 Task: Open Card Partnership Agreements Review in Board Media Planning and Buying to Workspace Event Marketing and add a team member Softage.2@softage.net, a label Green, a checklist Business Intelligence and Analytics, an attachment from your computer, a color Green and finally, add a card description 'Create and send out employee engagement survey' and a comment 'Given the potential impact of this task on our team morale and motivation, let us ensure that we approach it with a sense of positivity and enthusiasm.'. Add a start date 'Jan 02, 1900' with a due date 'Jan 09, 1900'
Action: Mouse moved to (145, 74)
Screenshot: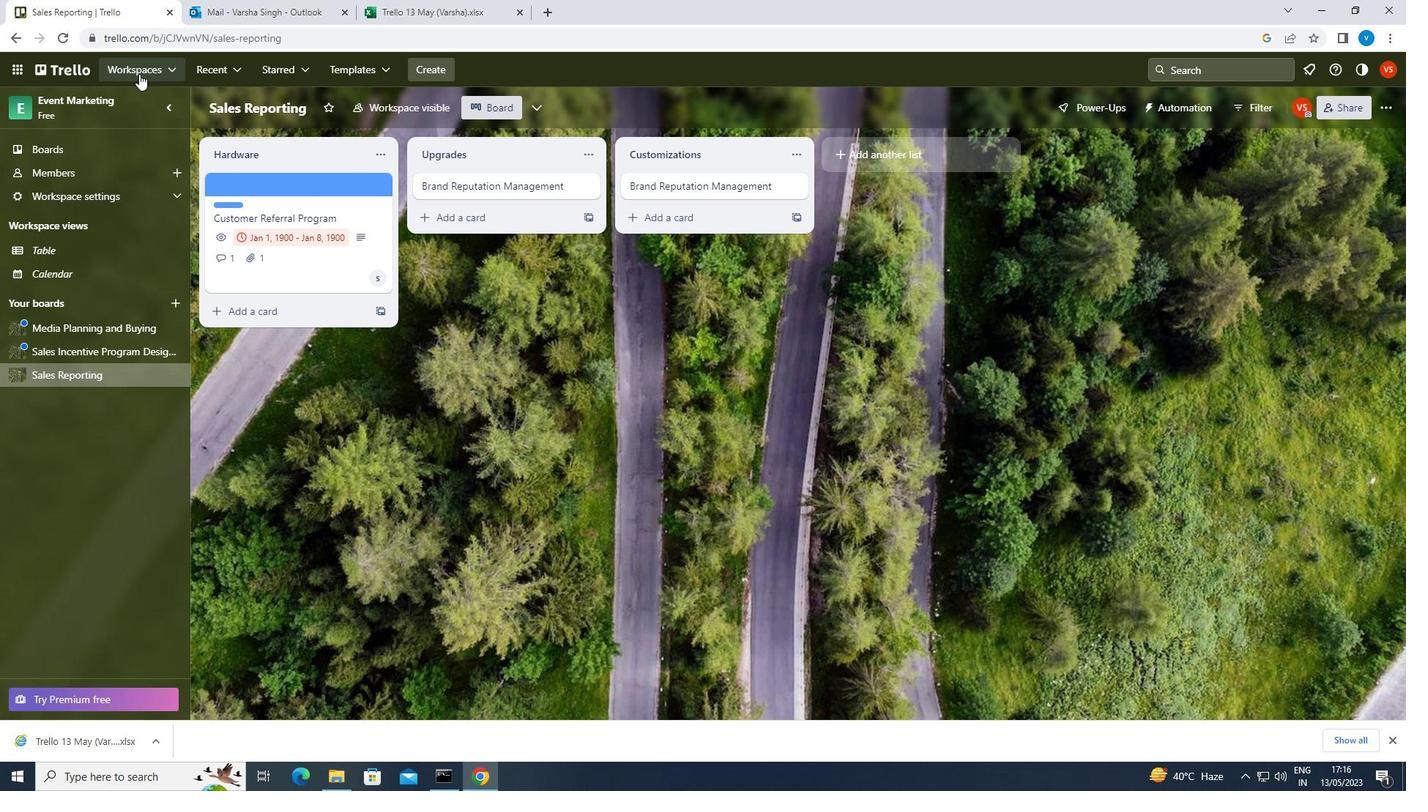 
Action: Mouse pressed left at (145, 74)
Screenshot: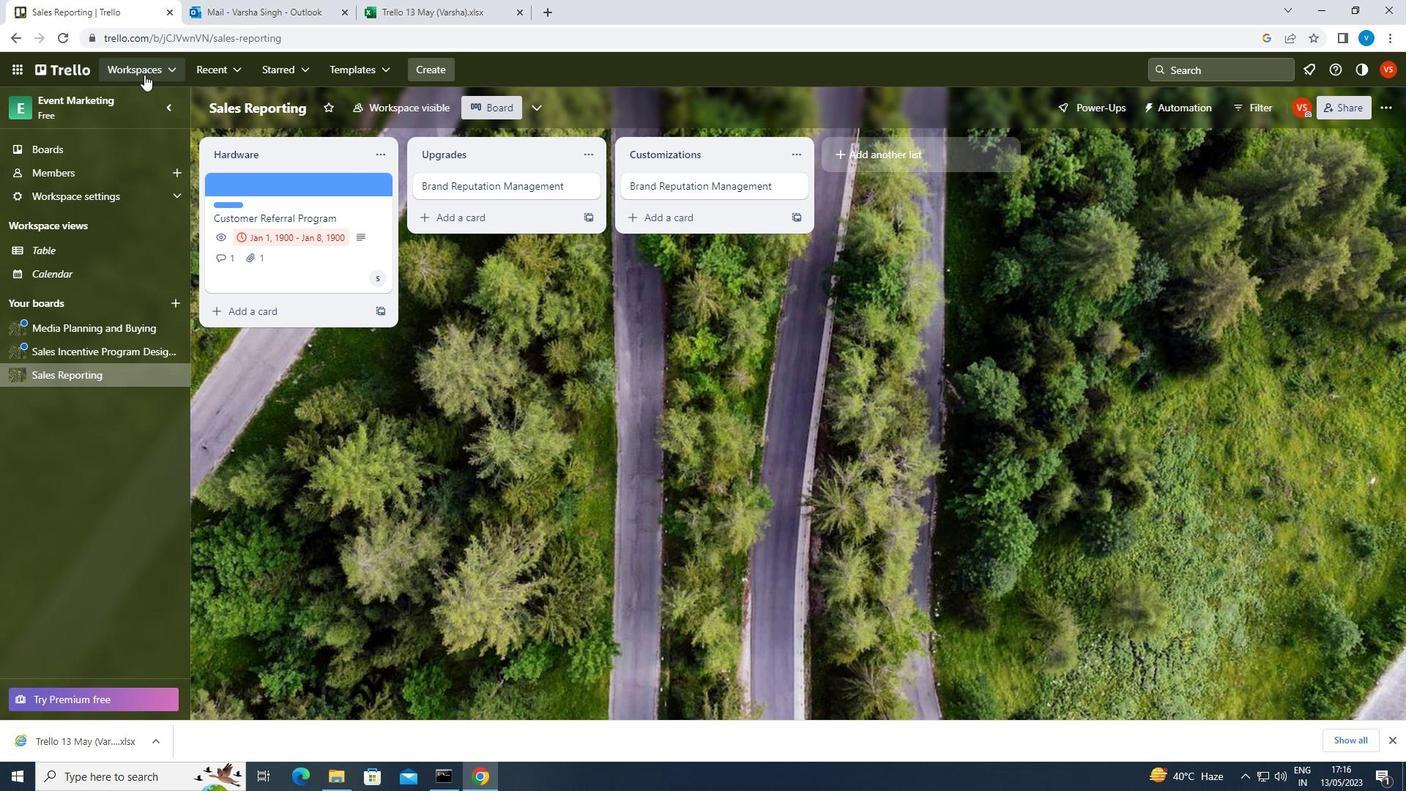 
Action: Mouse moved to (160, 619)
Screenshot: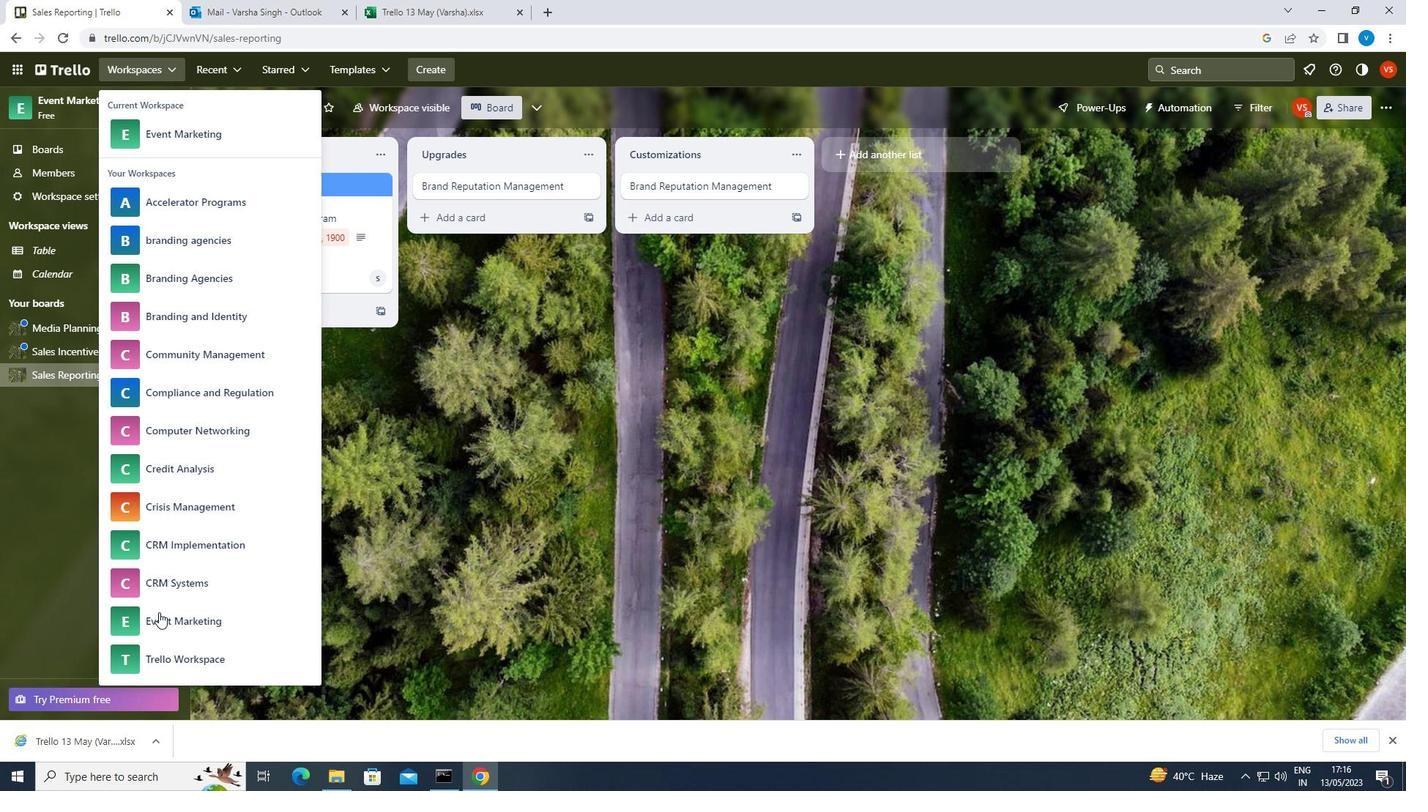 
Action: Mouse pressed left at (160, 619)
Screenshot: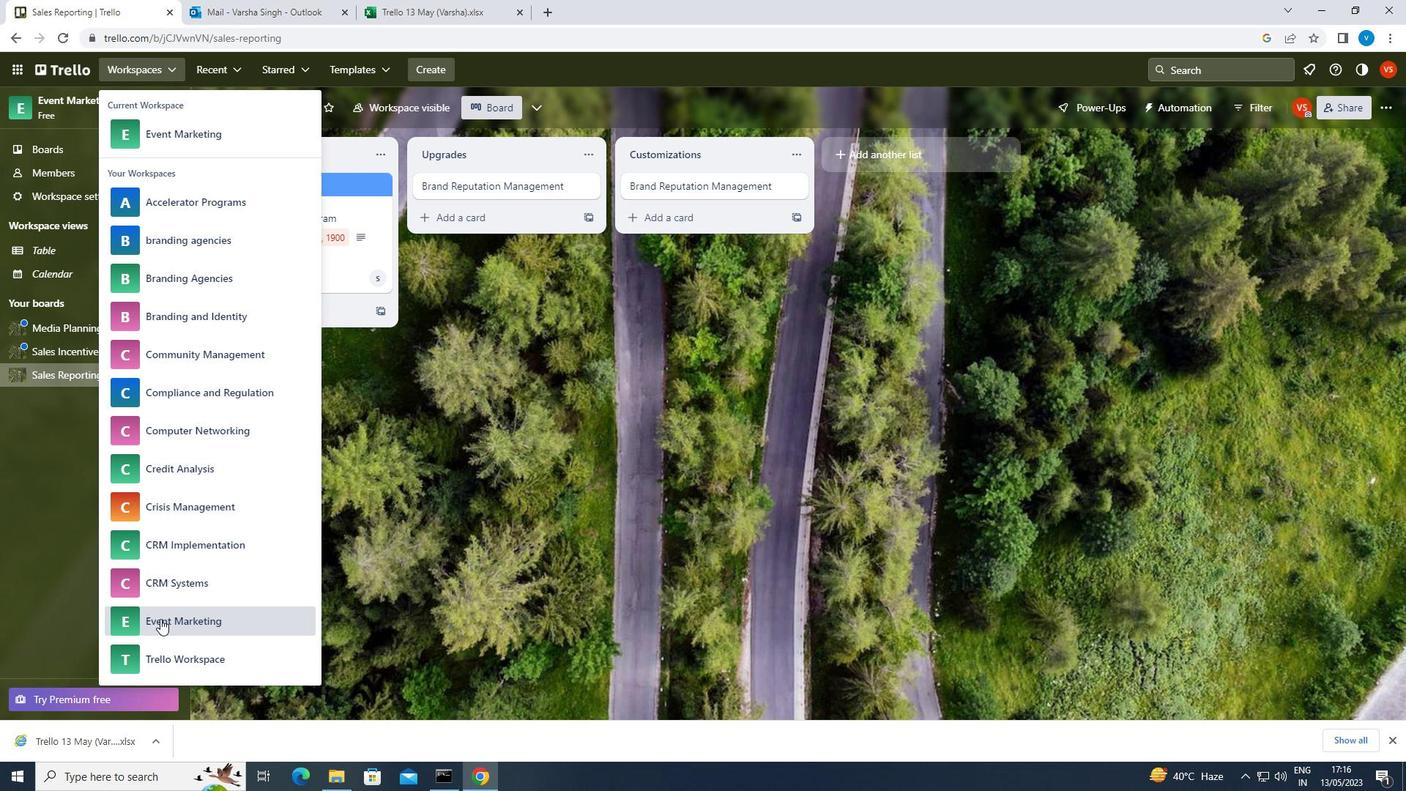 
Action: Mouse moved to (77, 330)
Screenshot: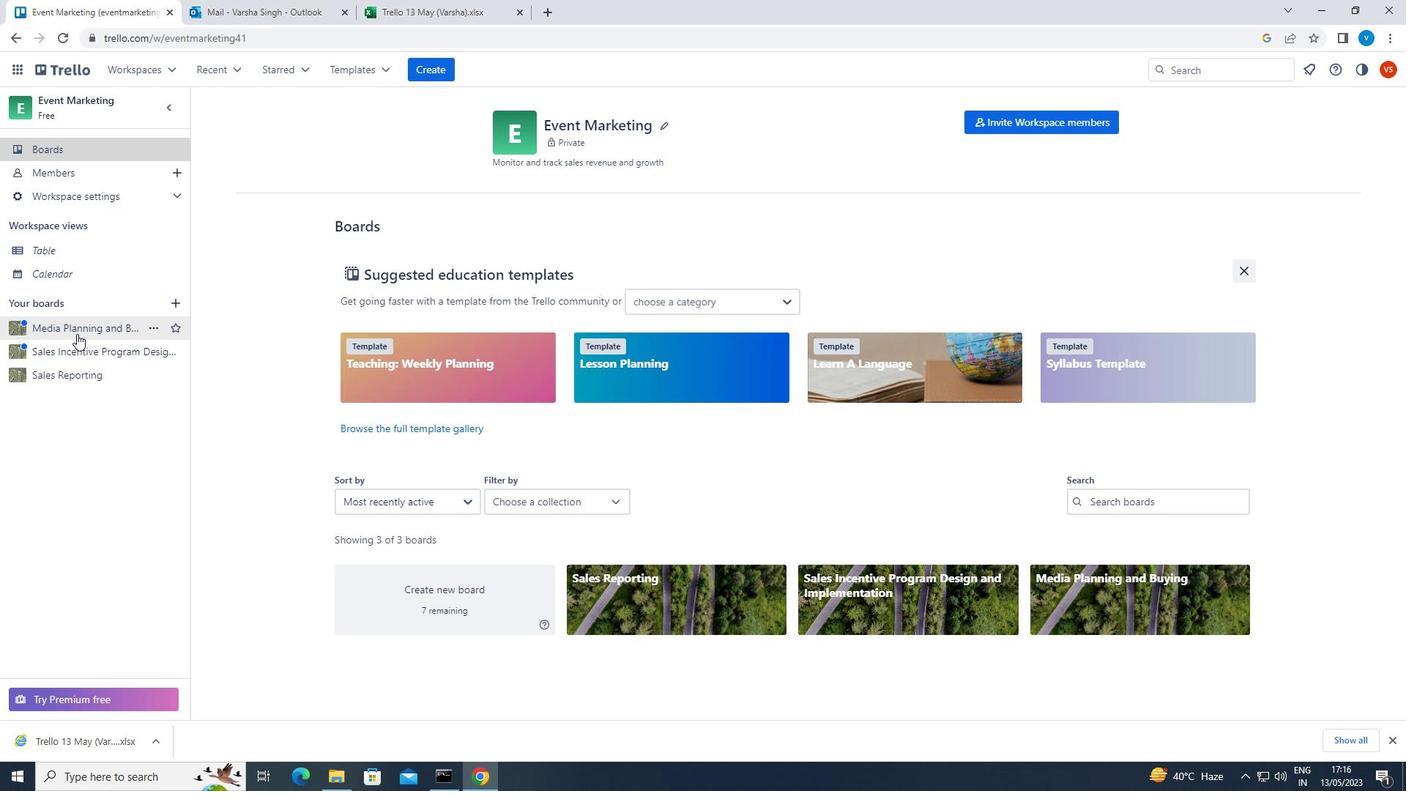 
Action: Mouse pressed left at (77, 330)
Screenshot: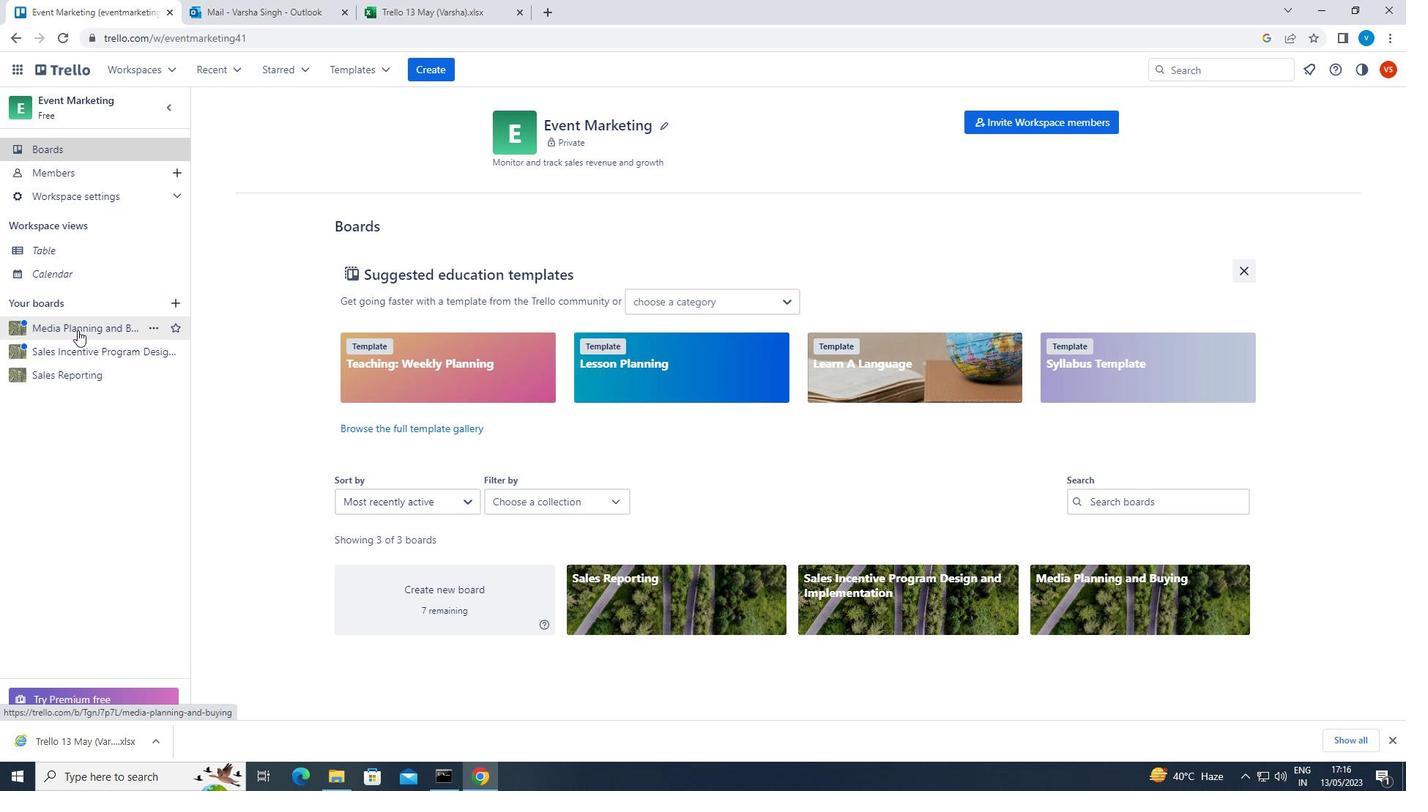 
Action: Mouse moved to (276, 187)
Screenshot: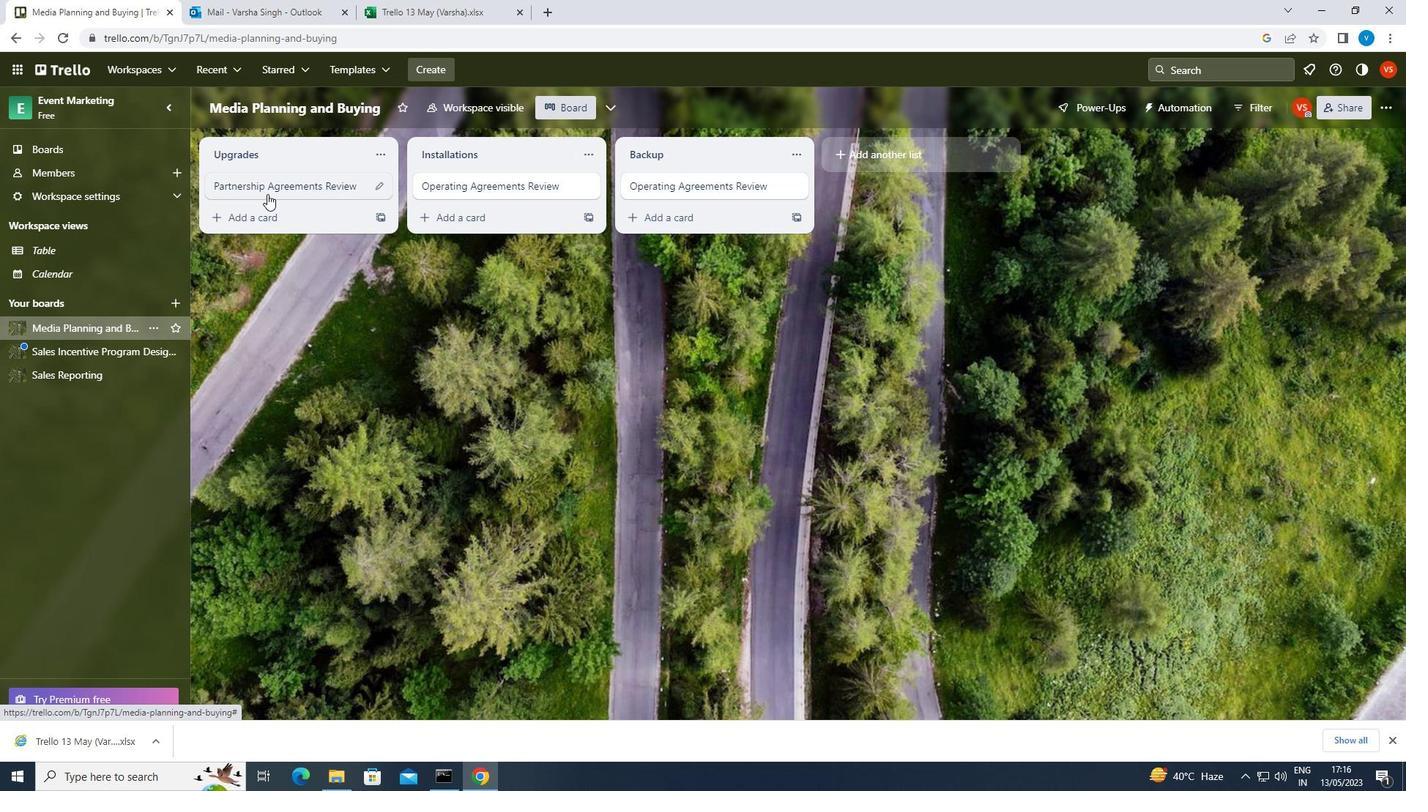 
Action: Mouse pressed left at (276, 187)
Screenshot: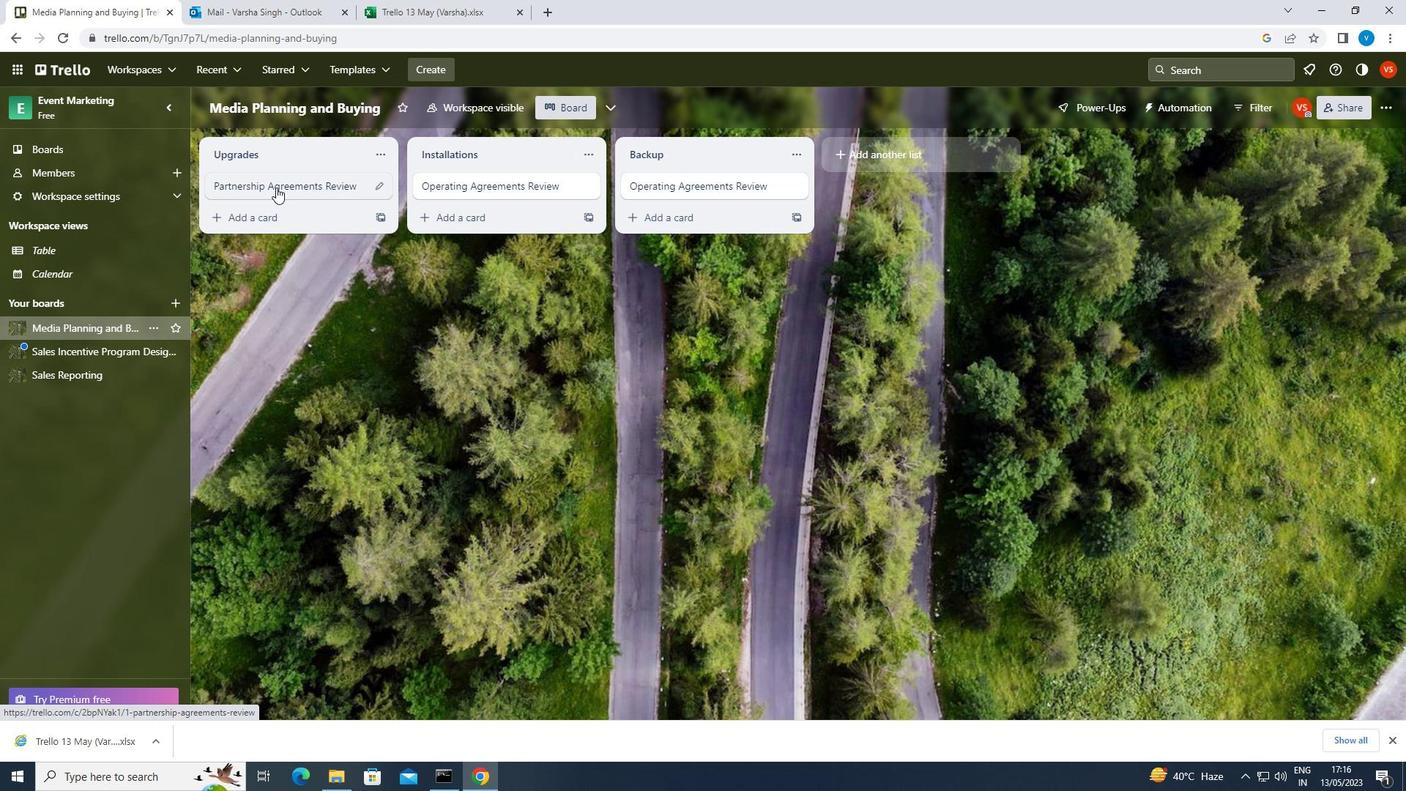 
Action: Mouse moved to (903, 183)
Screenshot: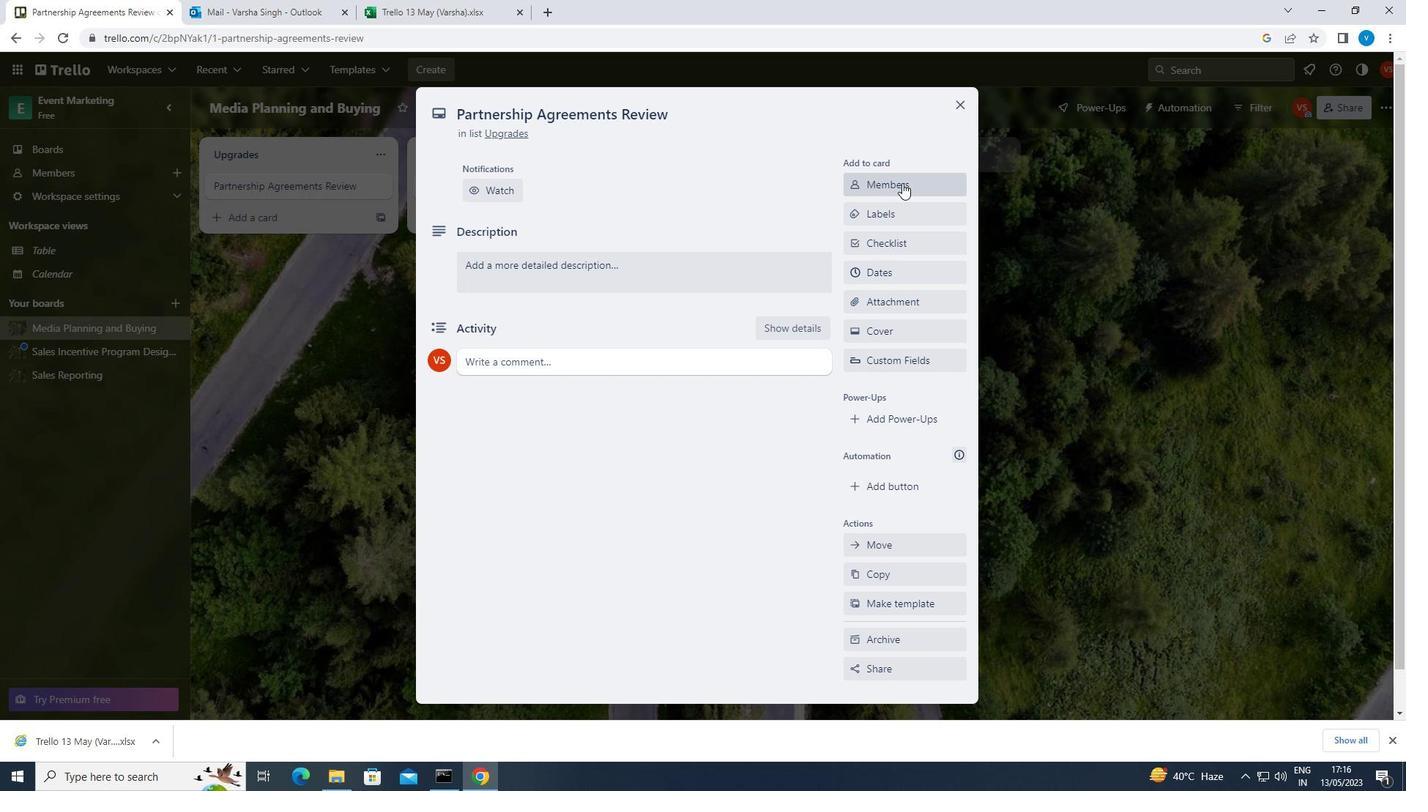 
Action: Mouse pressed left at (903, 183)
Screenshot: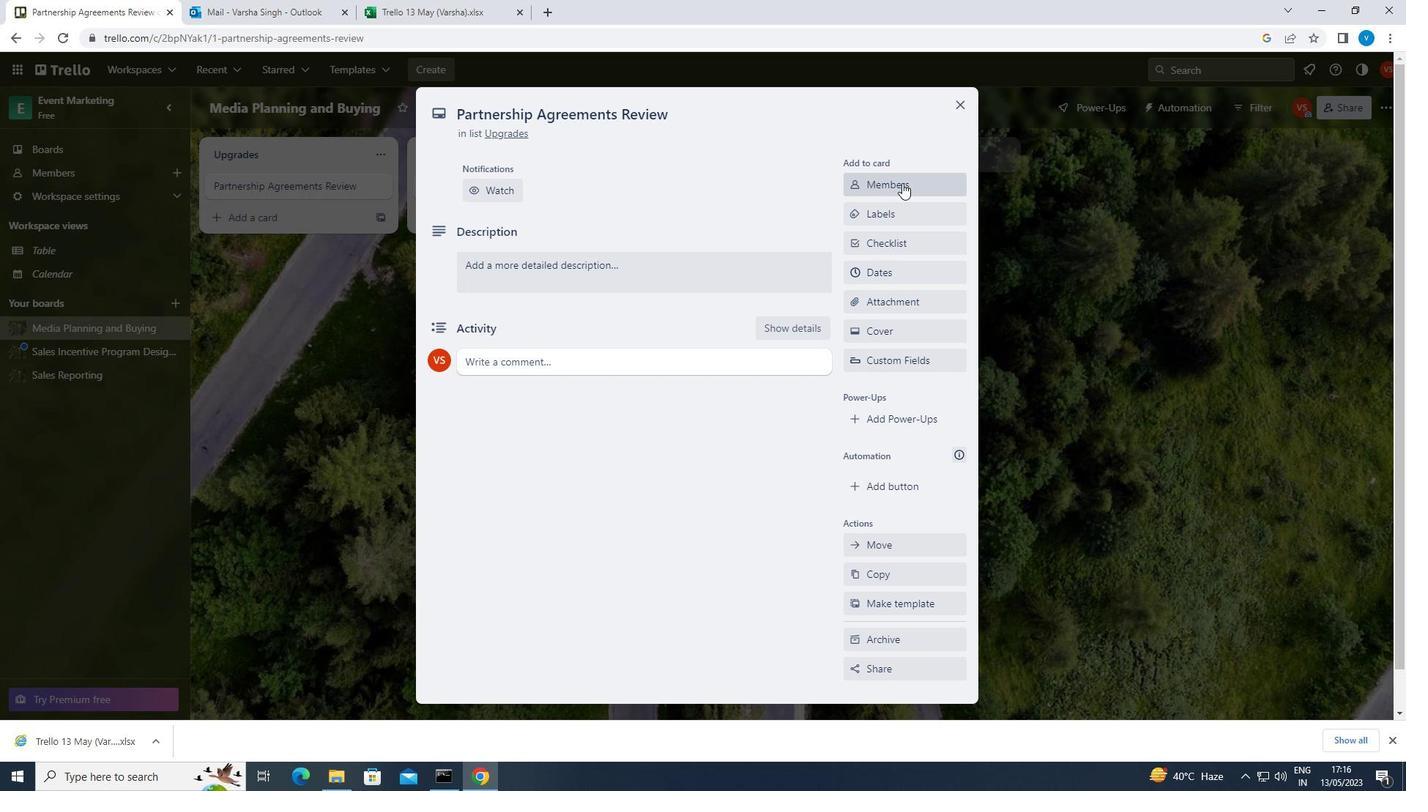 
Action: Mouse moved to (863, 216)
Screenshot: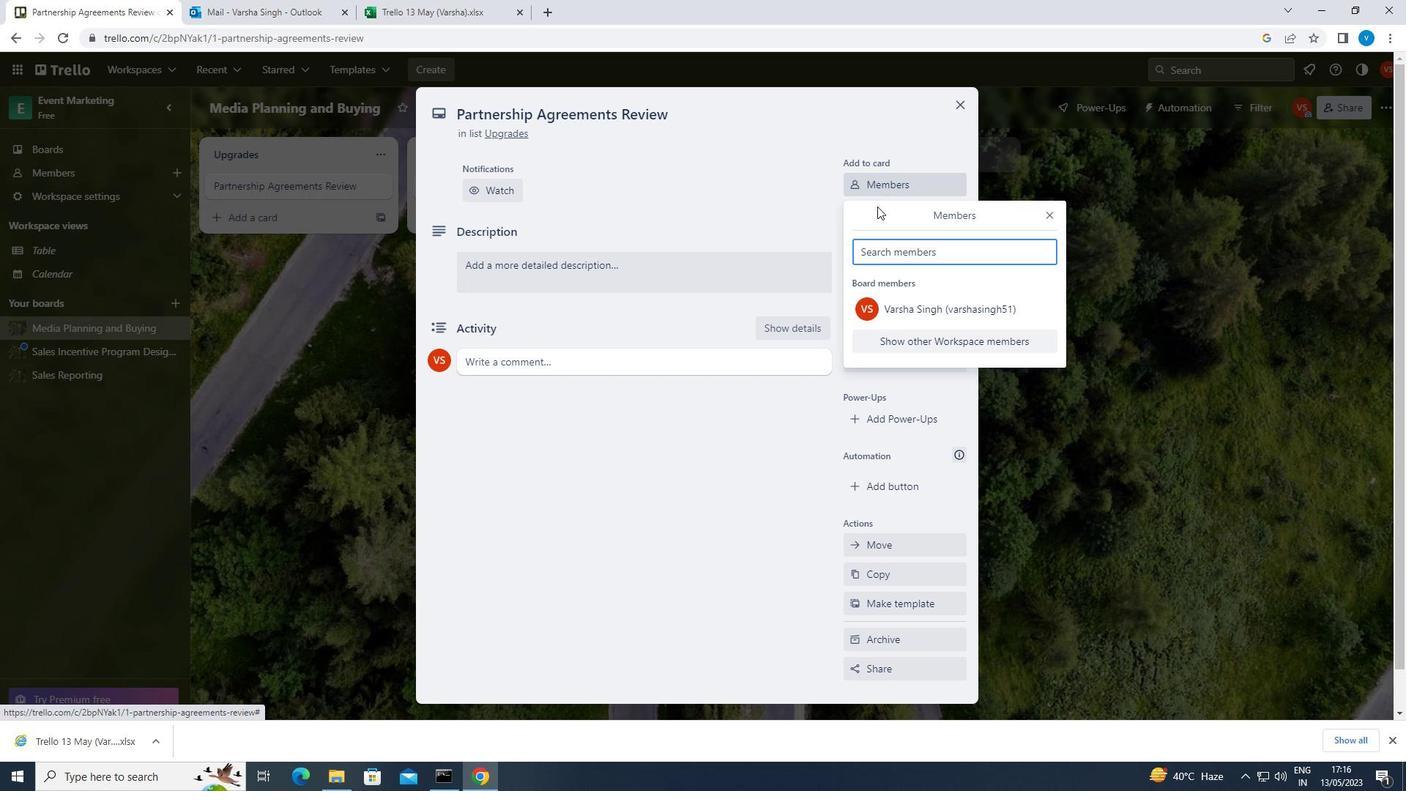
Action: Key pressed <Key.shift>SOFTAGE.2<Key.shift><Key.shift><Key.shift><Key.shift>@SOFTAGE.NET
Screenshot: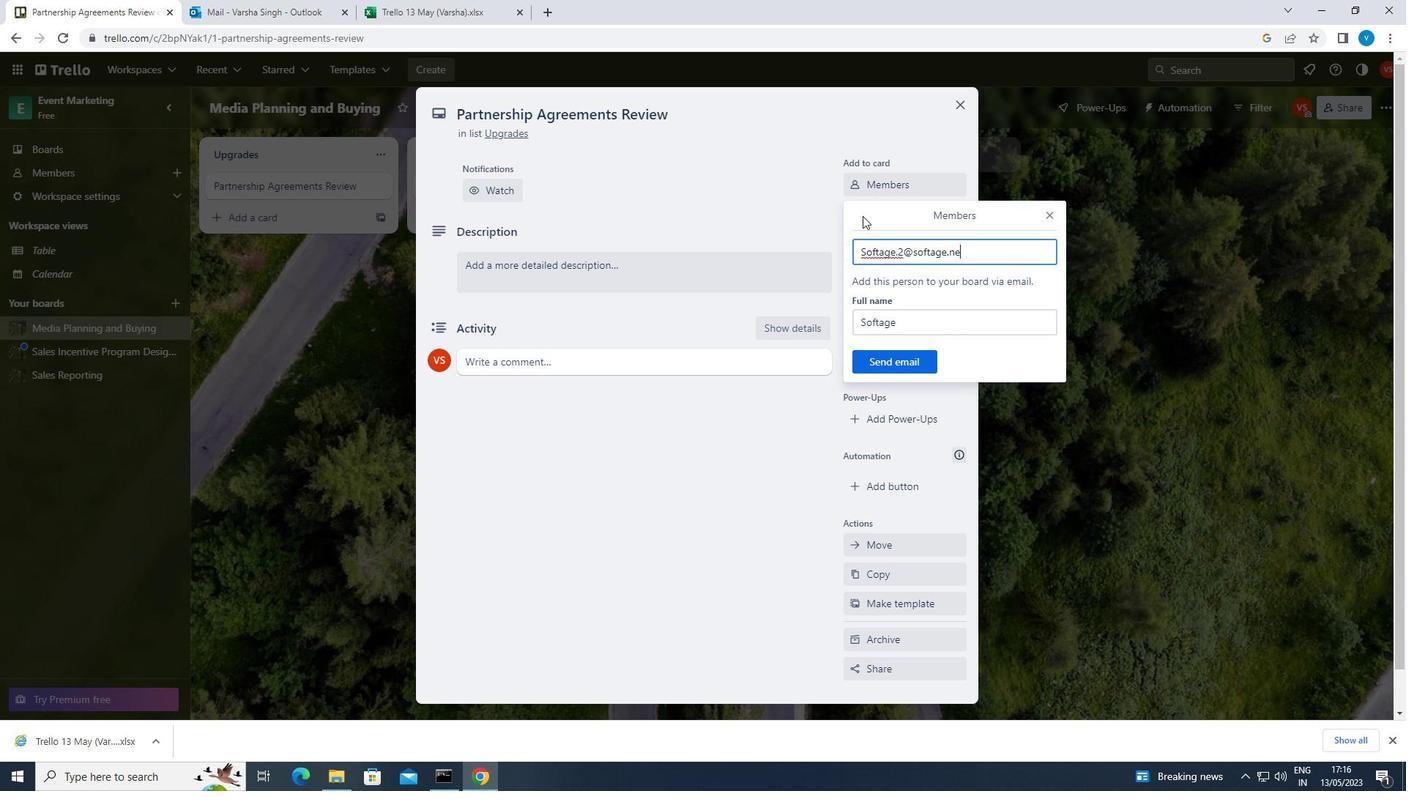 
Action: Mouse moved to (919, 360)
Screenshot: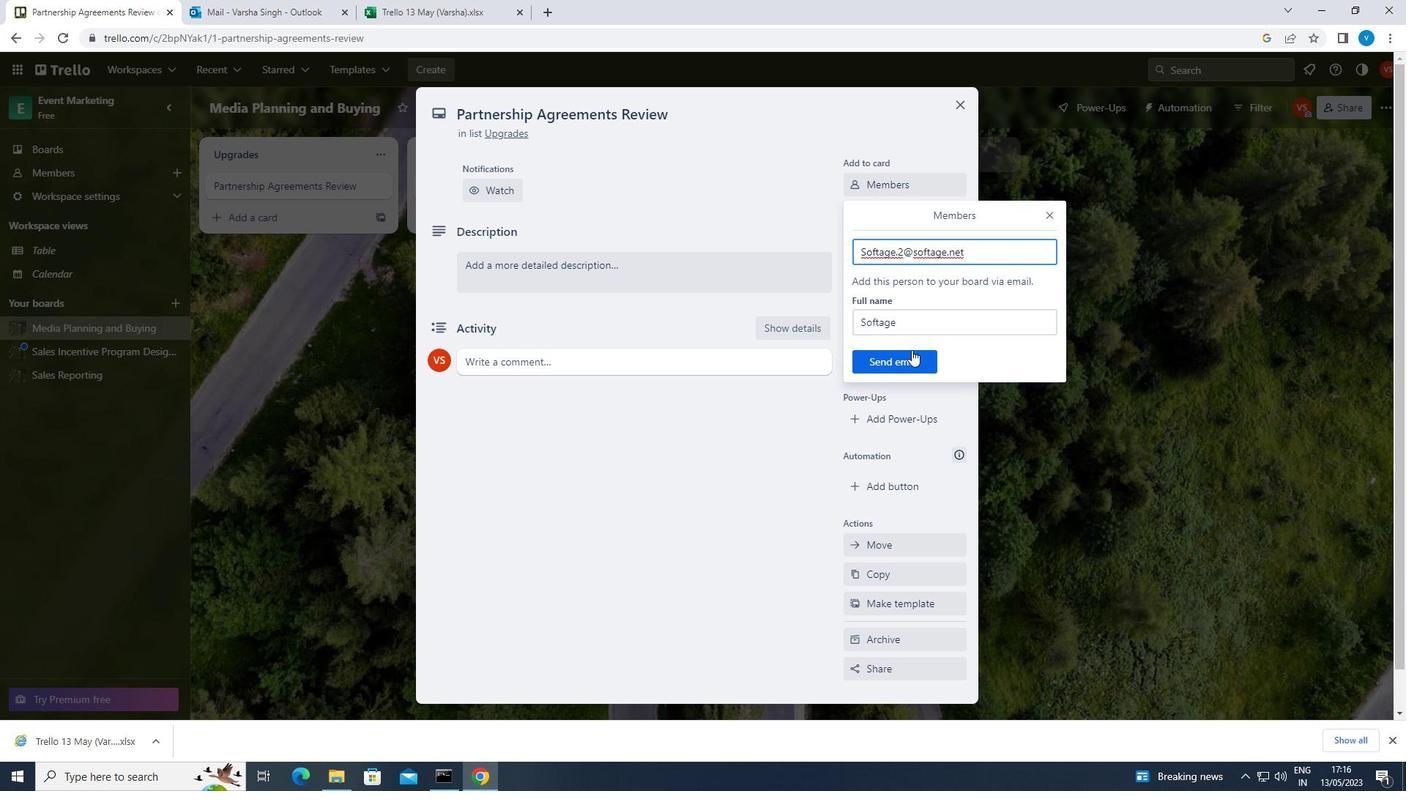 
Action: Mouse pressed left at (919, 360)
Screenshot: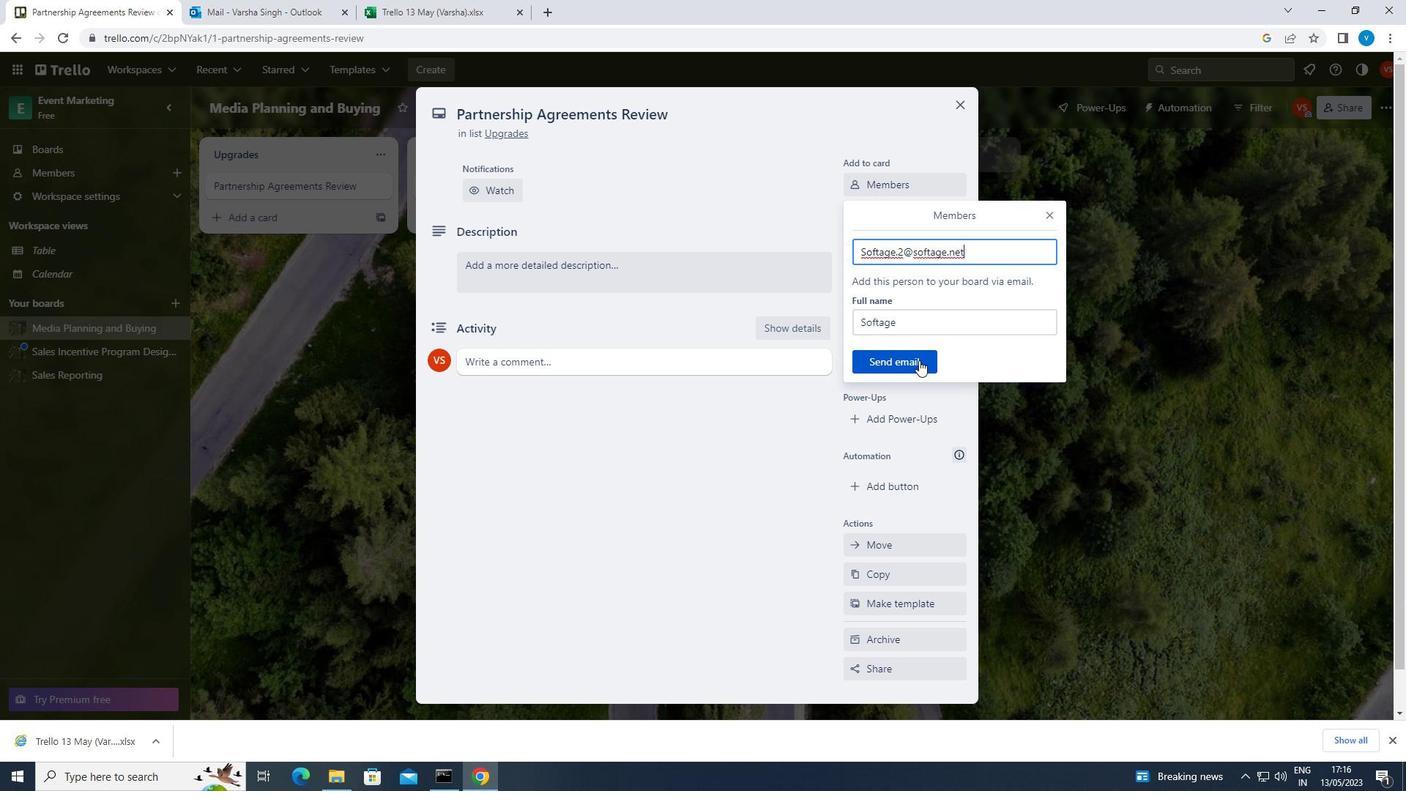 
Action: Mouse moved to (913, 266)
Screenshot: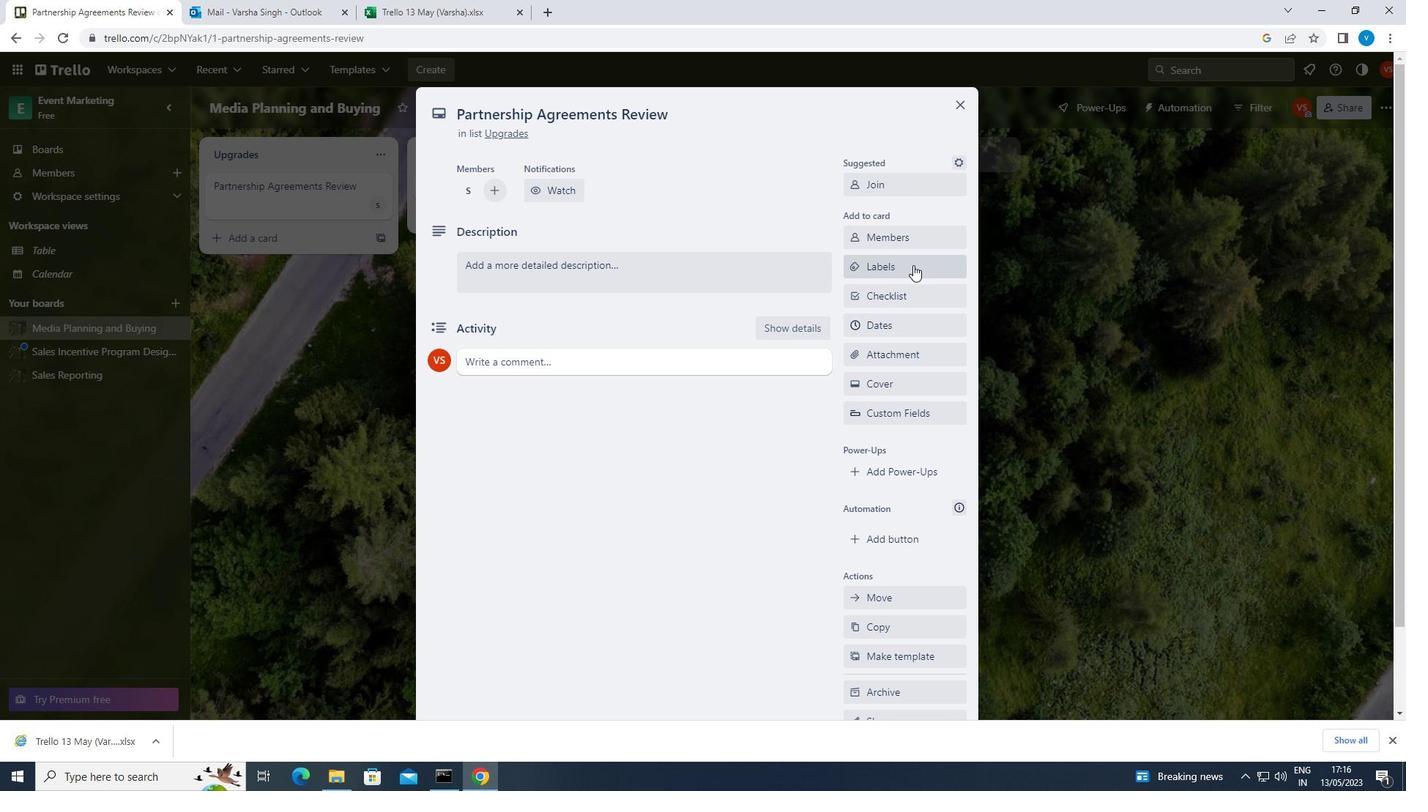 
Action: Mouse pressed left at (913, 266)
Screenshot: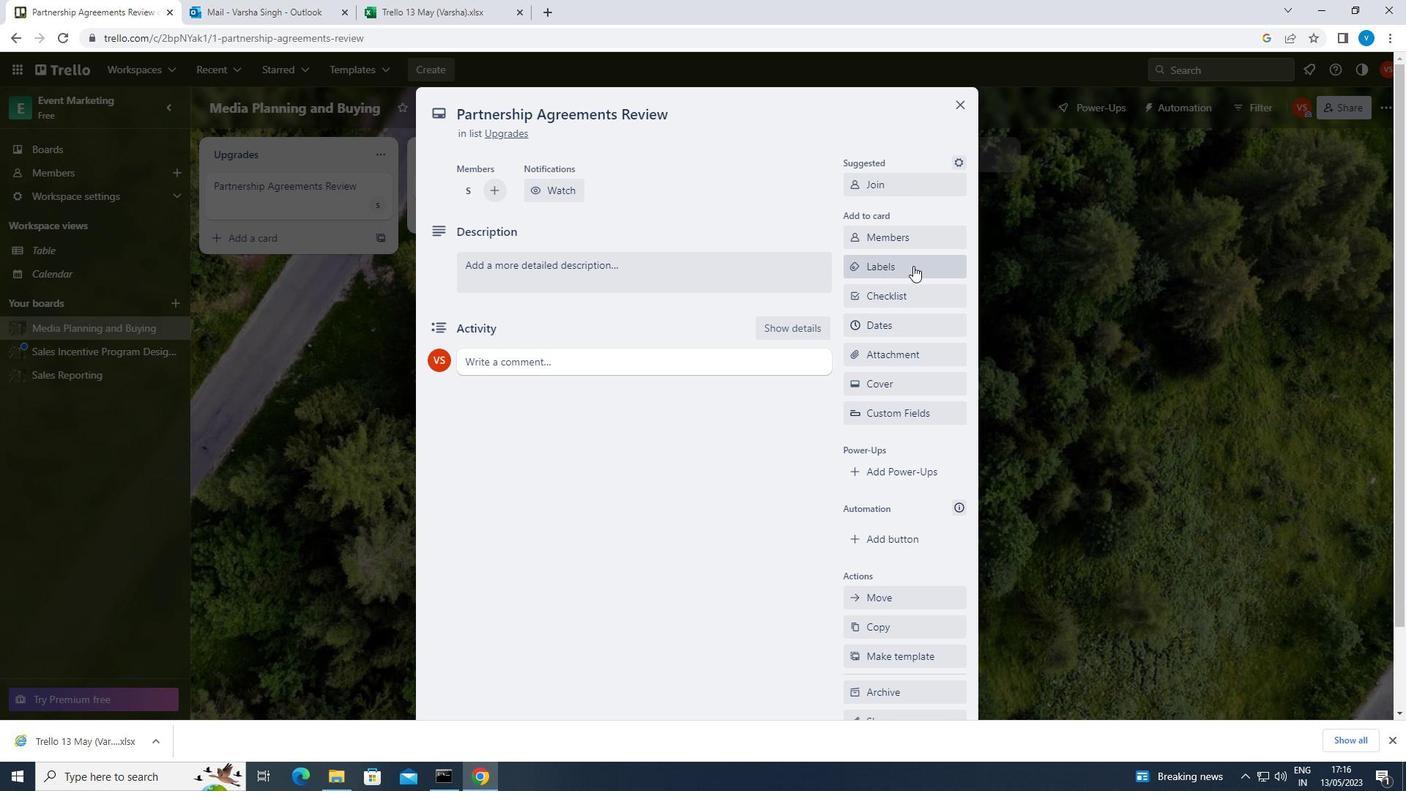
Action: Mouse moved to (940, 386)
Screenshot: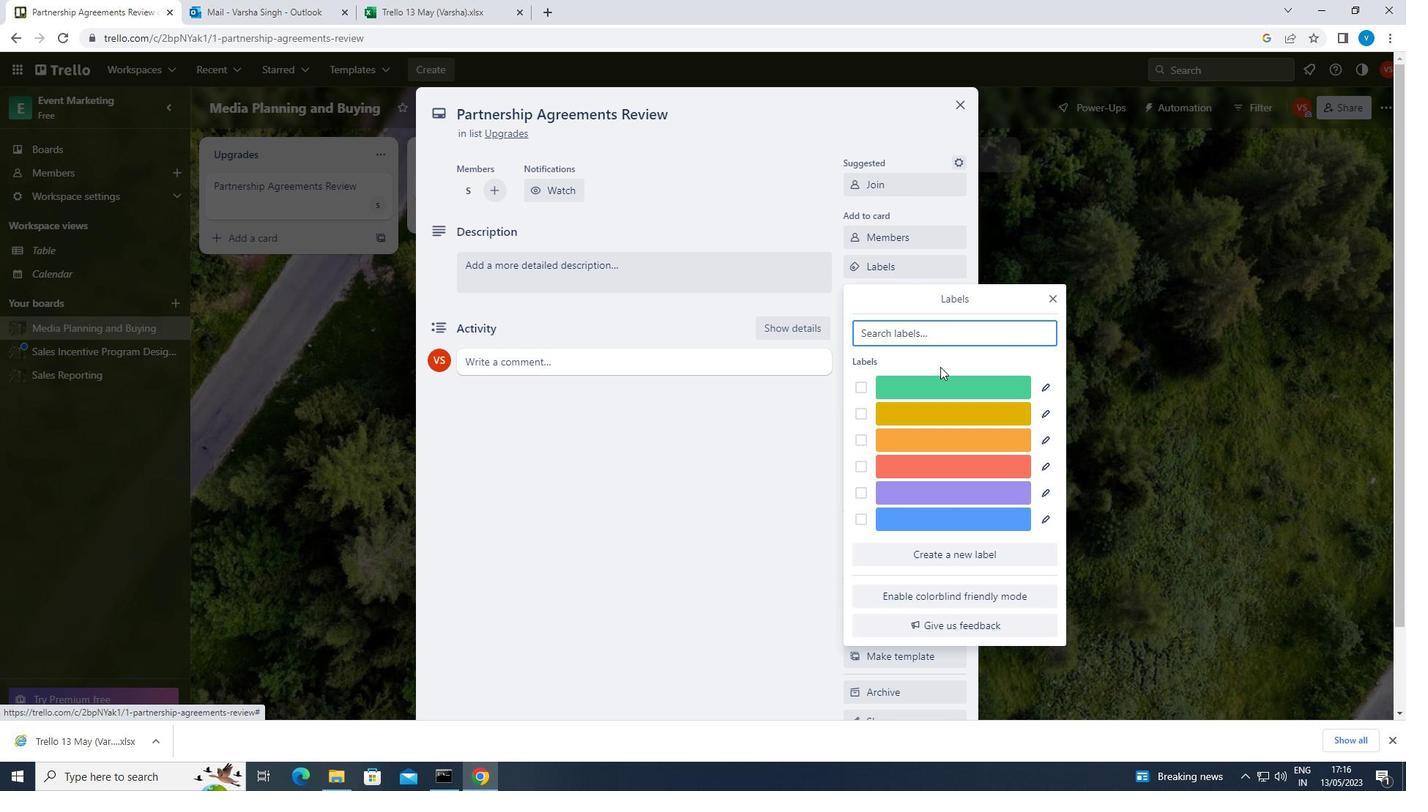 
Action: Mouse pressed left at (940, 386)
Screenshot: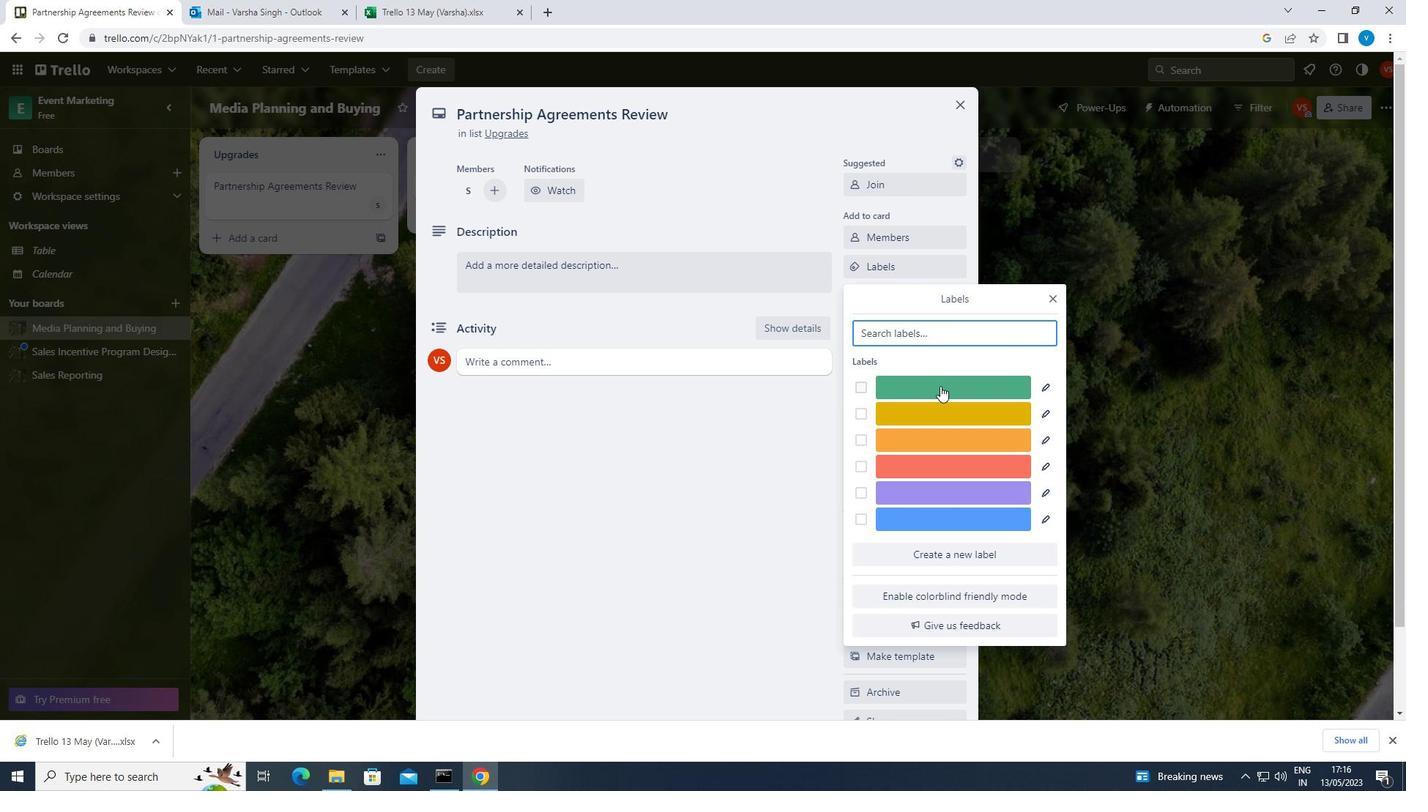 
Action: Mouse moved to (1054, 294)
Screenshot: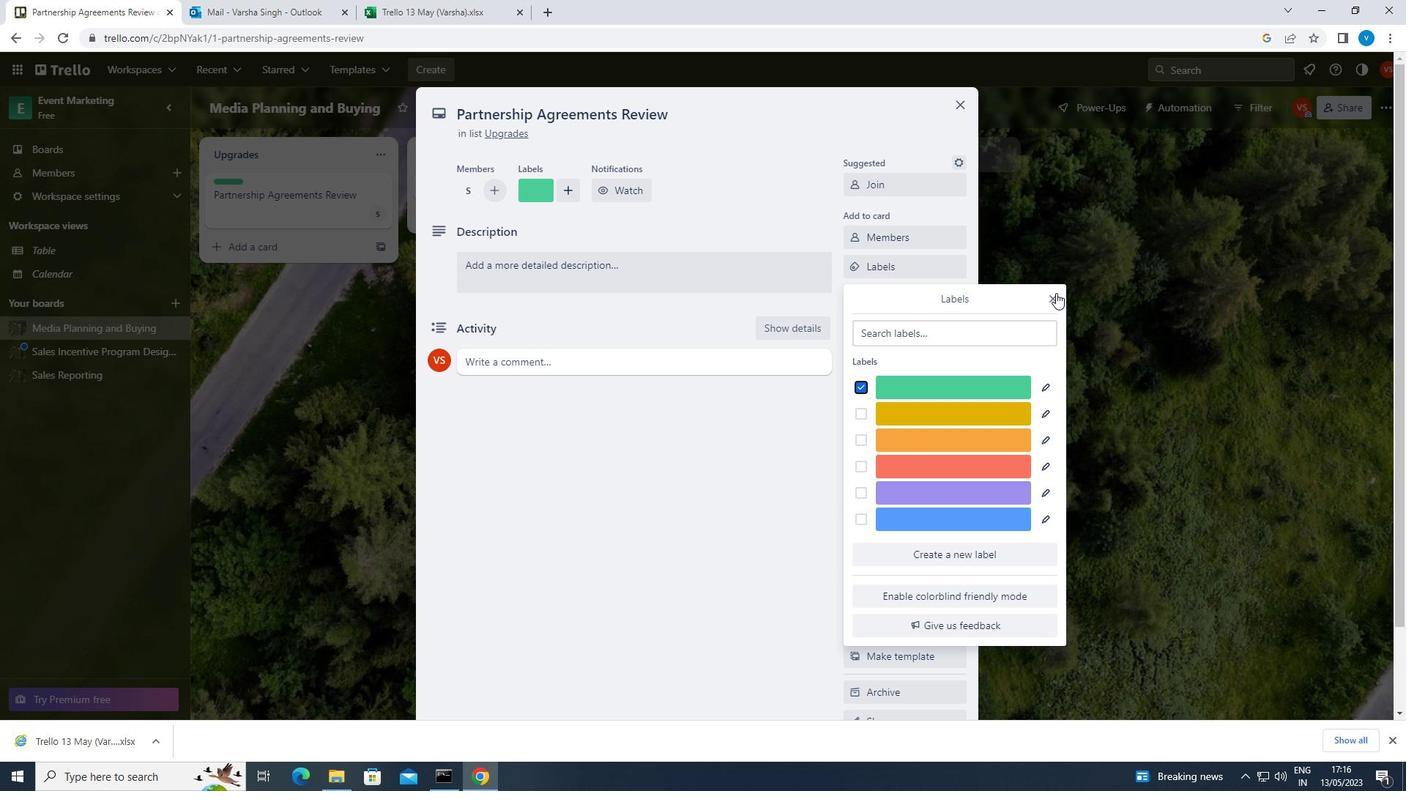 
Action: Mouse pressed left at (1054, 294)
Screenshot: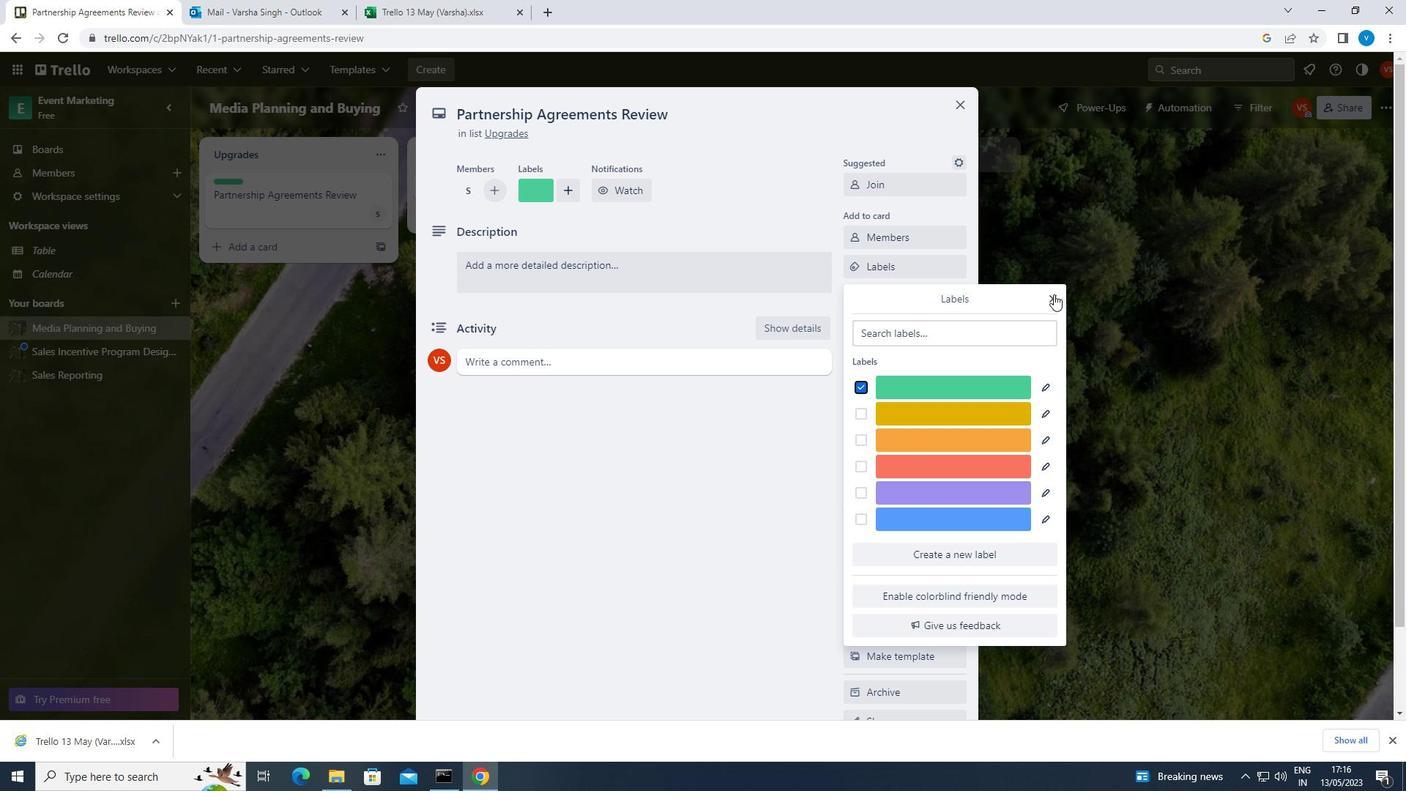 
Action: Mouse moved to (932, 297)
Screenshot: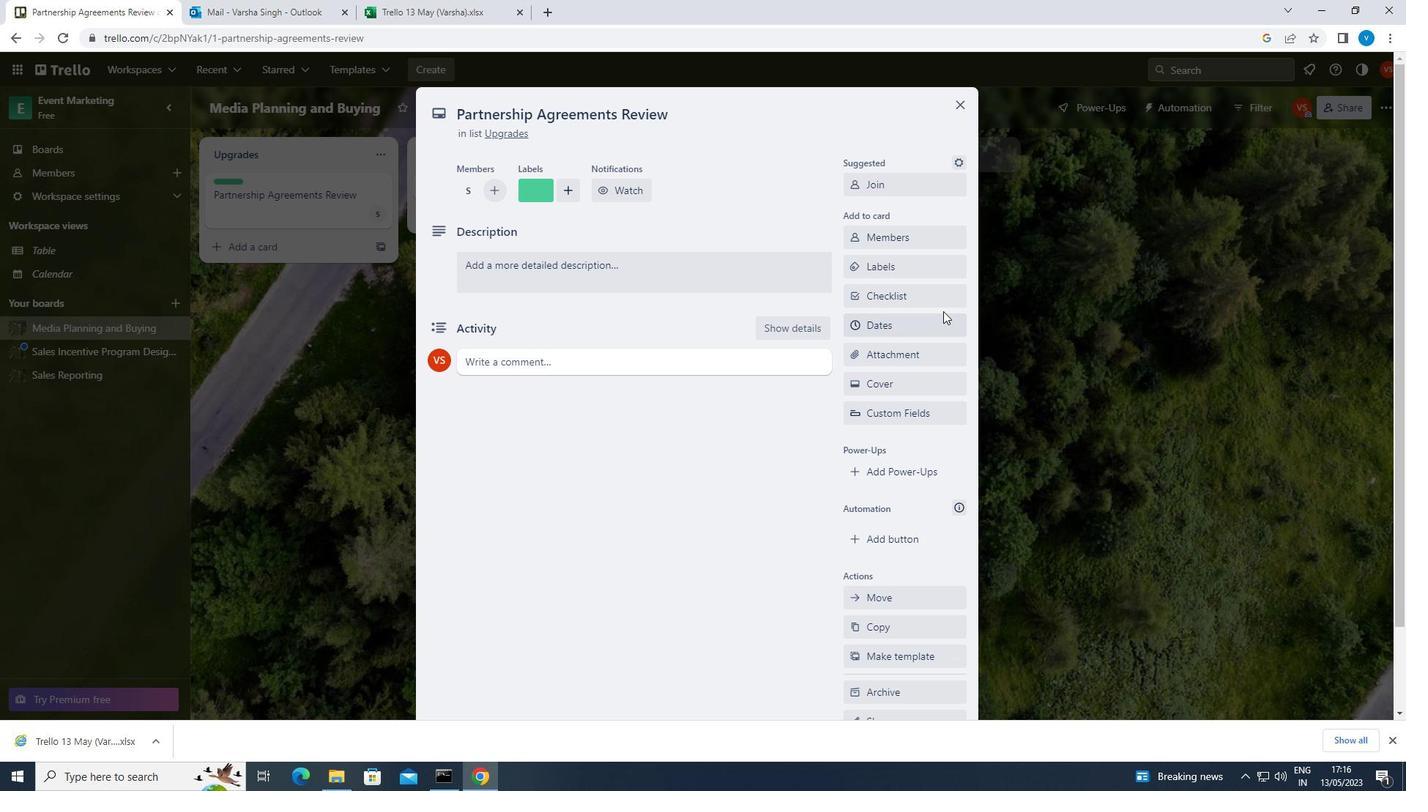 
Action: Mouse pressed left at (932, 297)
Screenshot: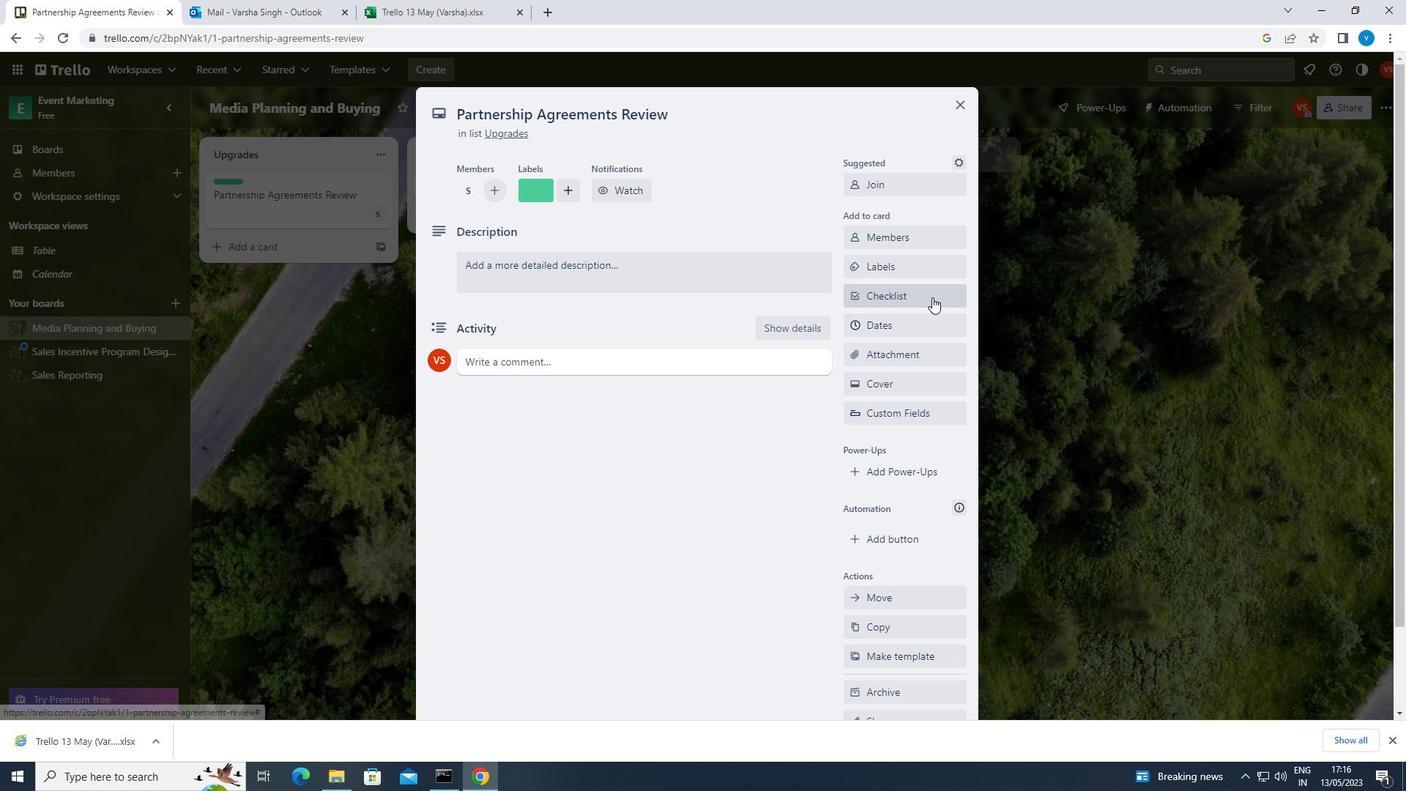 
Action: Mouse moved to (912, 356)
Screenshot: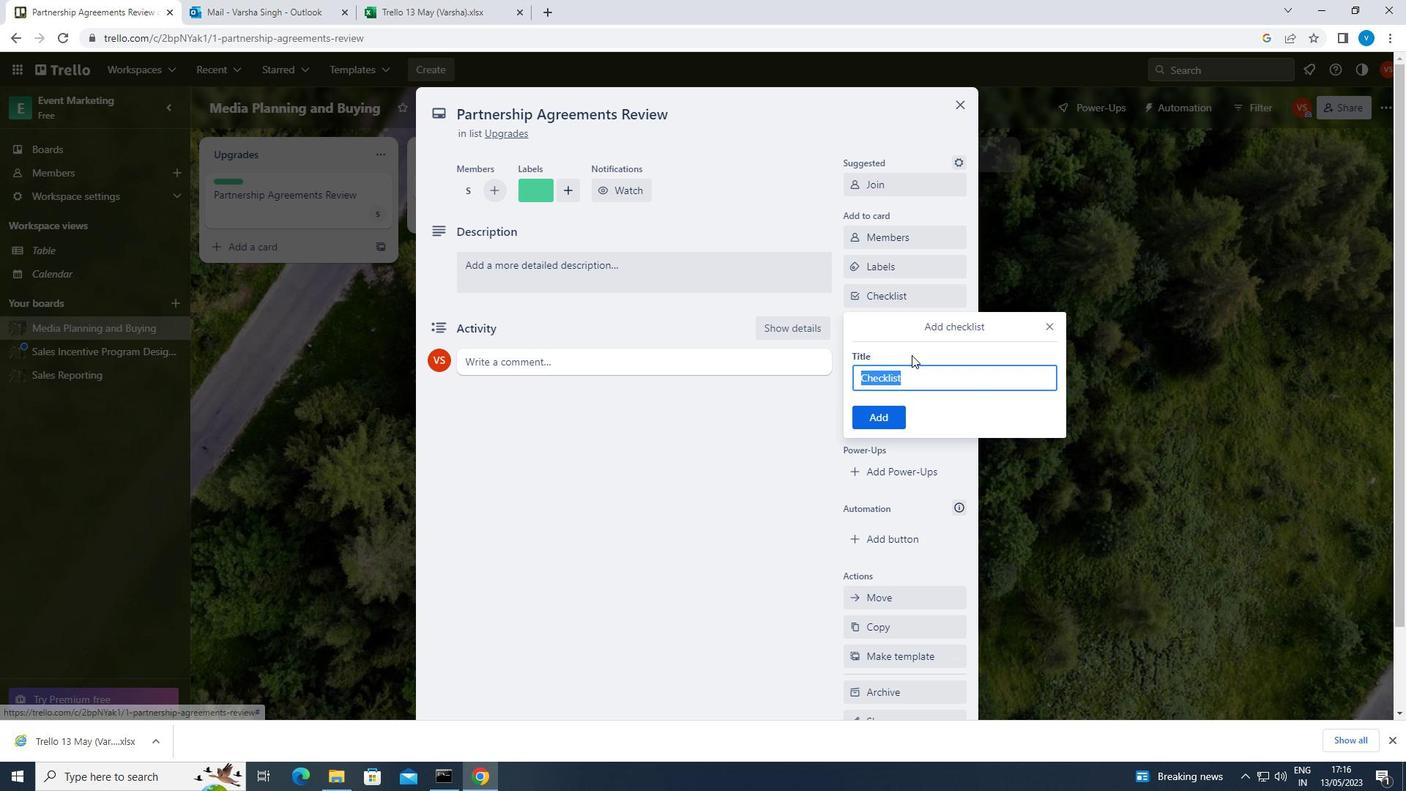 
Action: Key pressed <Key.shift>BUSINESS<Key.space><Key.shift>INTELLIGENCE<Key.space>AND<Key.space><Key.shift><Key.shift>ANALYTICS
Screenshot: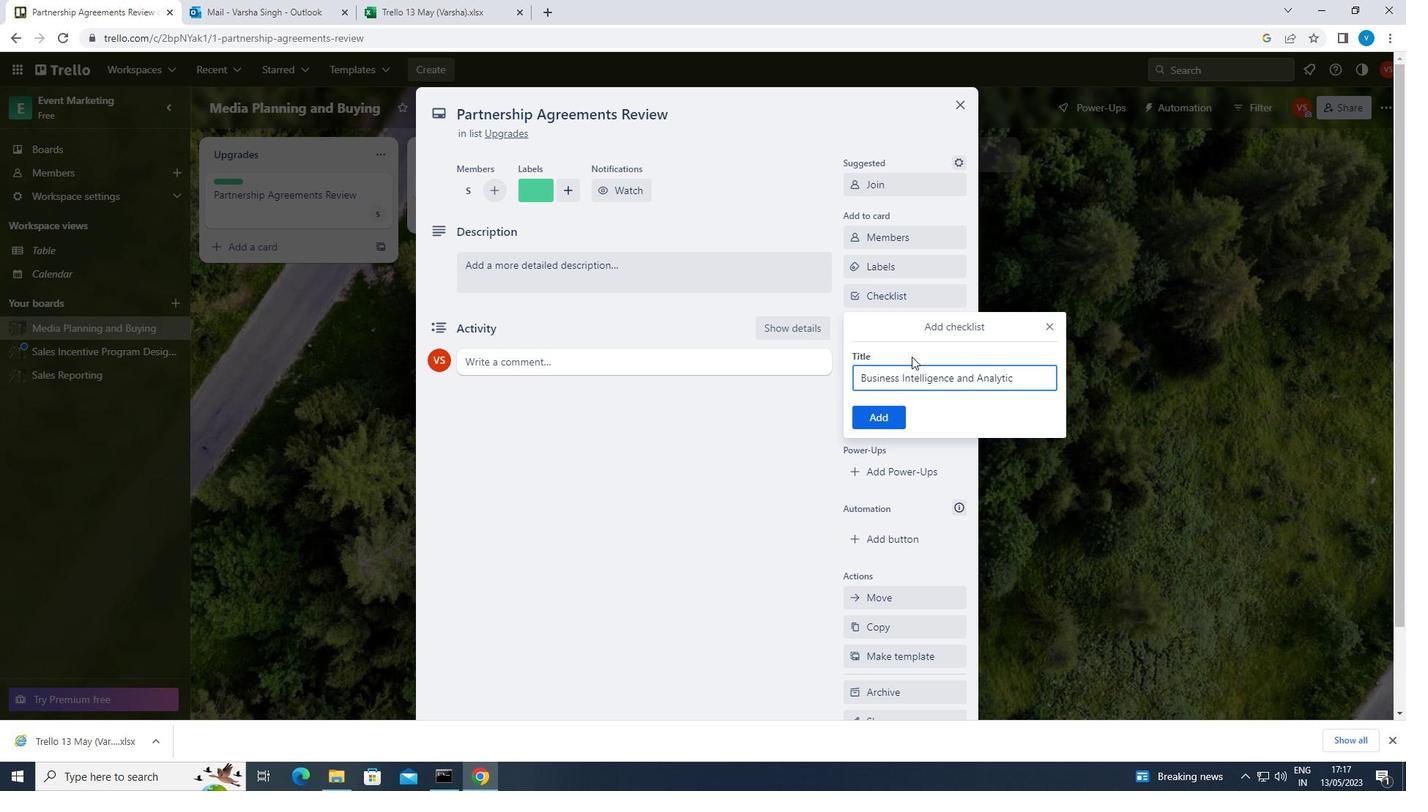 
Action: Mouse moved to (883, 416)
Screenshot: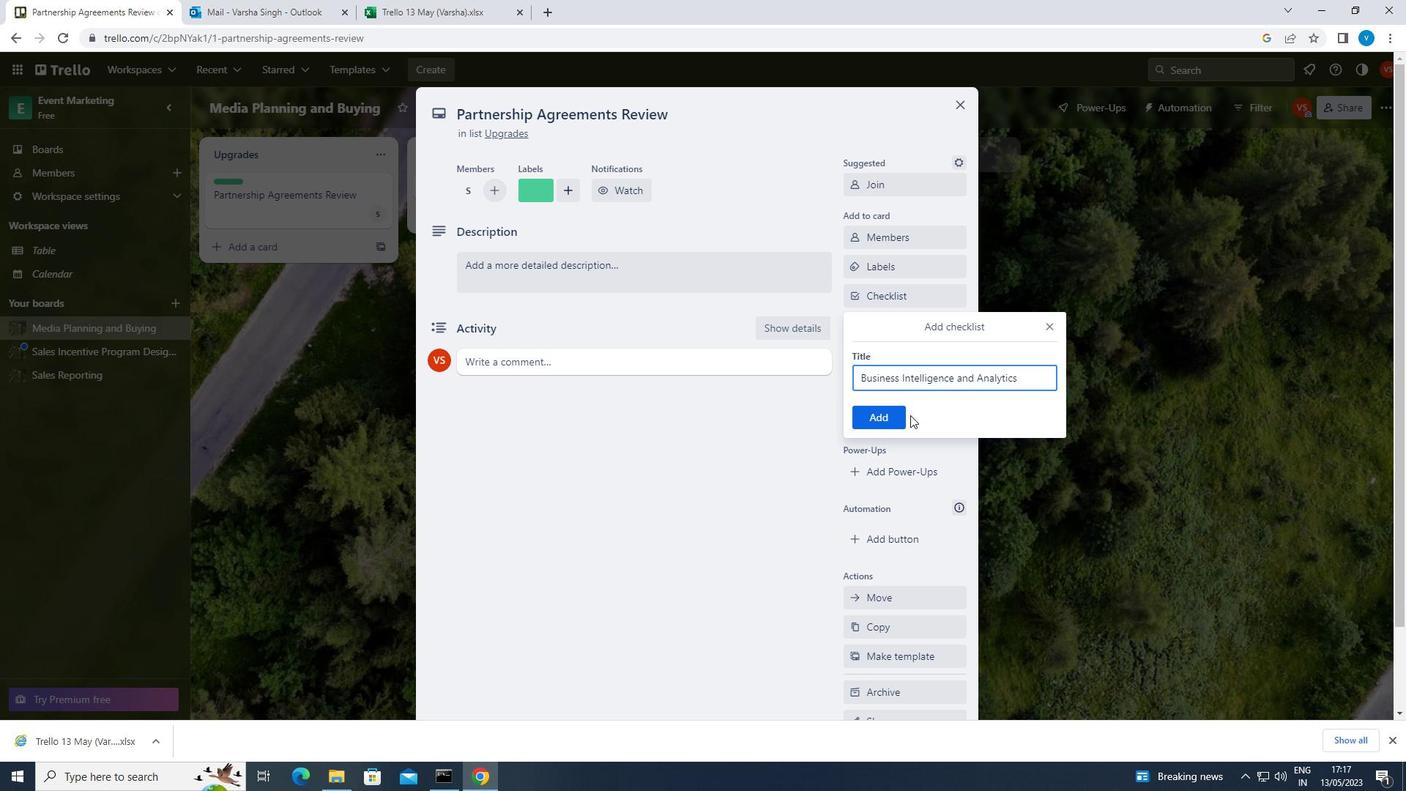 
Action: Mouse pressed left at (883, 416)
Screenshot: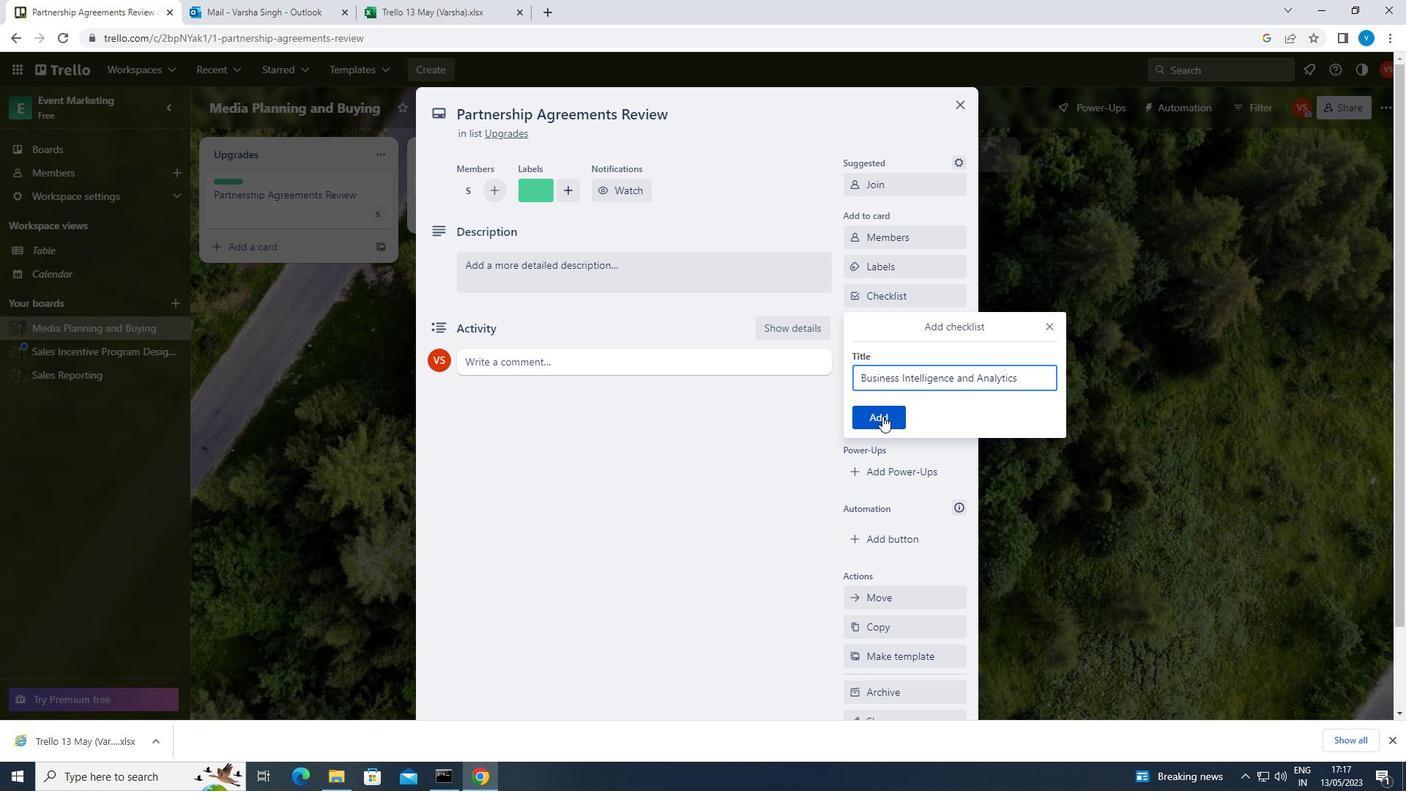 
Action: Mouse moved to (907, 354)
Screenshot: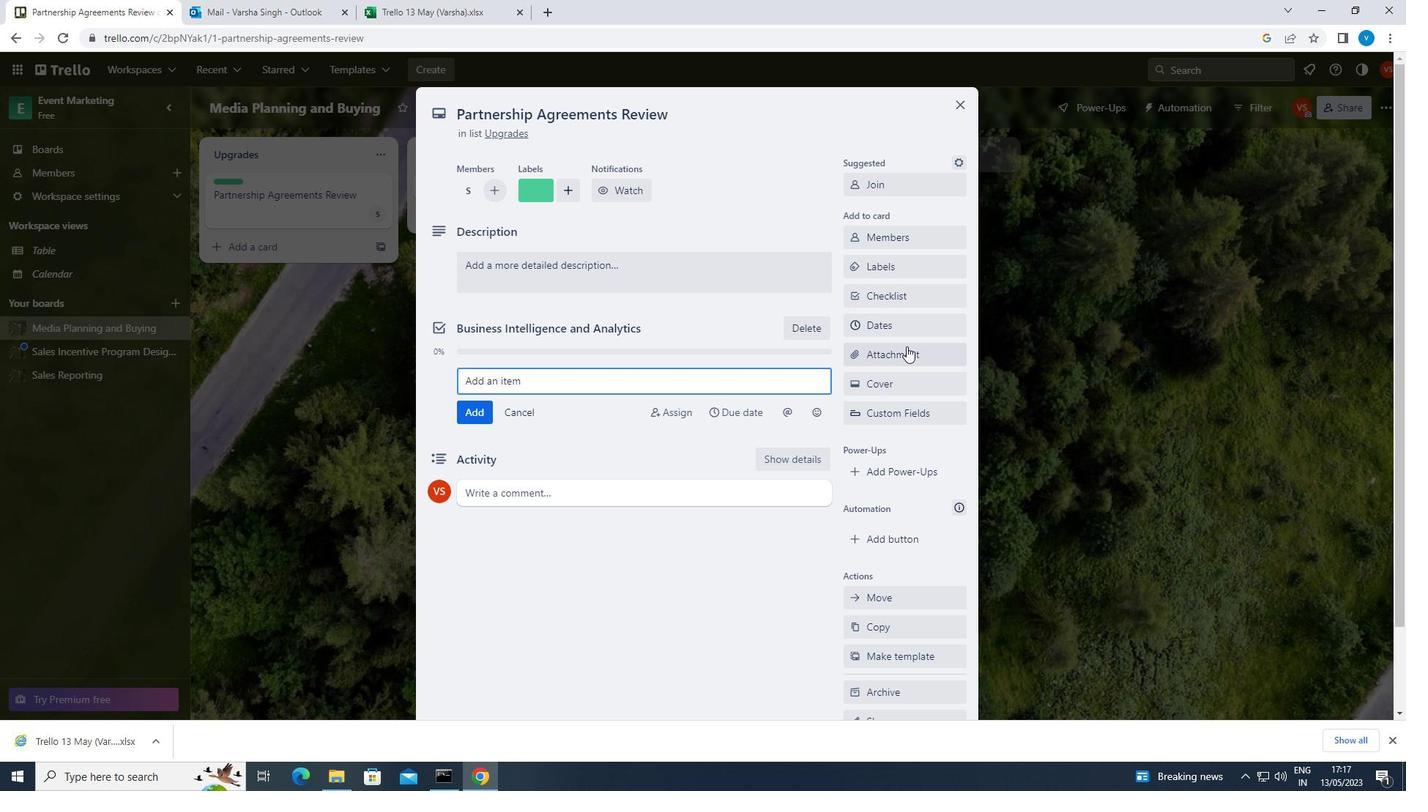 
Action: Mouse pressed left at (907, 354)
Screenshot: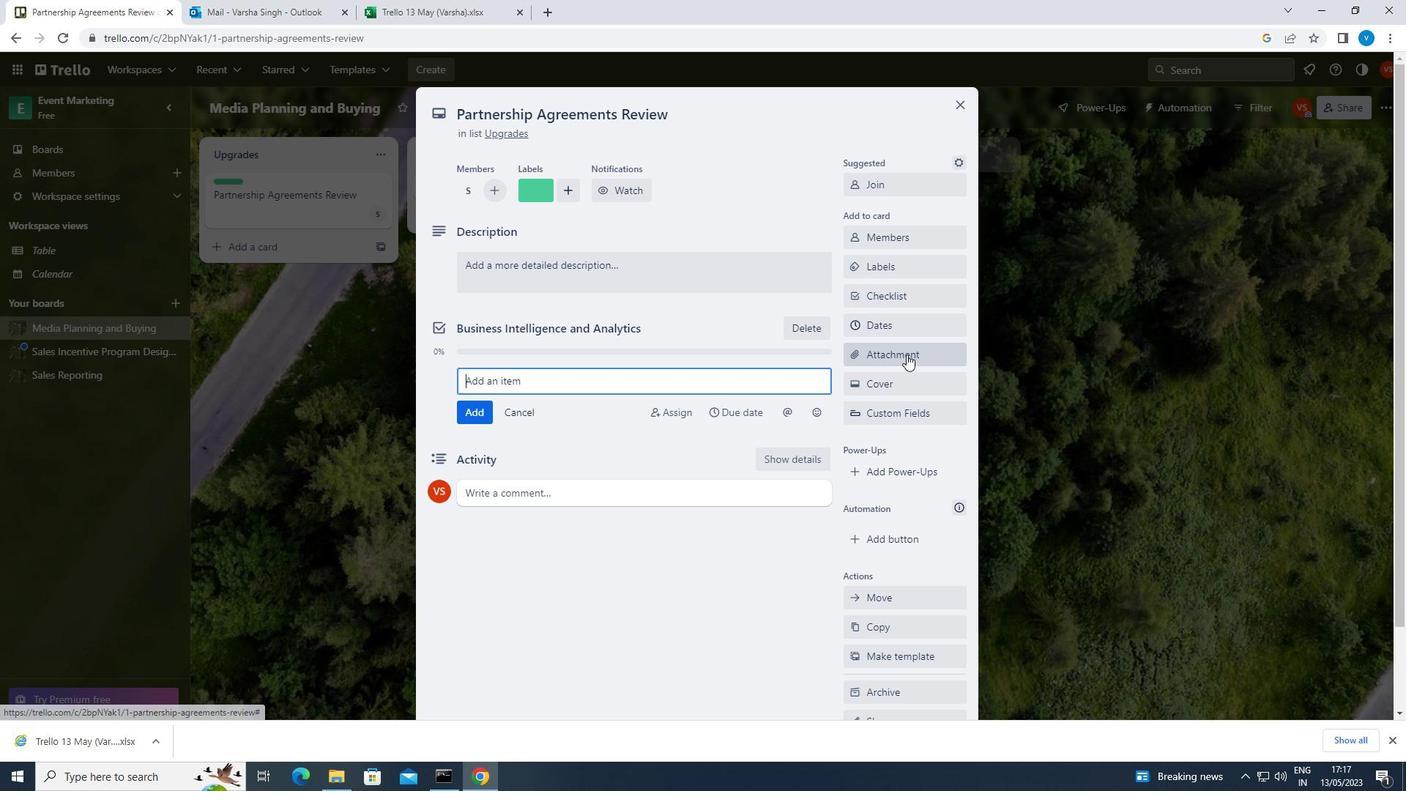 
Action: Mouse moved to (896, 414)
Screenshot: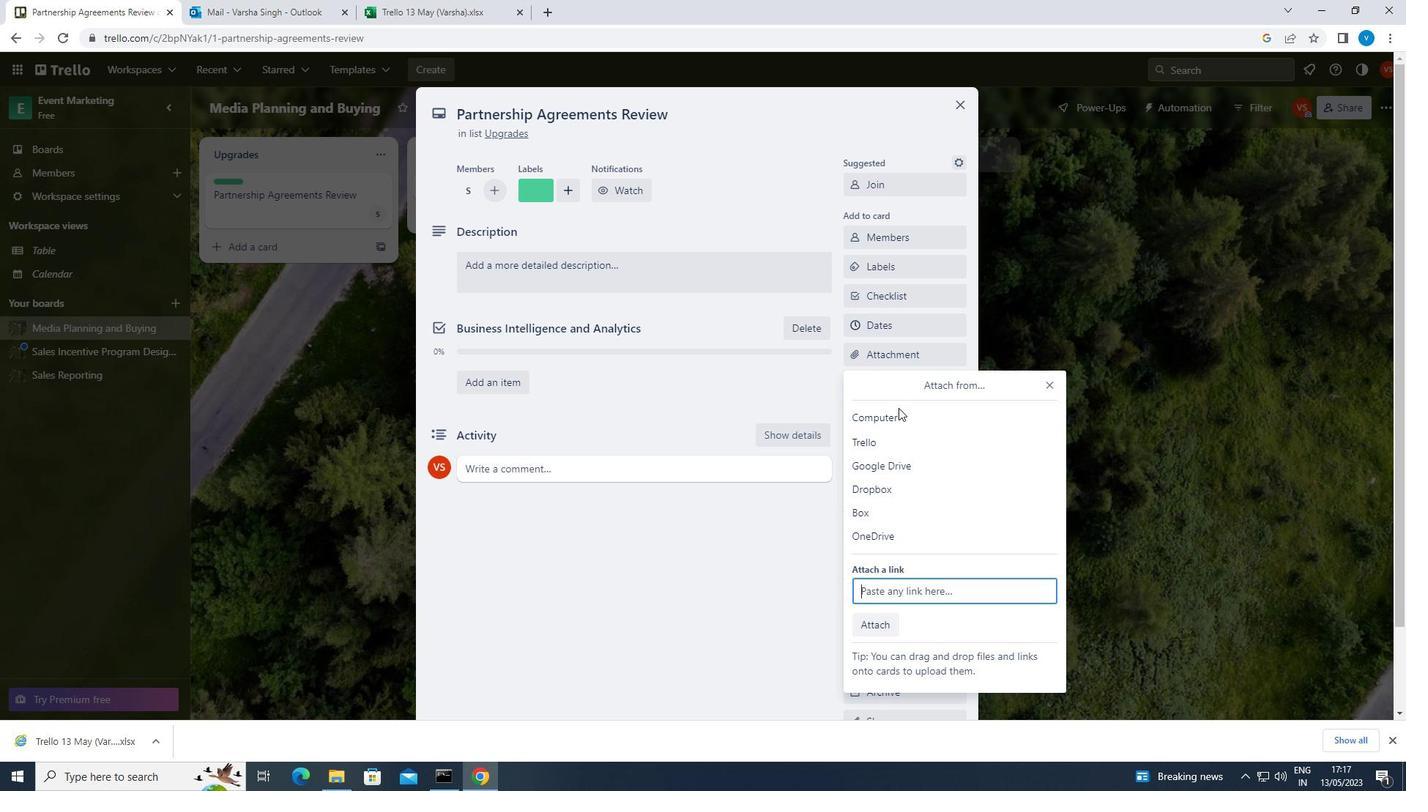 
Action: Mouse pressed left at (896, 414)
Screenshot: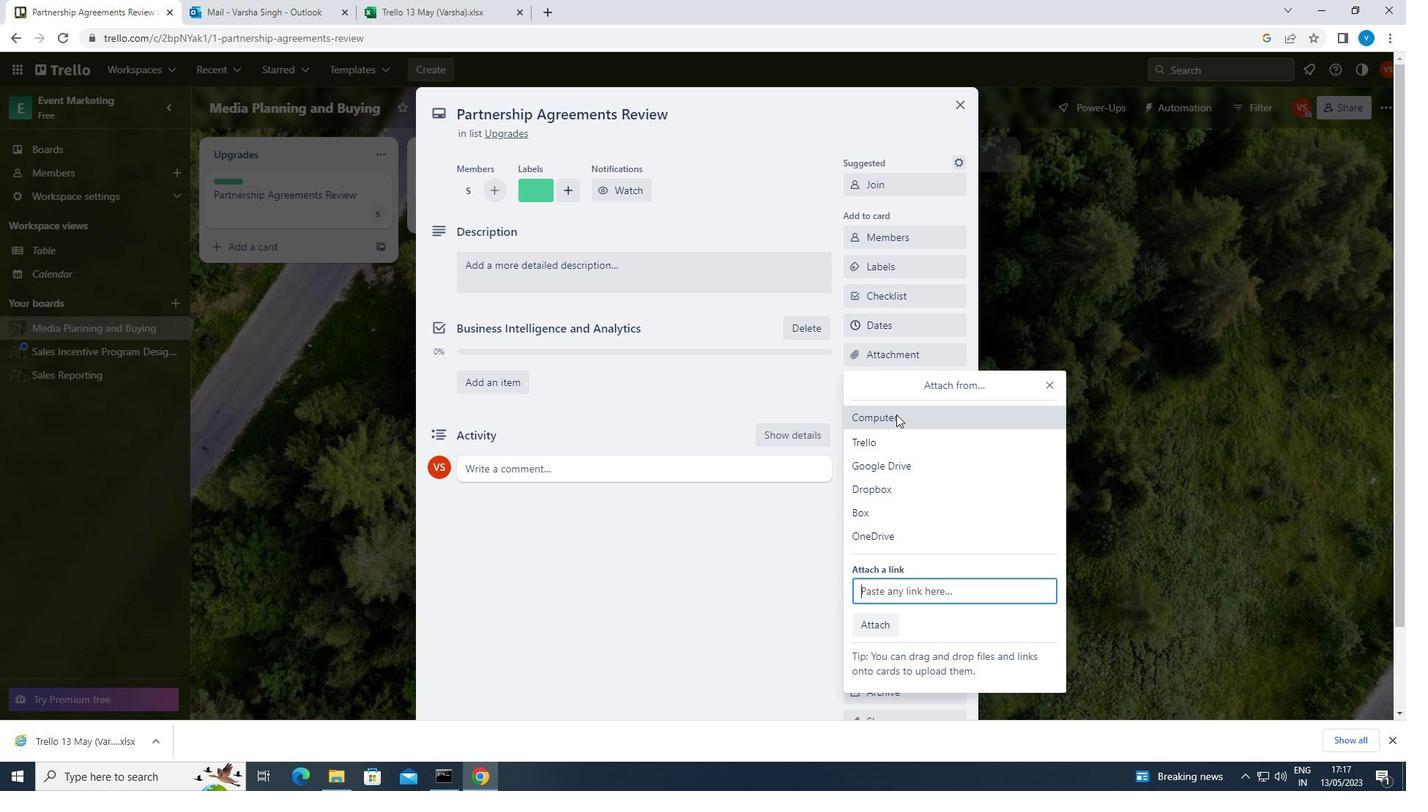 
Action: Mouse moved to (532, 268)
Screenshot: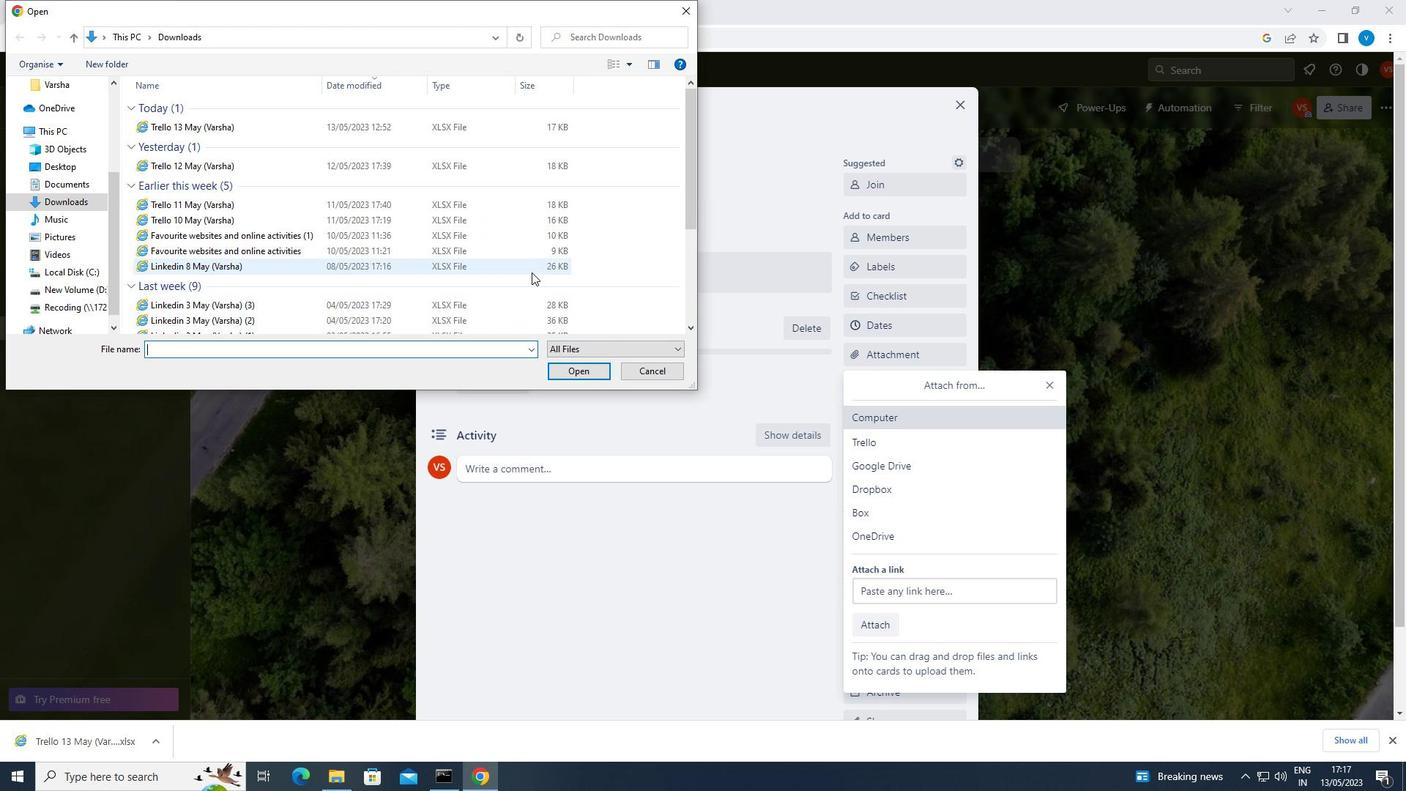 
Action: Mouse pressed left at (532, 268)
Screenshot: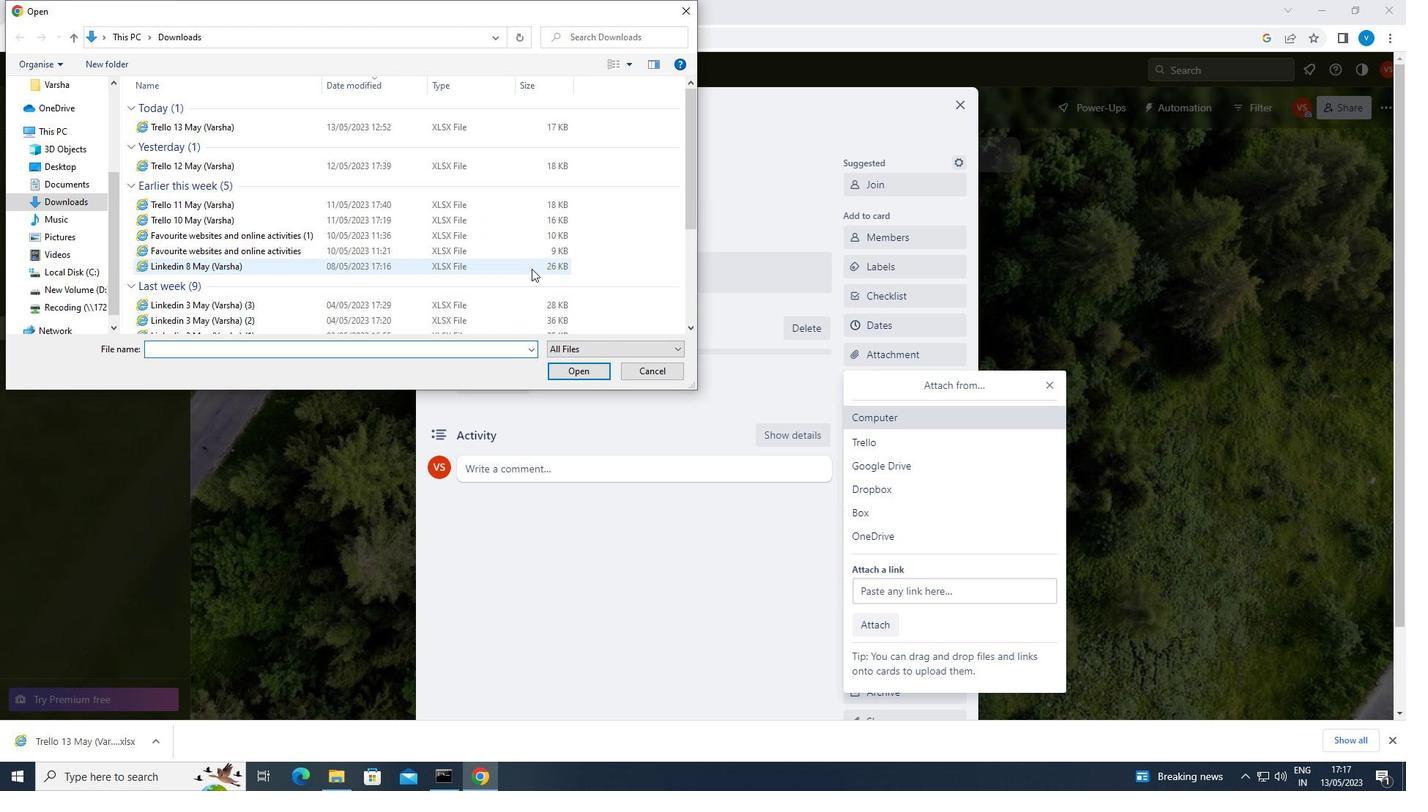
Action: Mouse moved to (591, 366)
Screenshot: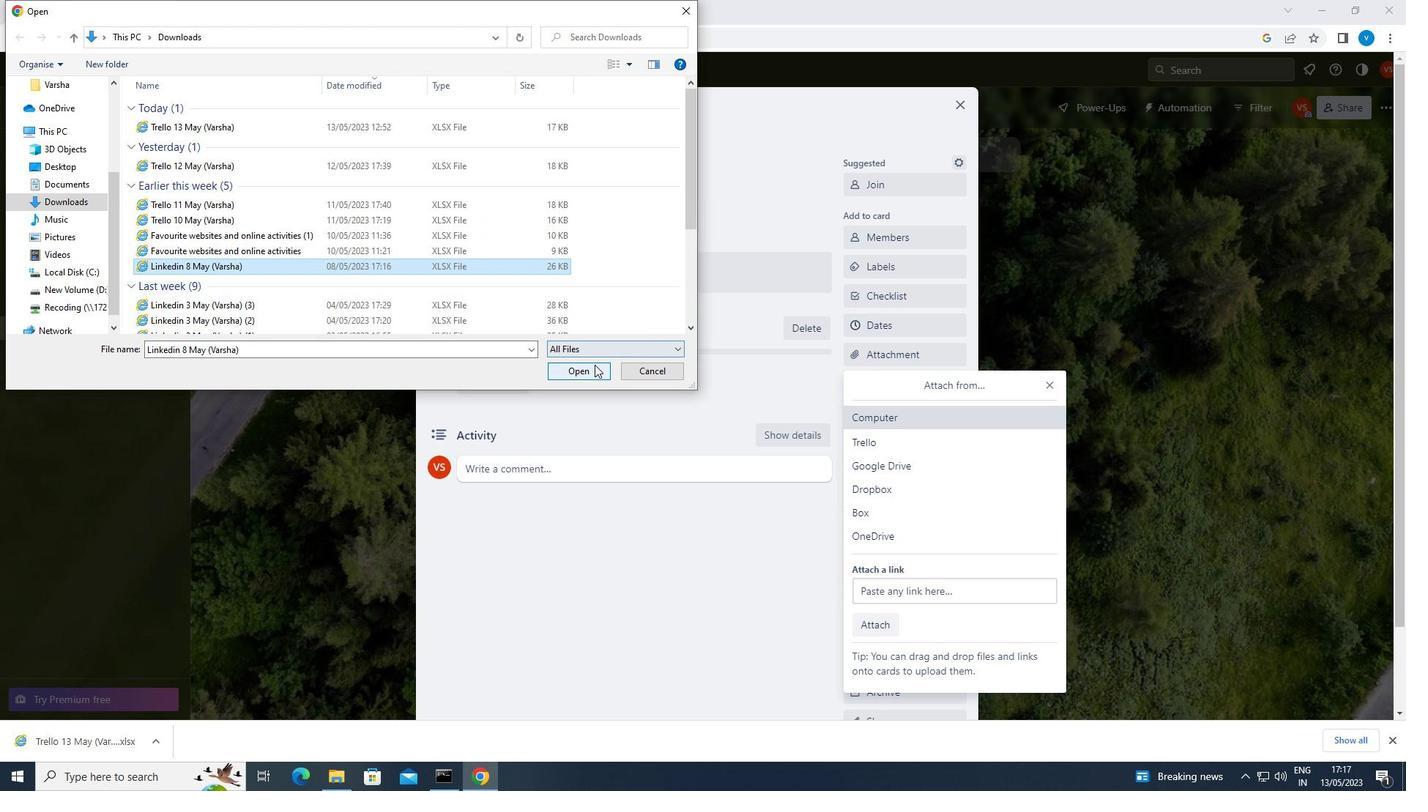 
Action: Mouse pressed left at (591, 366)
Screenshot: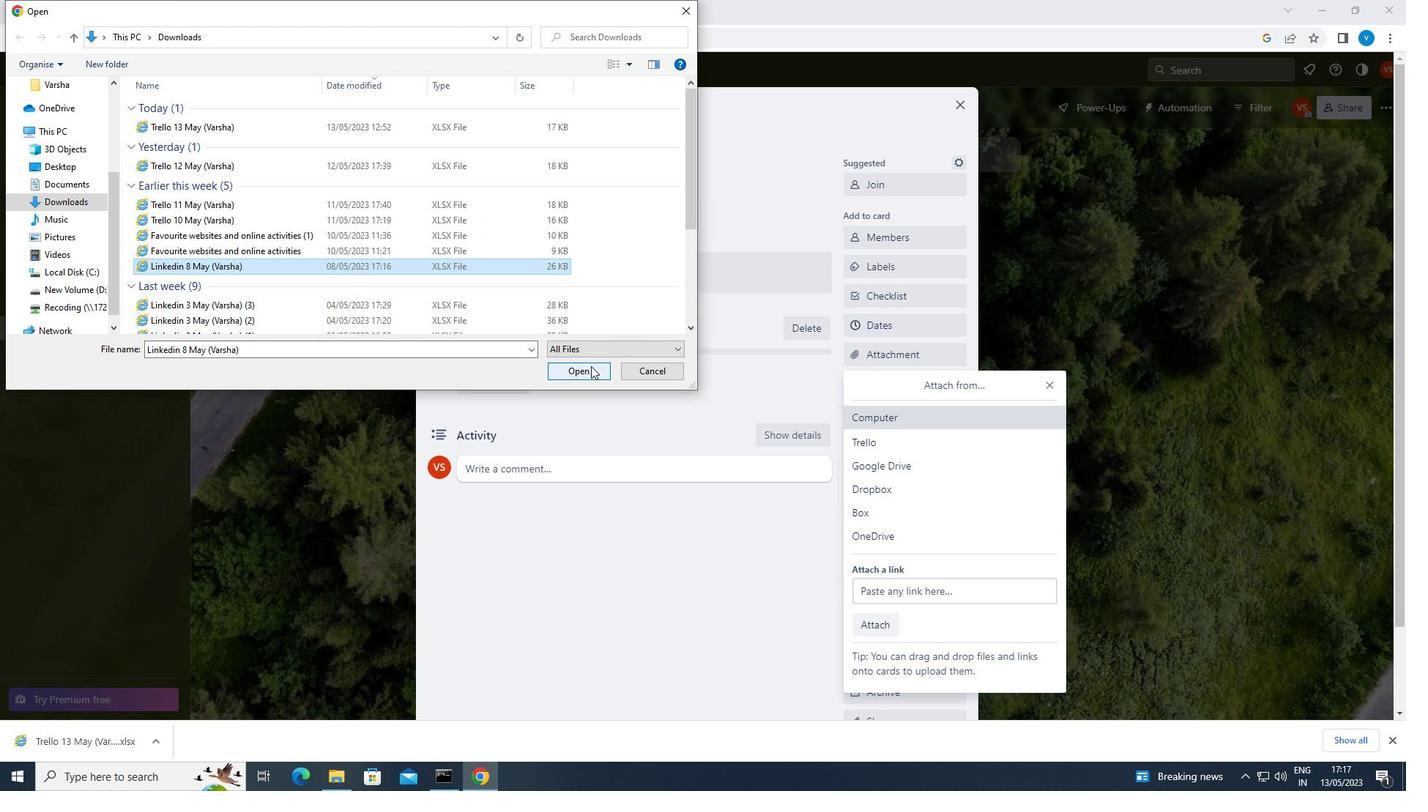 
Action: Mouse moved to (892, 389)
Screenshot: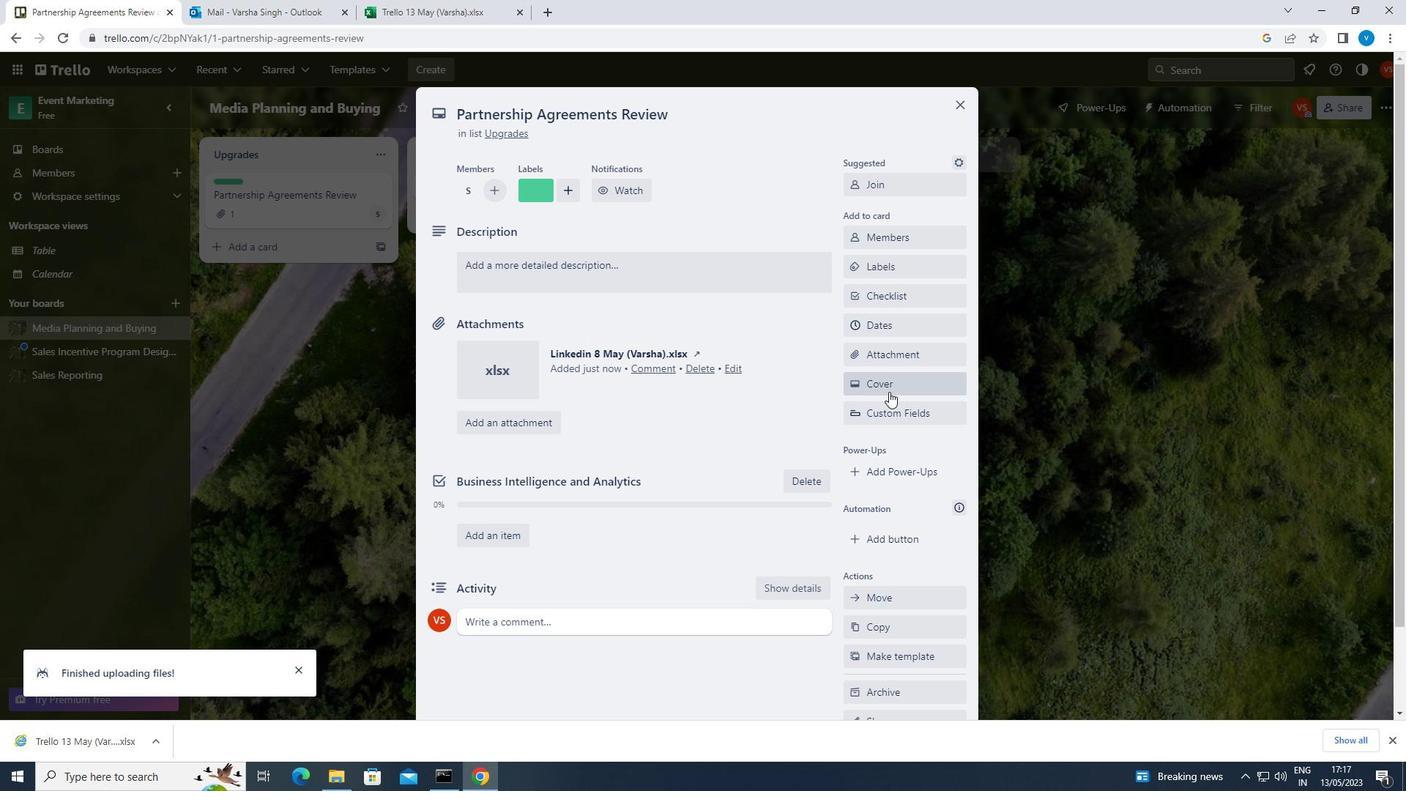 
Action: Mouse pressed left at (892, 389)
Screenshot: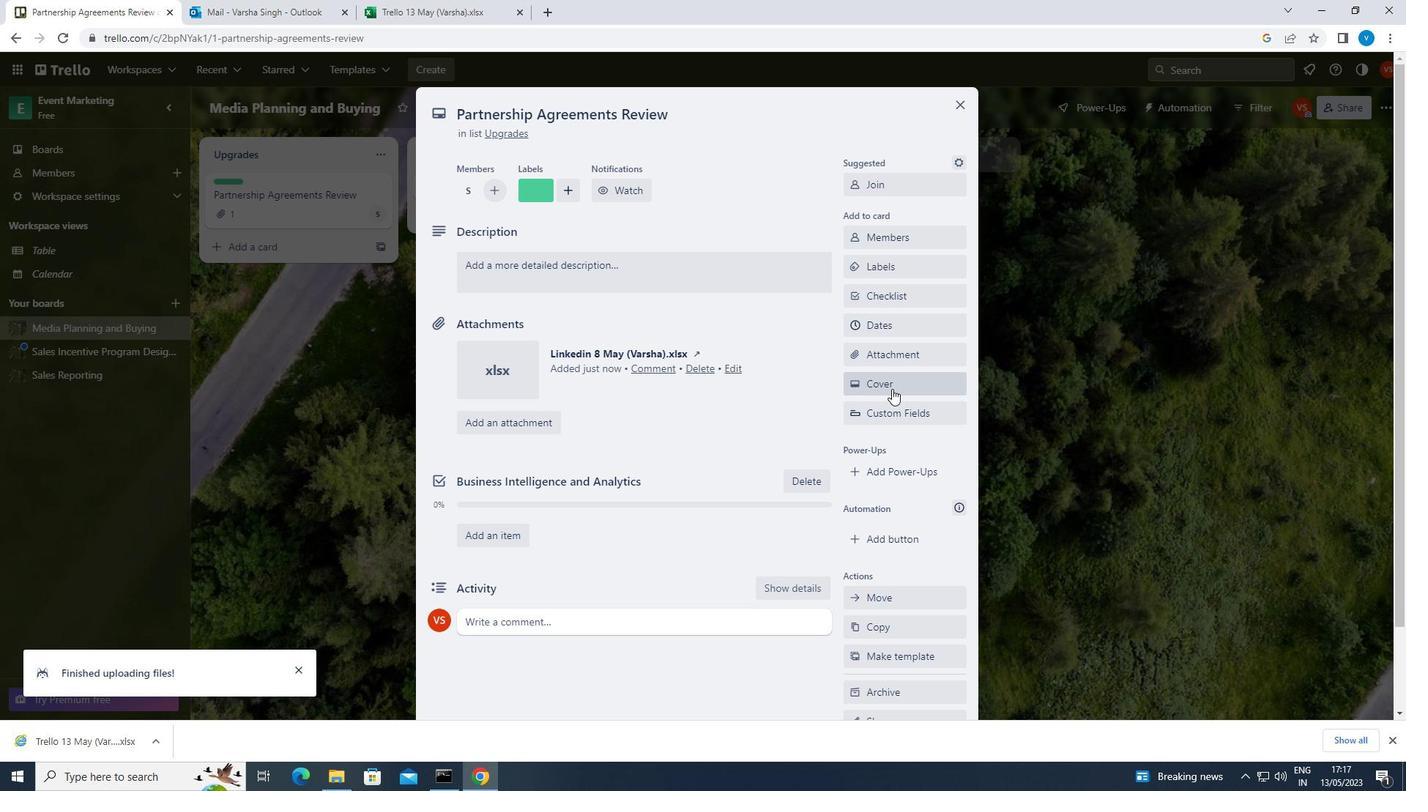 
Action: Mouse moved to (874, 425)
Screenshot: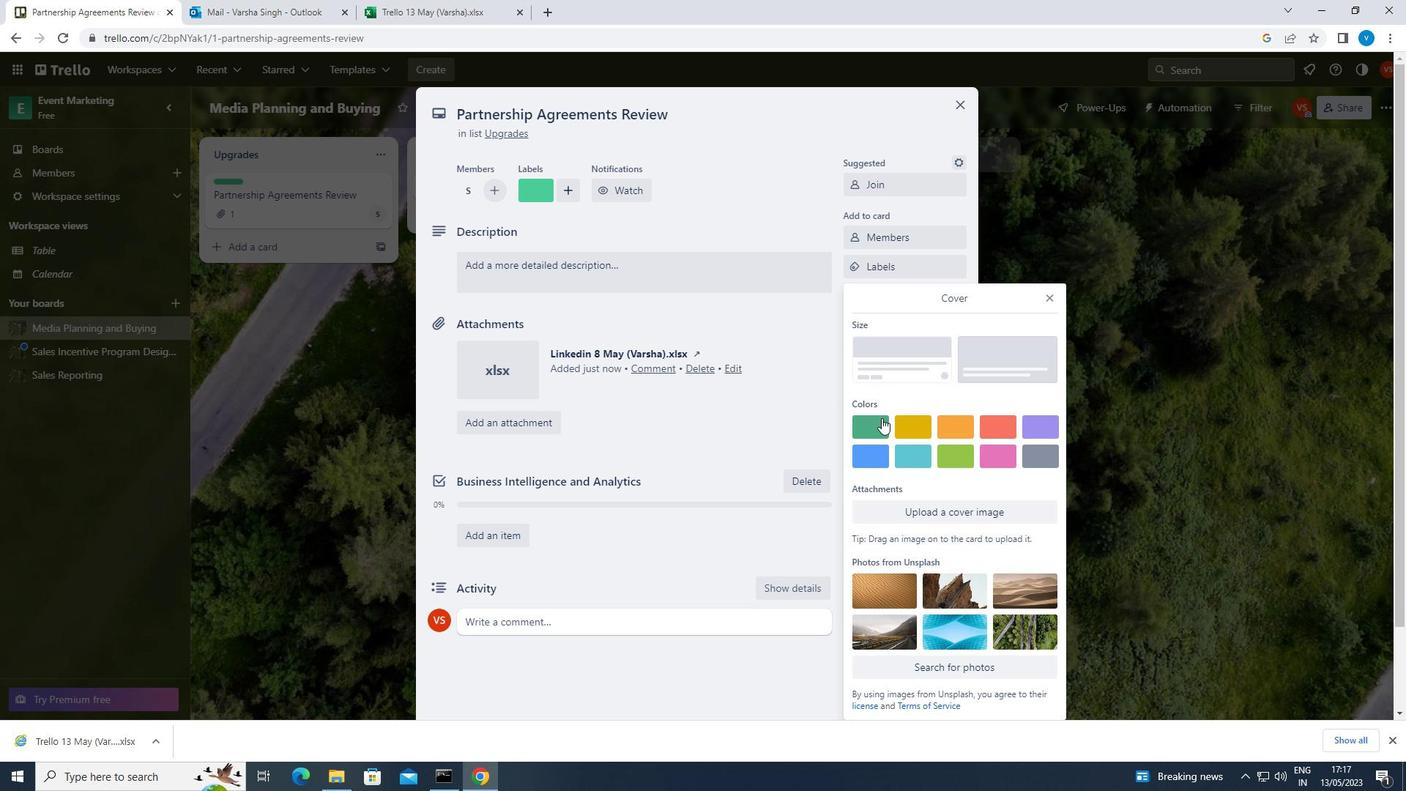 
Action: Mouse pressed left at (874, 425)
Screenshot: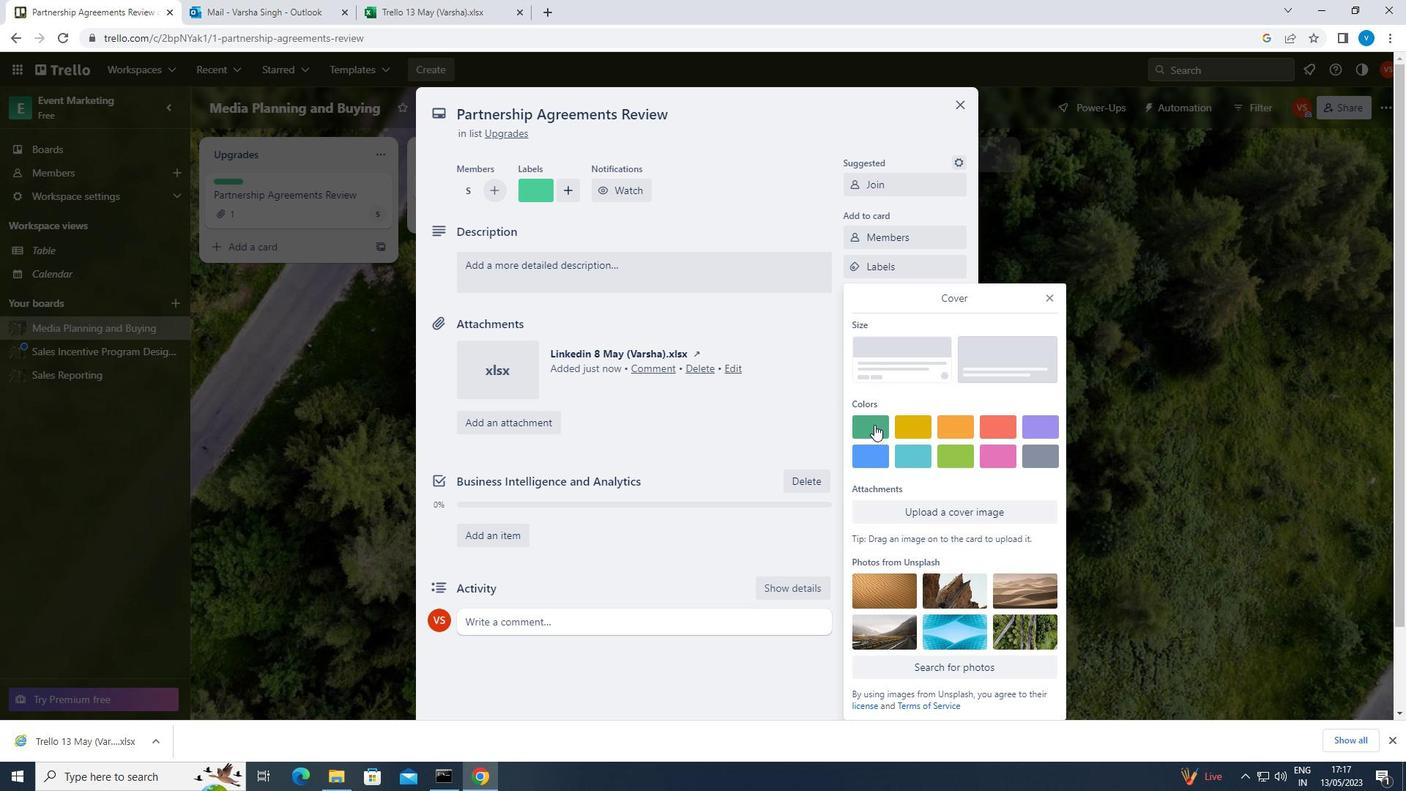 
Action: Mouse moved to (770, 362)
Screenshot: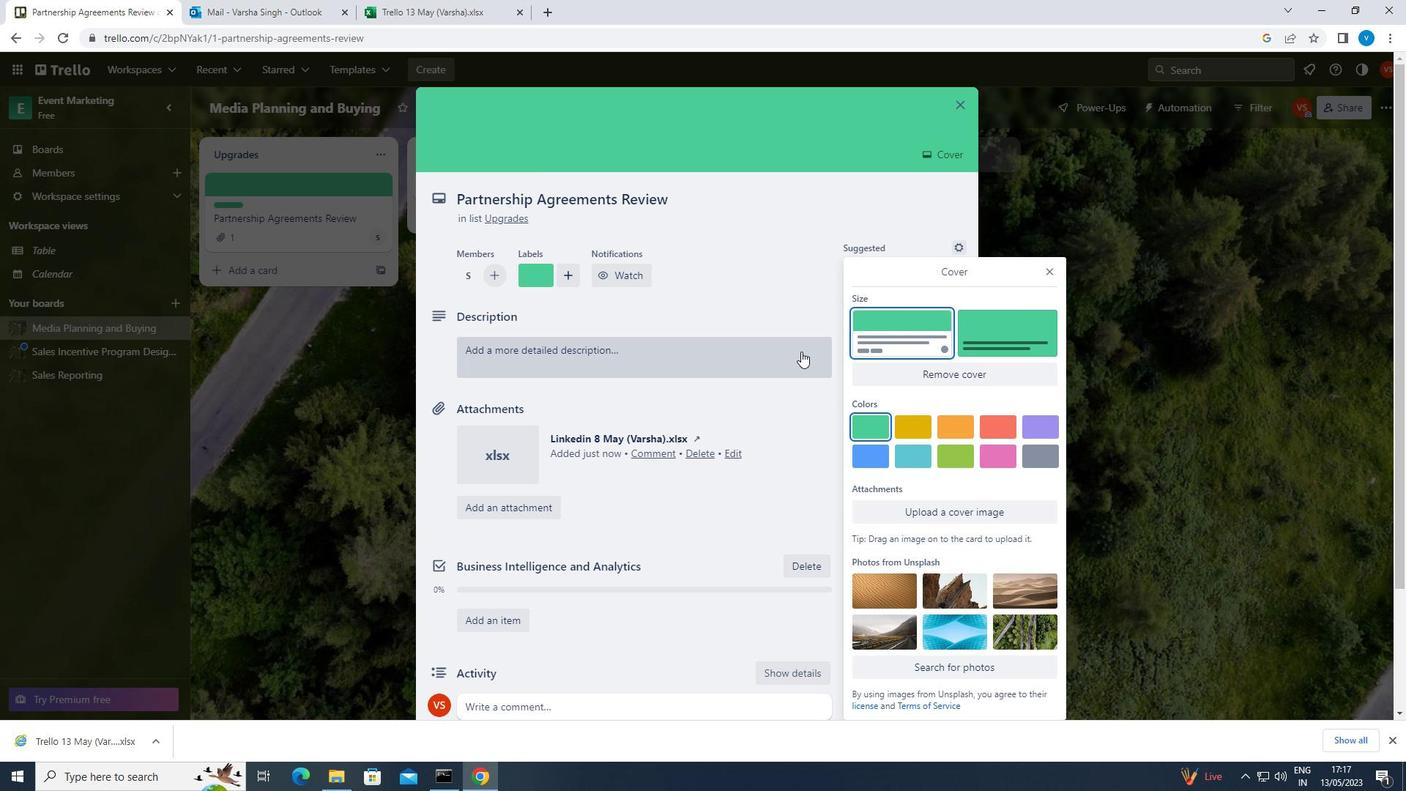 
Action: Mouse pressed left at (770, 362)
Screenshot: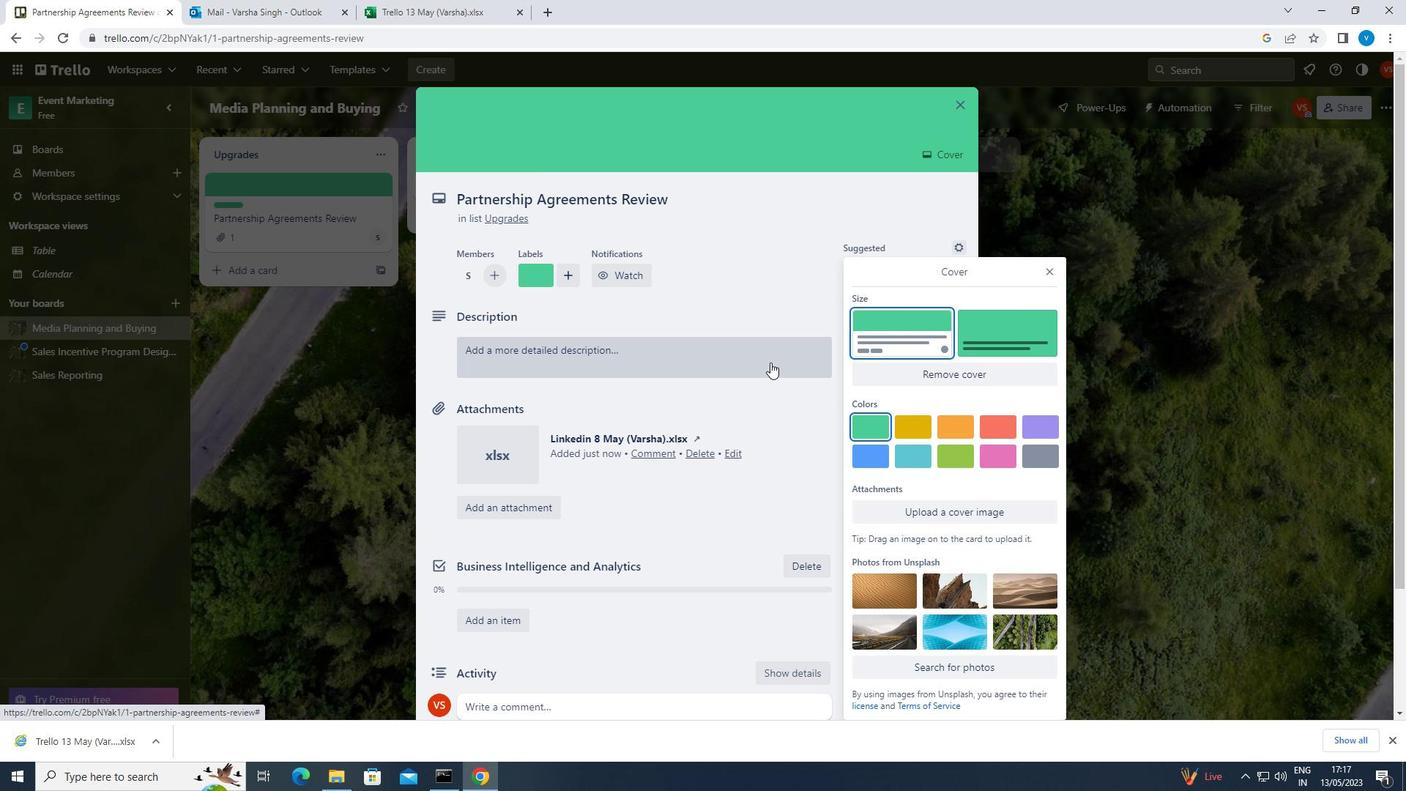 
Action: Key pressed <Key.shift><Key.shift><Key.shift><Key.shift>CREATE<Key.space>AND<Key.space>SEND<Key.space>OUT<Key.space>EMPLOYEE<Key.space>ENGAGEMENT<Key.space>SURVEY
Screenshot: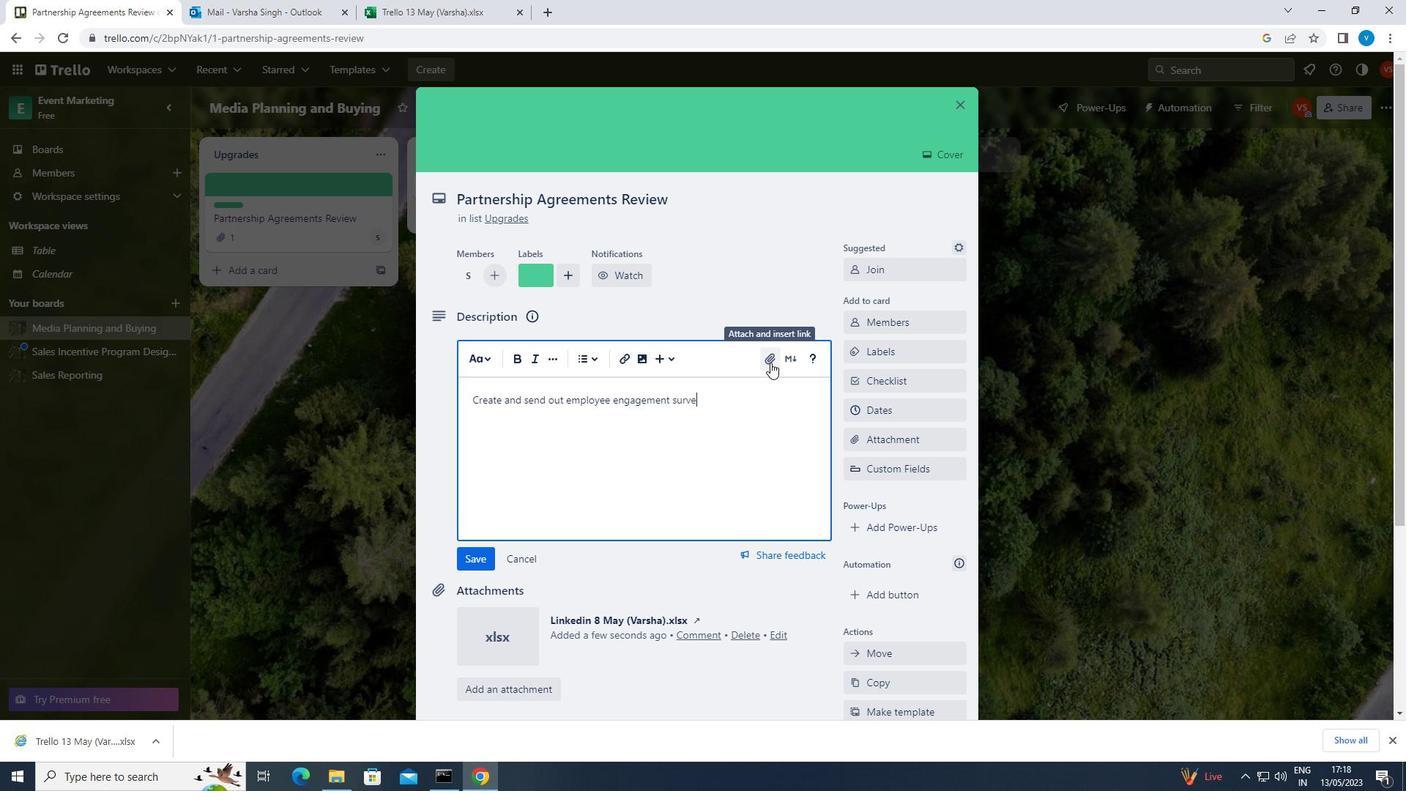
Action: Mouse moved to (479, 553)
Screenshot: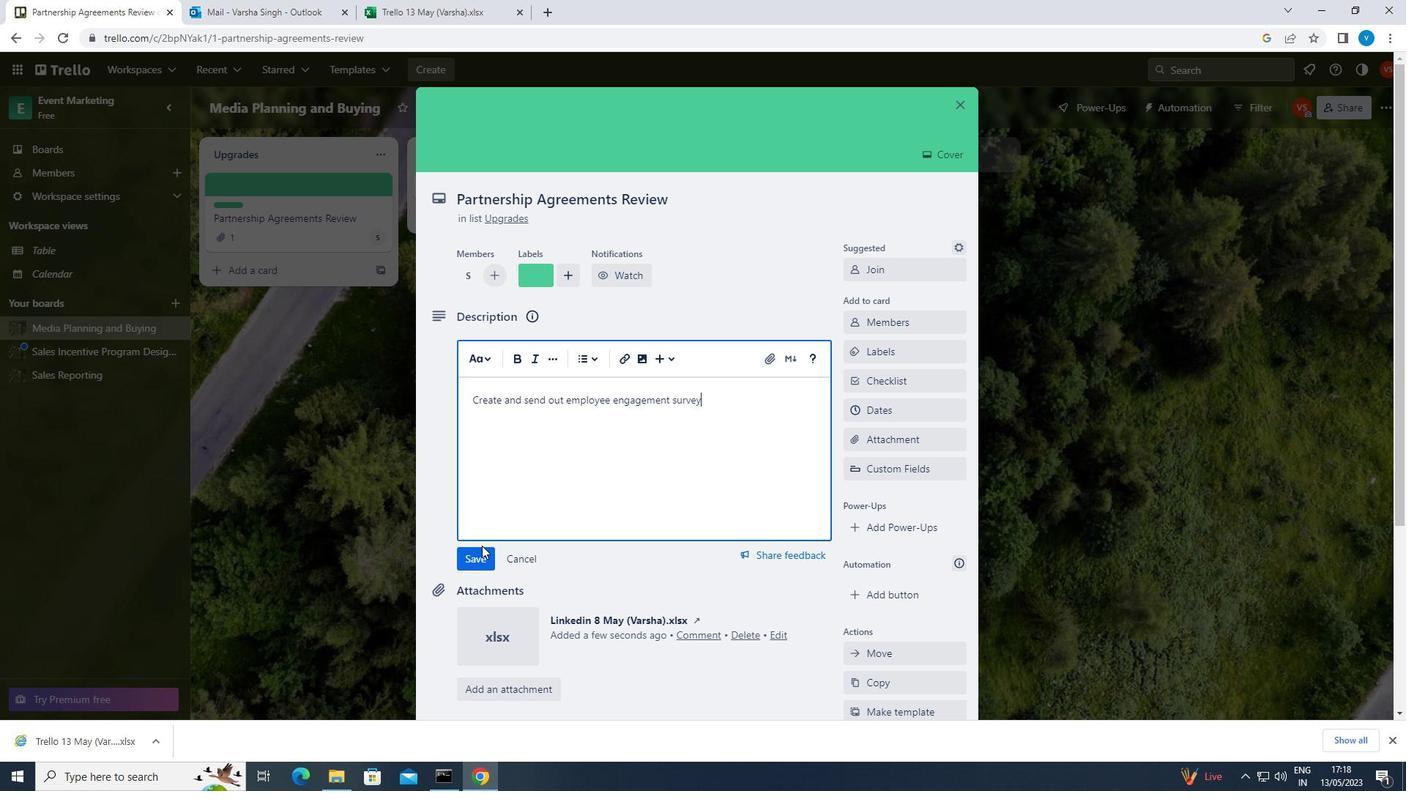 
Action: Mouse pressed left at (479, 553)
Screenshot: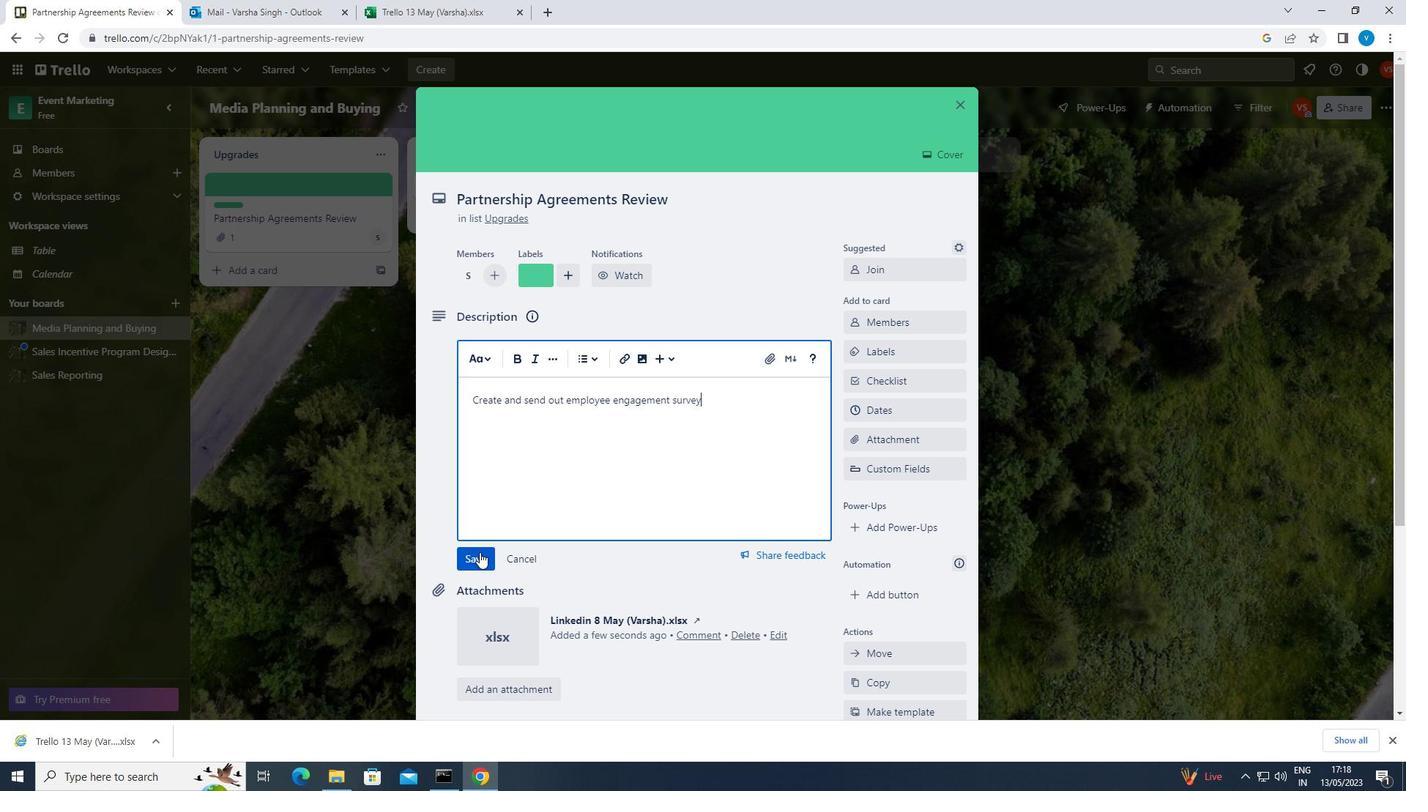 
Action: Mouse moved to (532, 677)
Screenshot: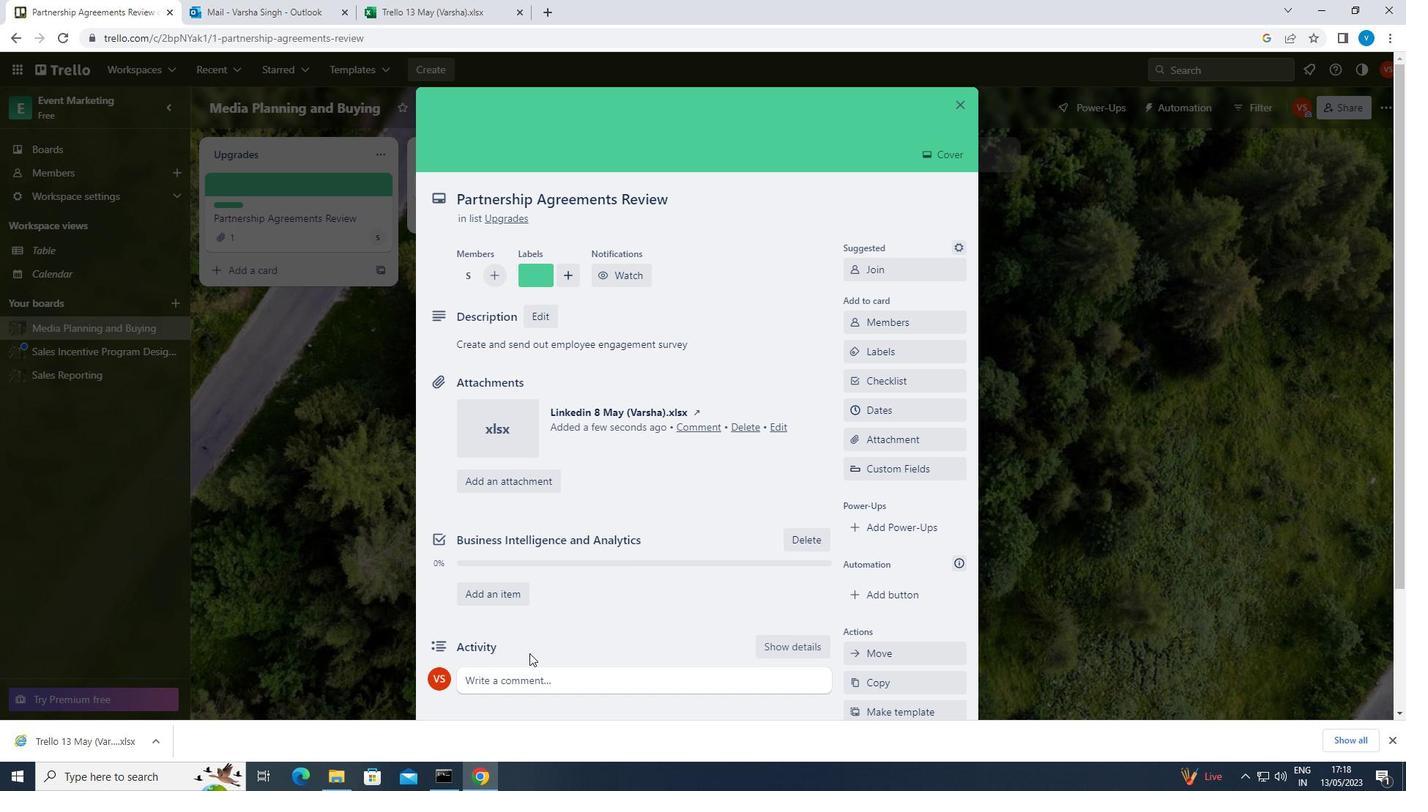 
Action: Mouse pressed left at (532, 677)
Screenshot: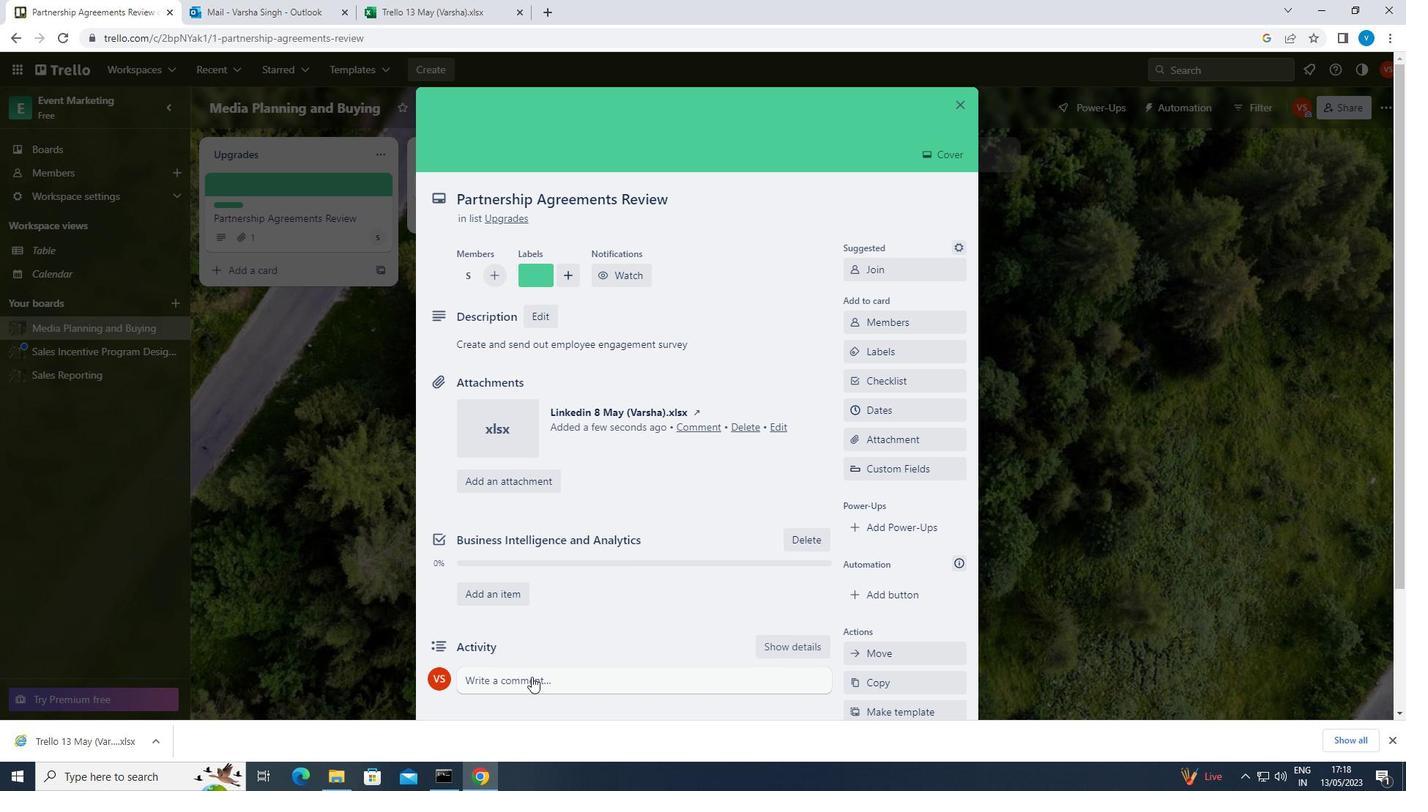 
Action: Mouse moved to (532, 677)
Screenshot: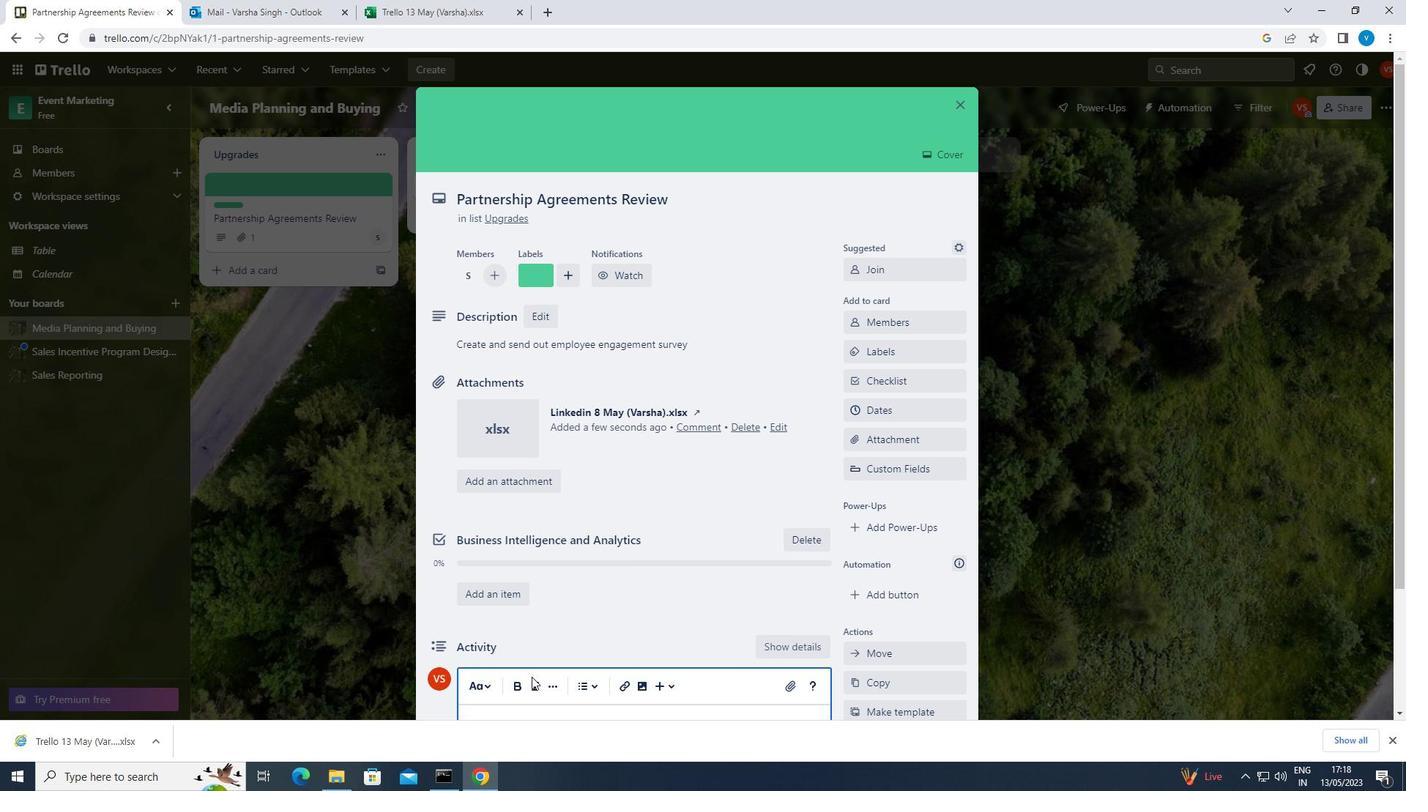
Action: Key pressed <Key.shift>GIVEN<Key.space>THE<Key.space>POTENTIAL<Key.space>IMPACT<Key.space>OF<Key.space>THIS<Key.space>TASK<Key.space>ON<Key.space>OUR<Key.space>TEAM<Key.space>MORALE<Key.space>AND<Key.space>MOTIVATION,<Key.space>LET<Key.space>US<Key.space>ENSURE<Key.space>THAT<Key.space>WE<Key.space>APPROACH<Key.space>IT<Key.space>WITH<Key.space>A<Key.space>SENSE<Key.space>OF<Key.space>POSITIVITY<Key.space>AND<Key.space>ENTHUSIASM.
Screenshot: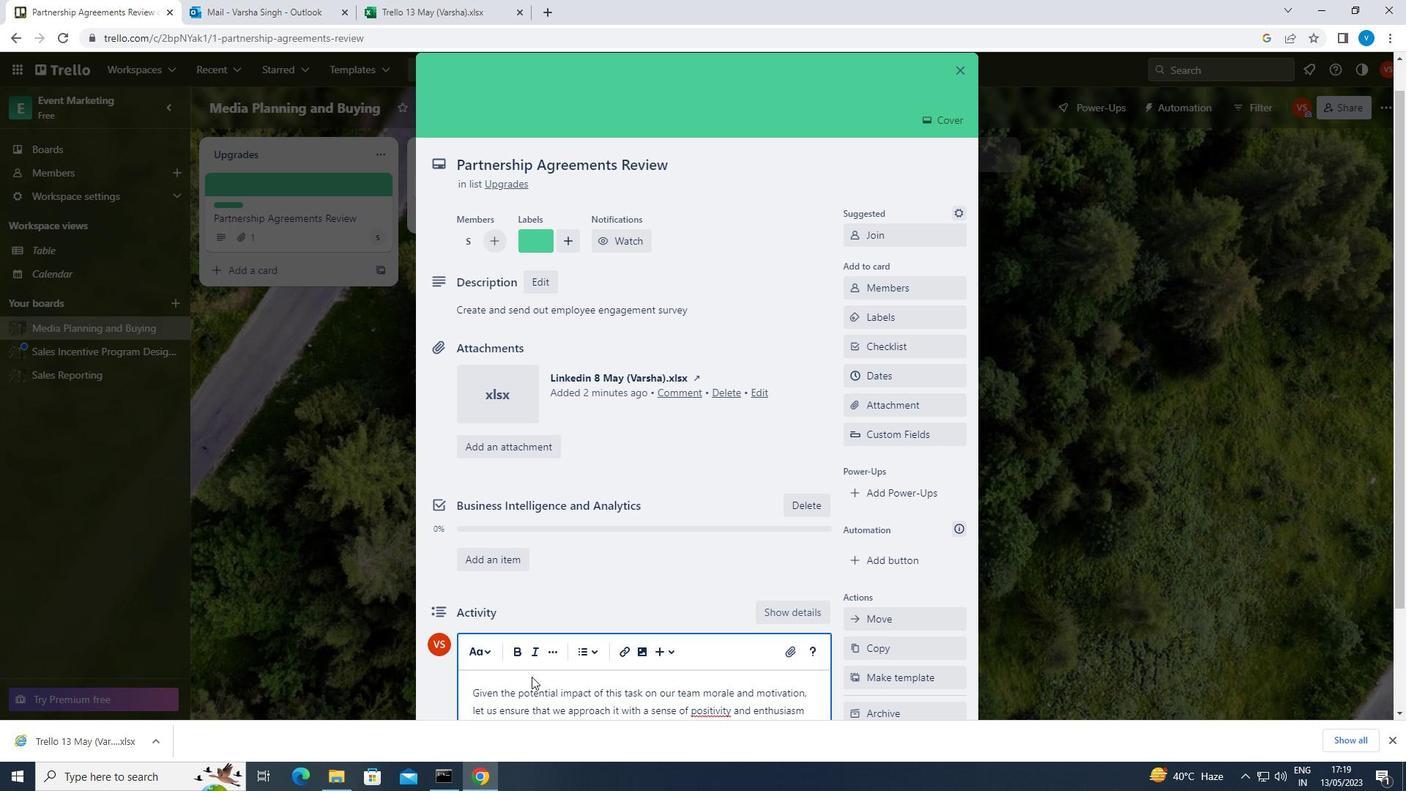 
Action: Mouse moved to (591, 619)
Screenshot: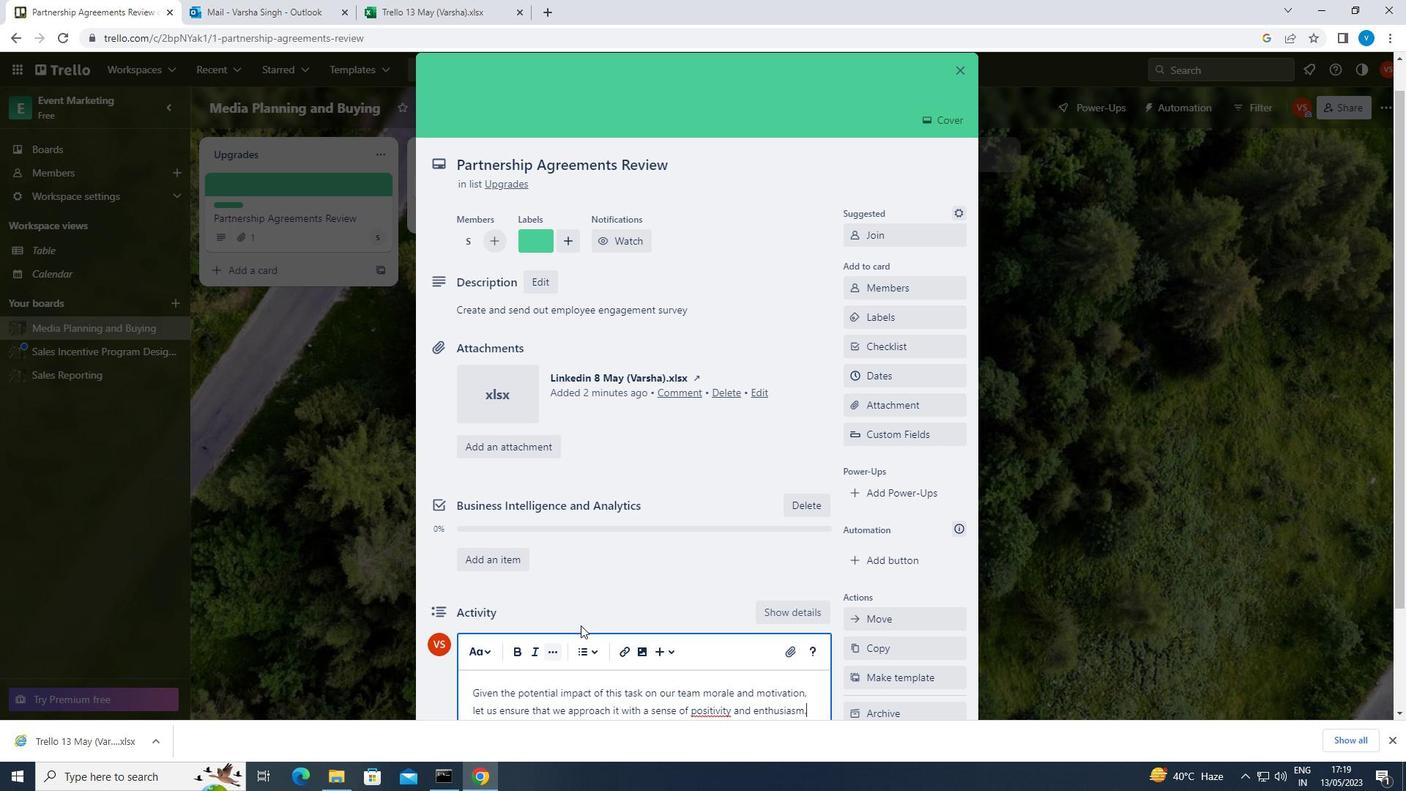 
Action: Mouse scrolled (591, 619) with delta (0, 0)
Screenshot: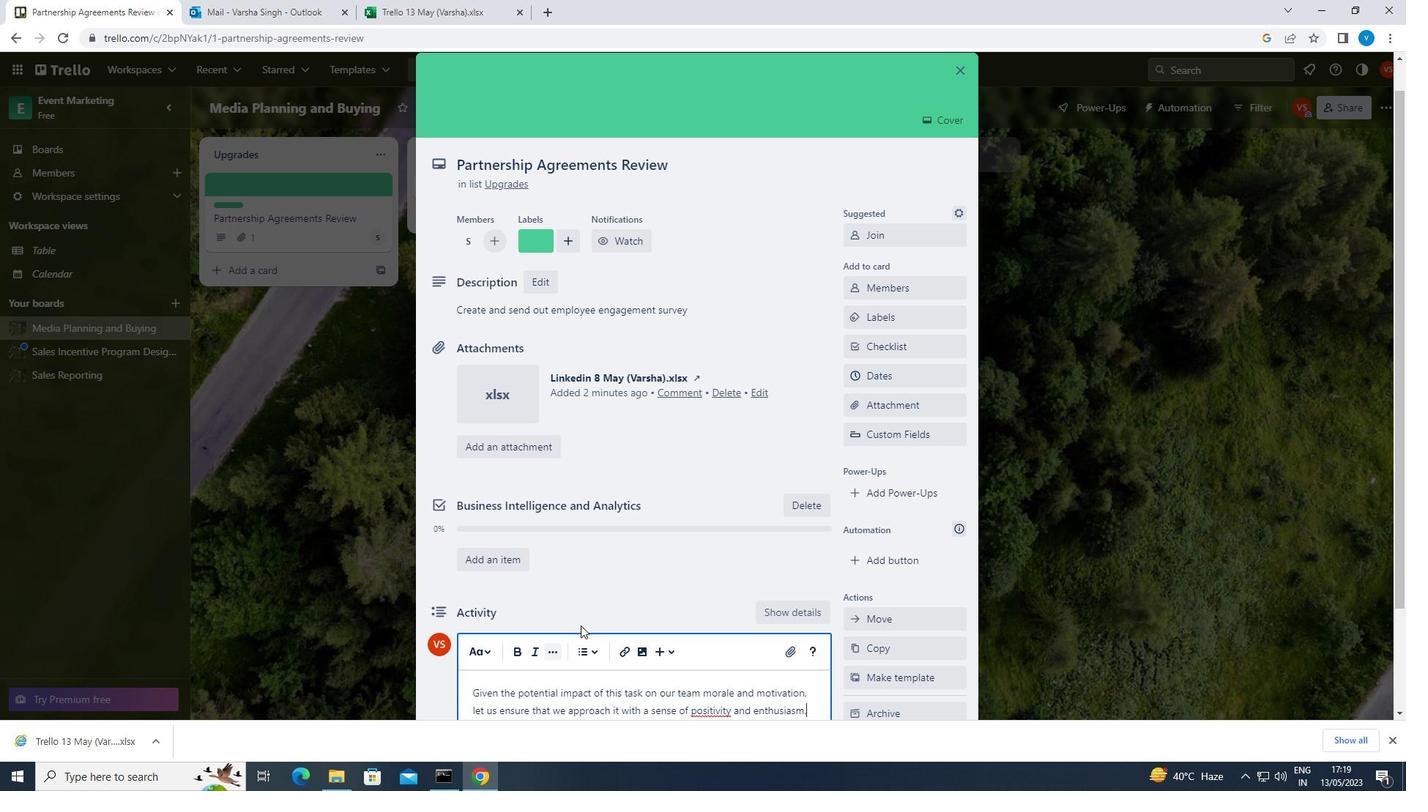 
Action: Mouse scrolled (591, 619) with delta (0, 0)
Screenshot: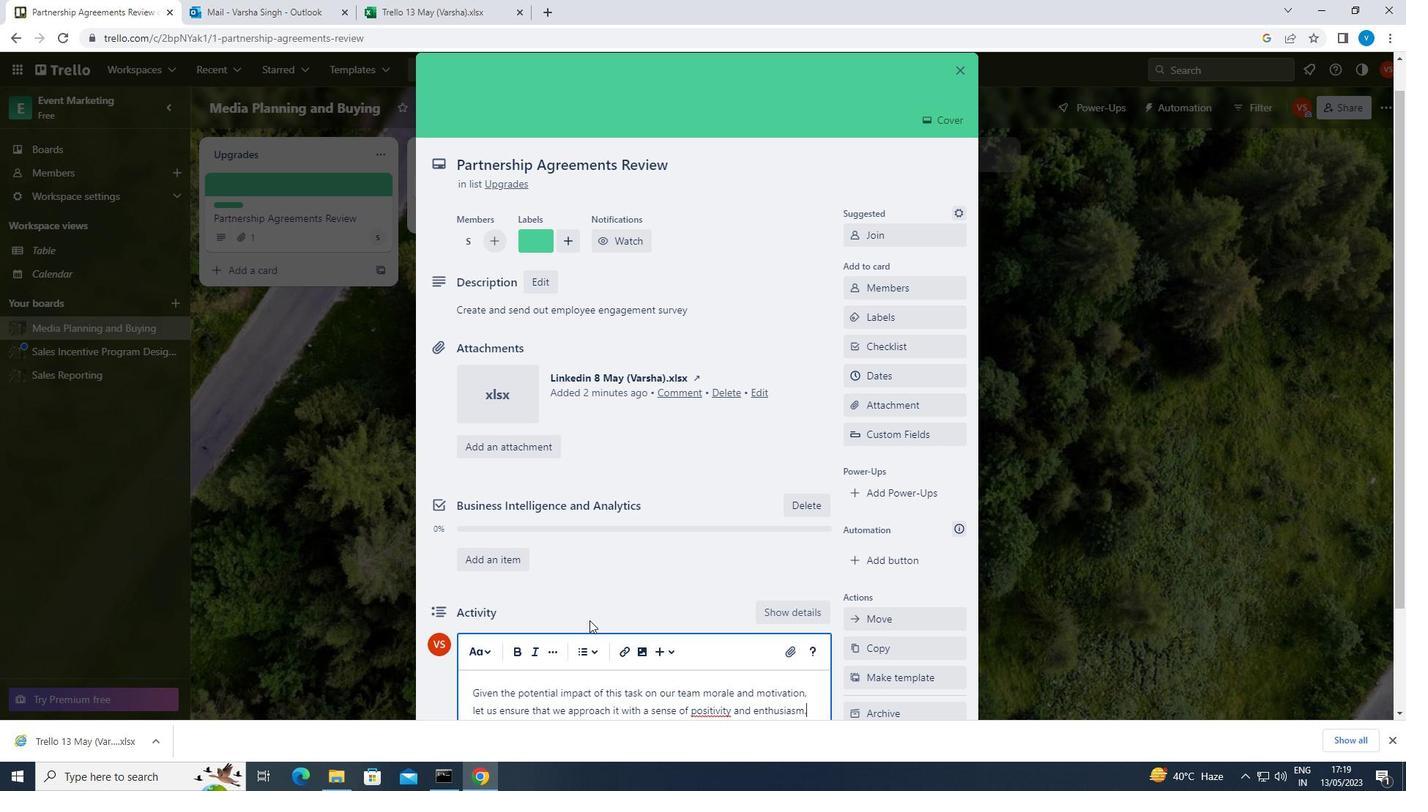 
Action: Mouse moved to (479, 621)
Screenshot: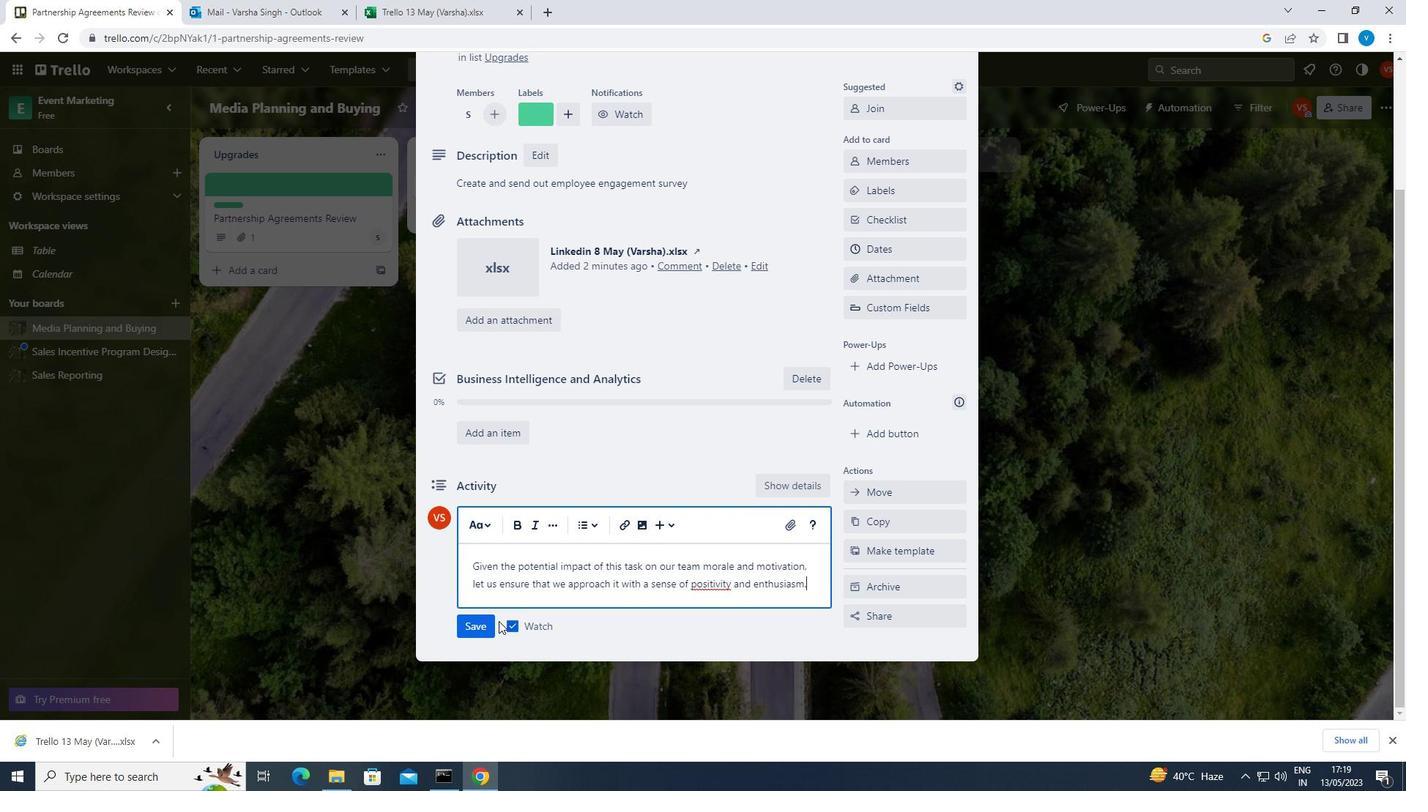 
Action: Mouse pressed left at (479, 621)
Screenshot: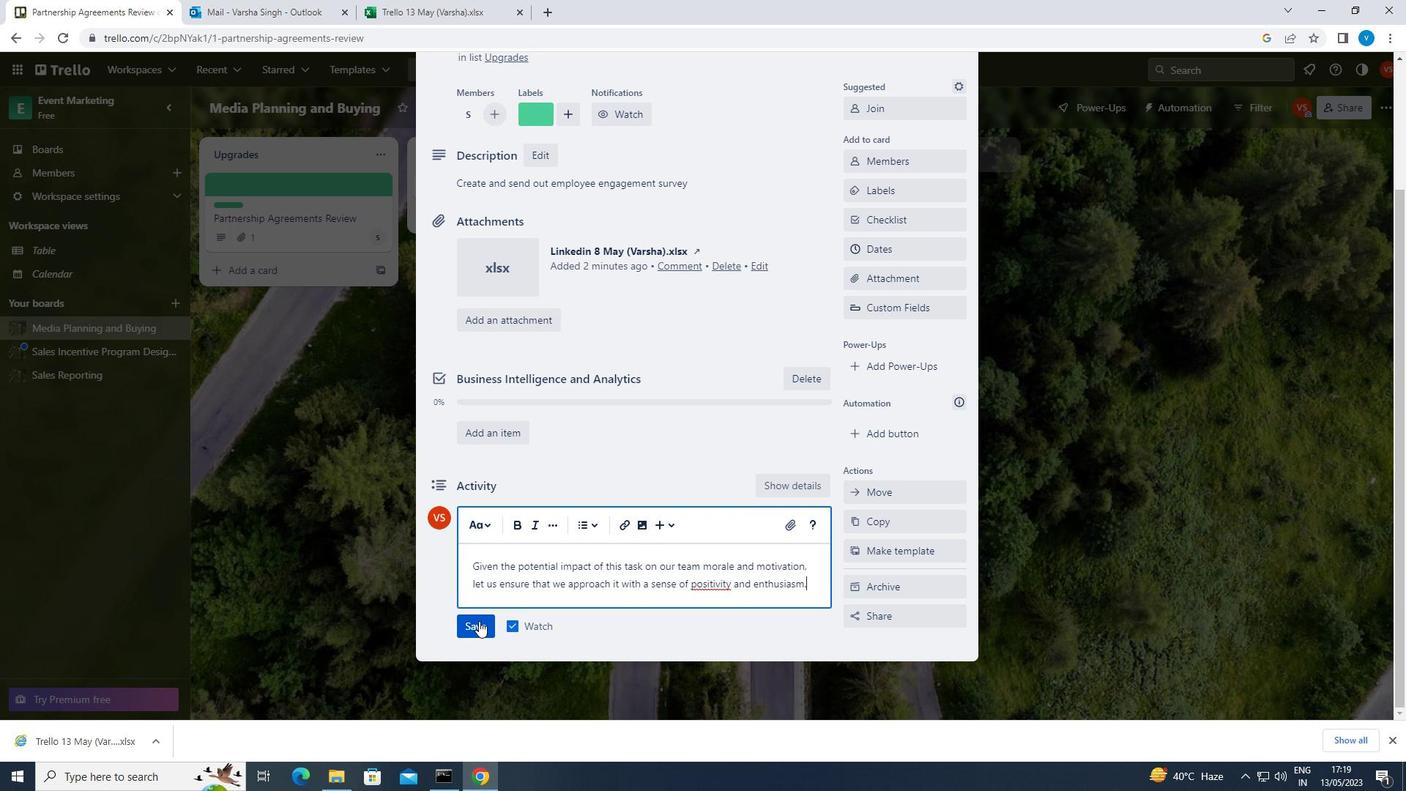 
Action: Mouse moved to (885, 262)
Screenshot: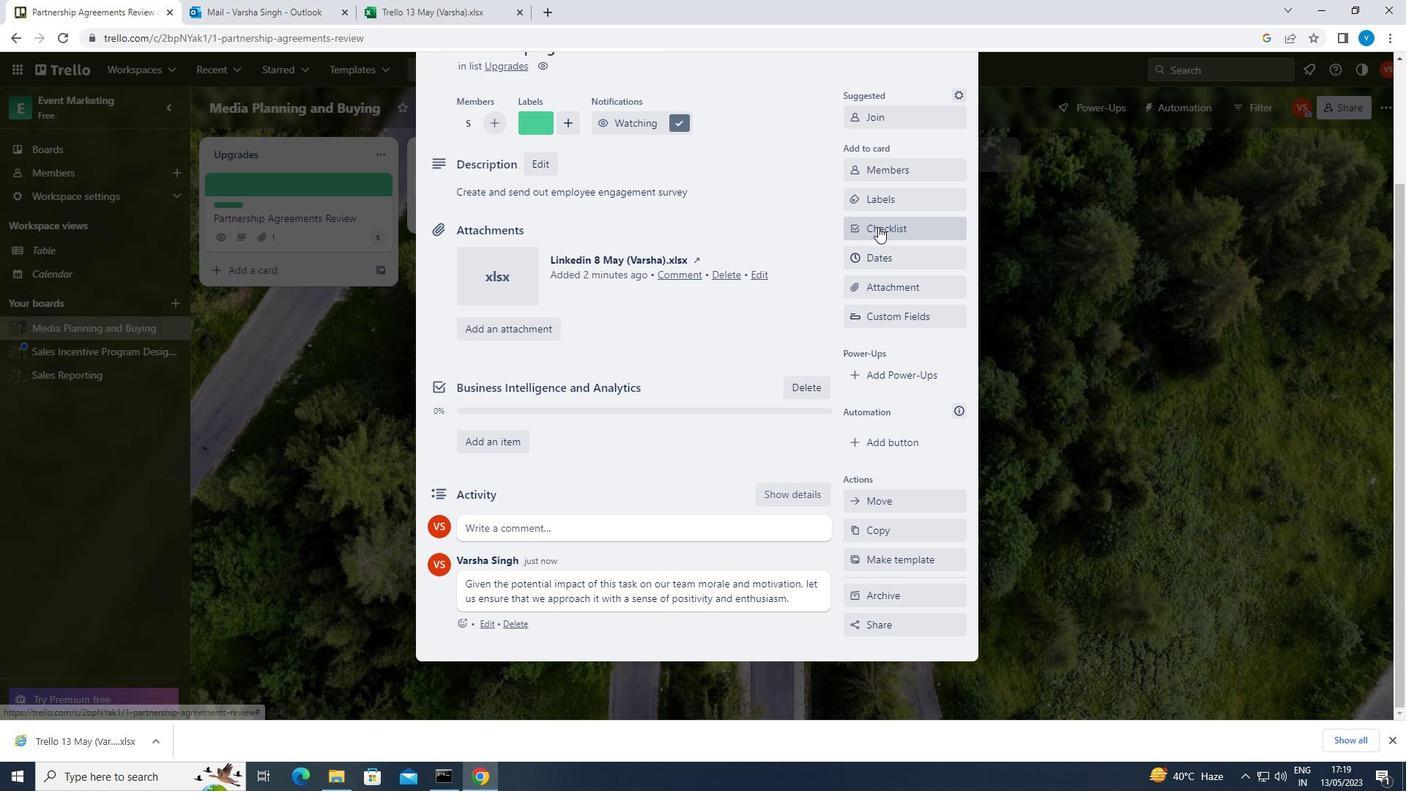
Action: Mouse pressed left at (885, 262)
Screenshot: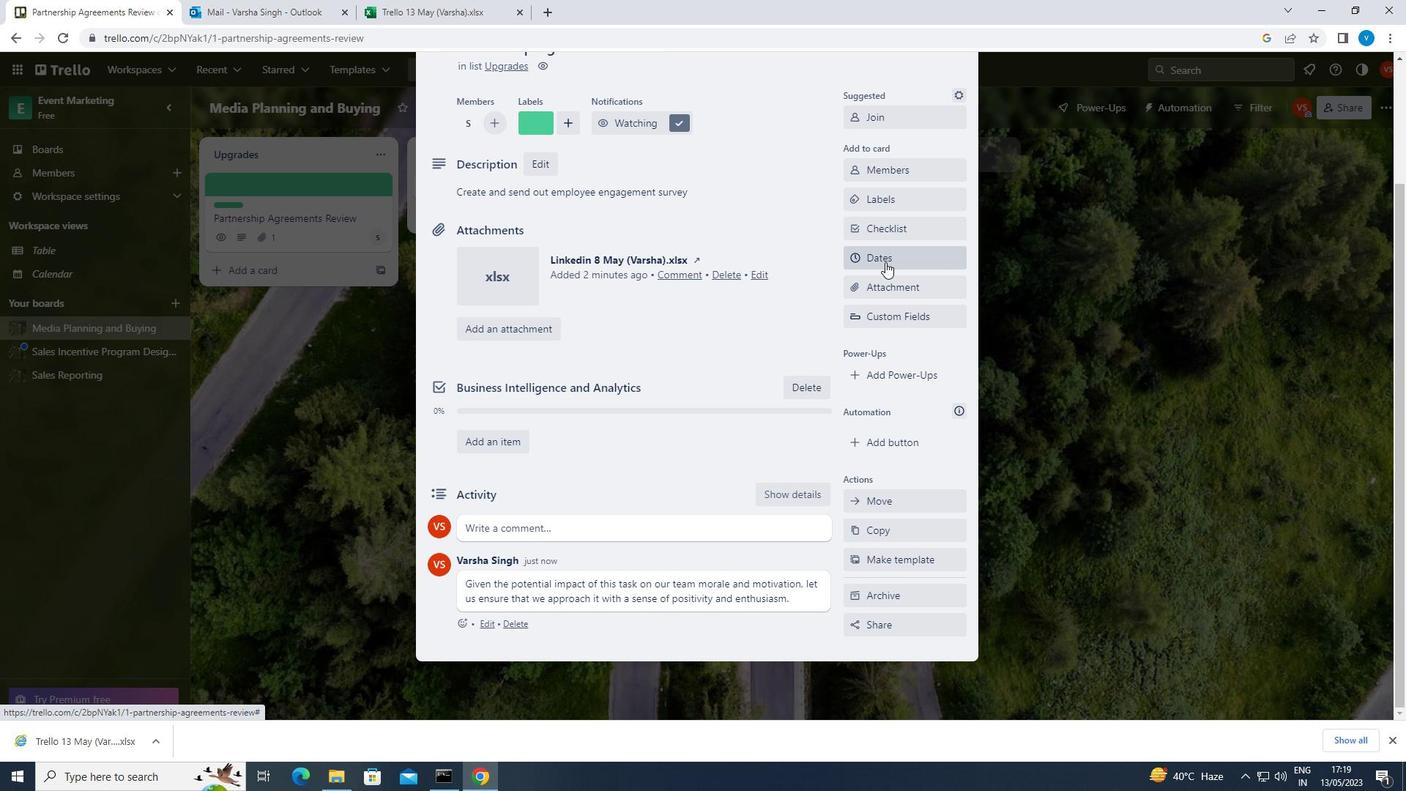 
Action: Mouse moved to (856, 374)
Screenshot: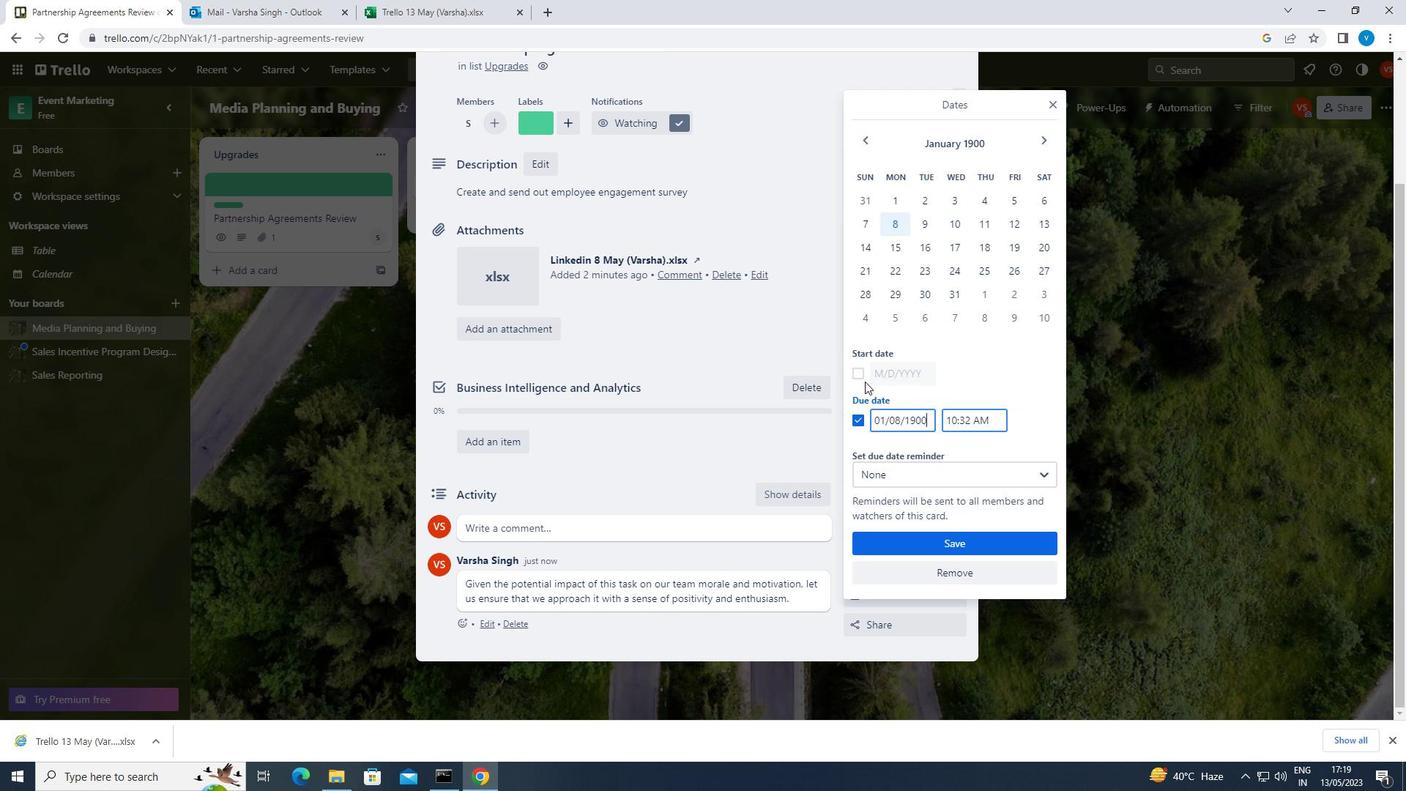 
Action: Mouse pressed left at (856, 374)
Screenshot: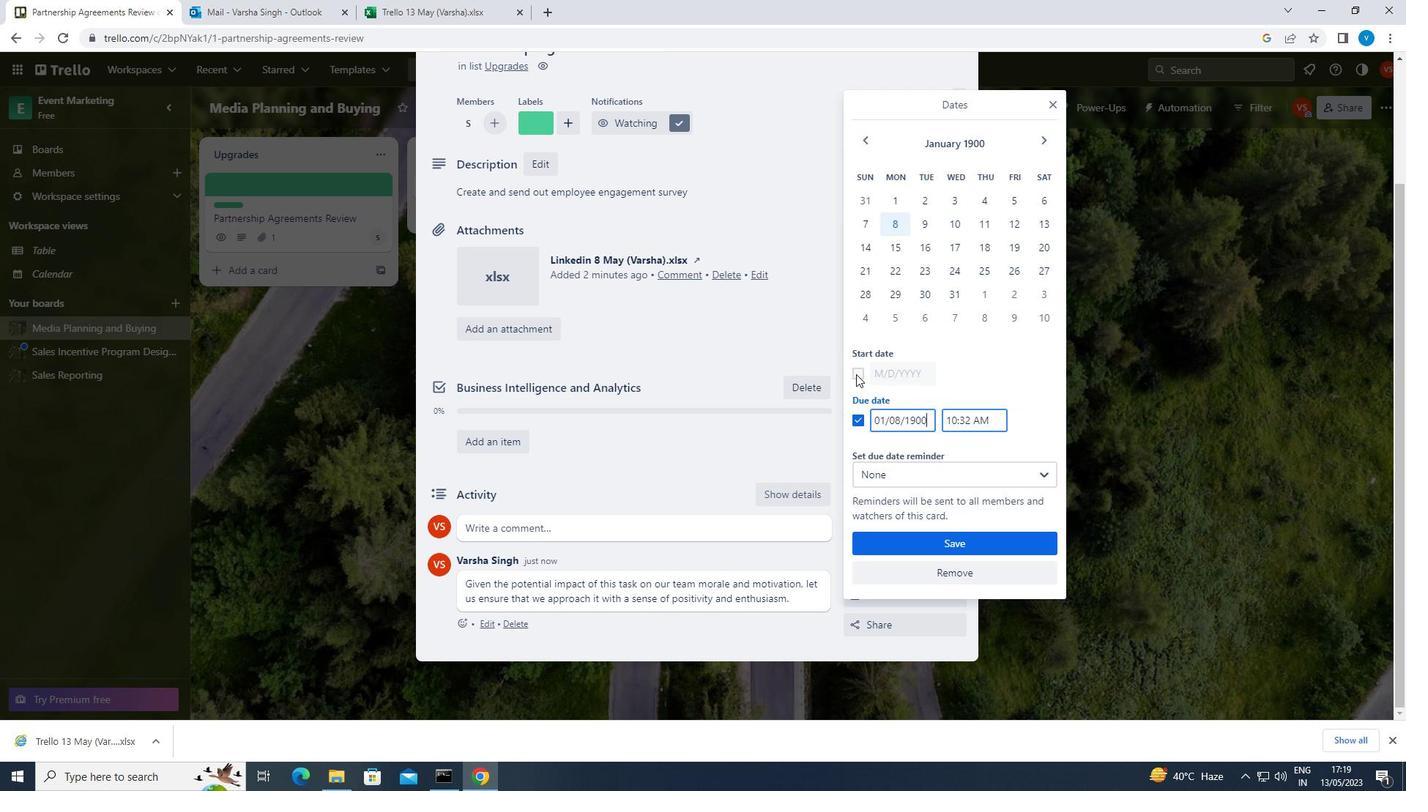 
Action: Mouse moved to (925, 370)
Screenshot: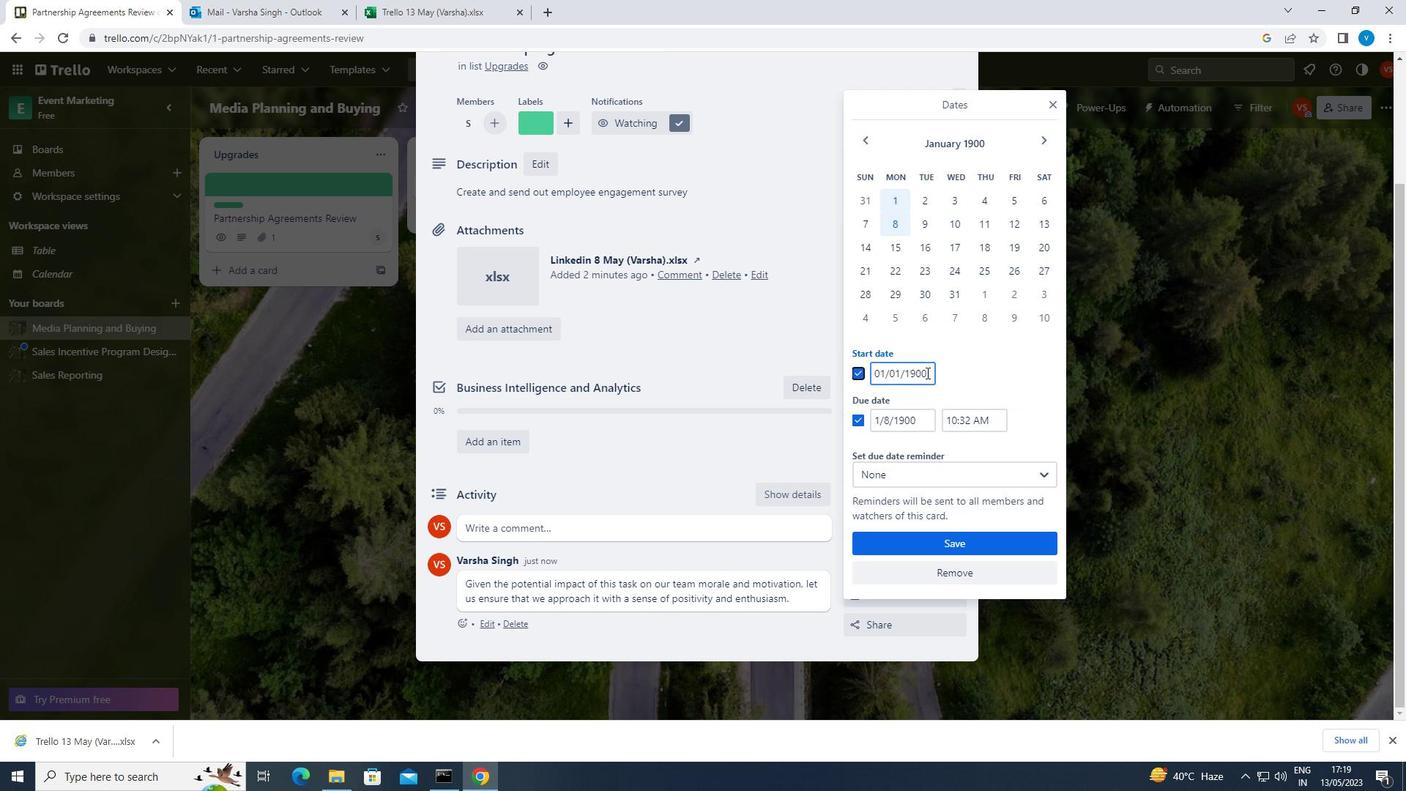 
Action: Mouse pressed left at (925, 370)
Screenshot: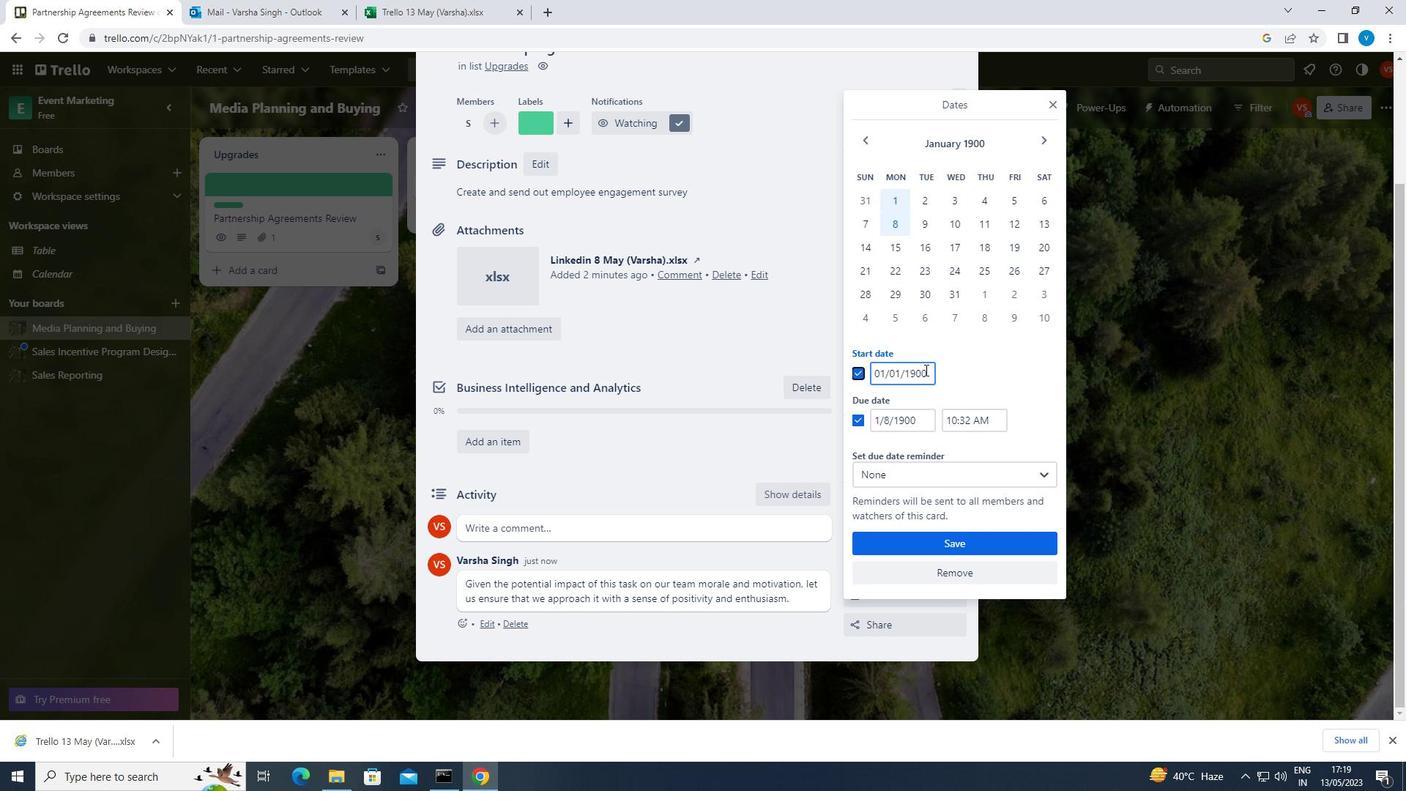 
Action: Key pressed <Key.backspace><Key.backspace><Key.backspace><Key.backspace><Key.backspace><Key.backspace><Key.backspace><Key.backspace><Key.backspace><Key.backspace><Key.backspace><Key.backspace><Key.backspace><Key.backspace>01/02/1900
Screenshot: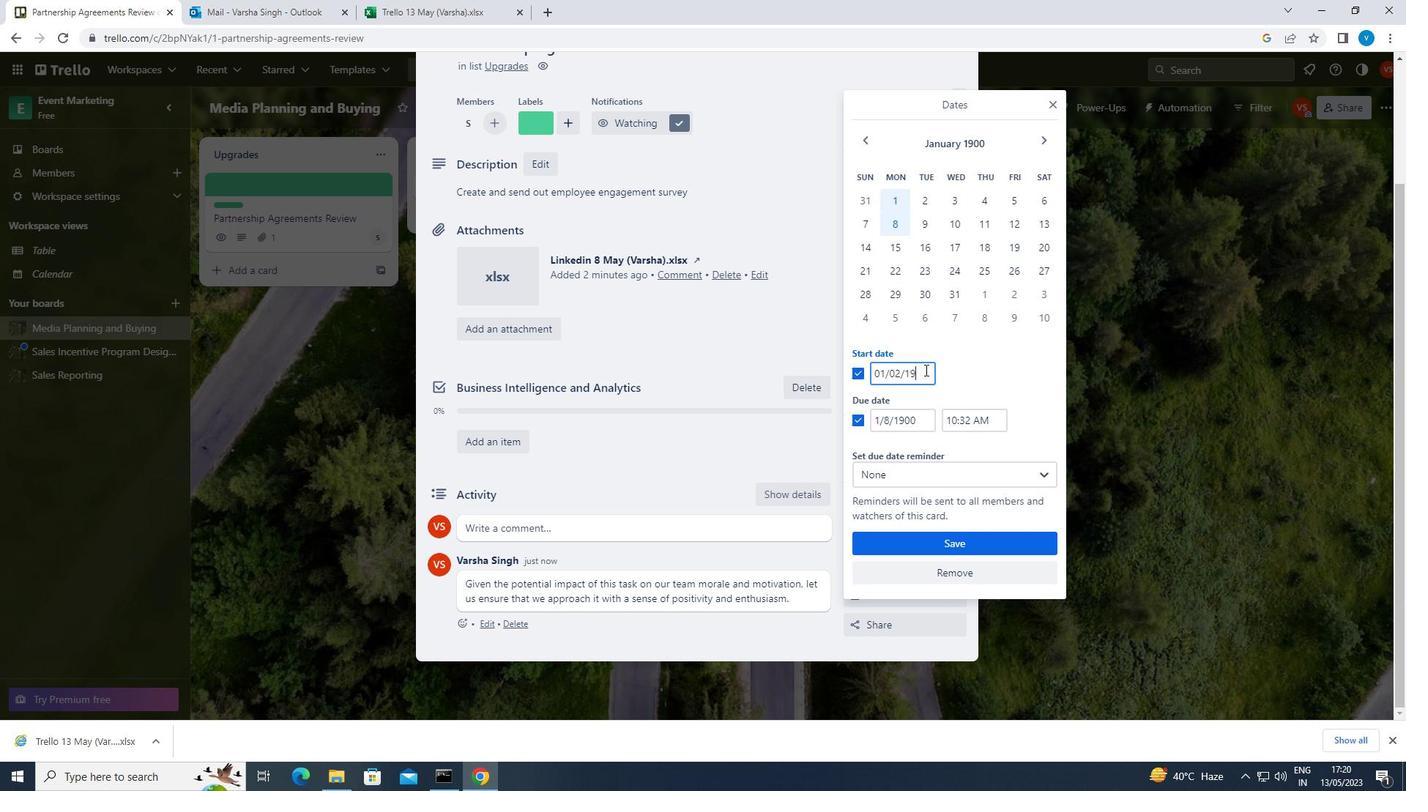 
Action: Mouse moved to (926, 426)
Screenshot: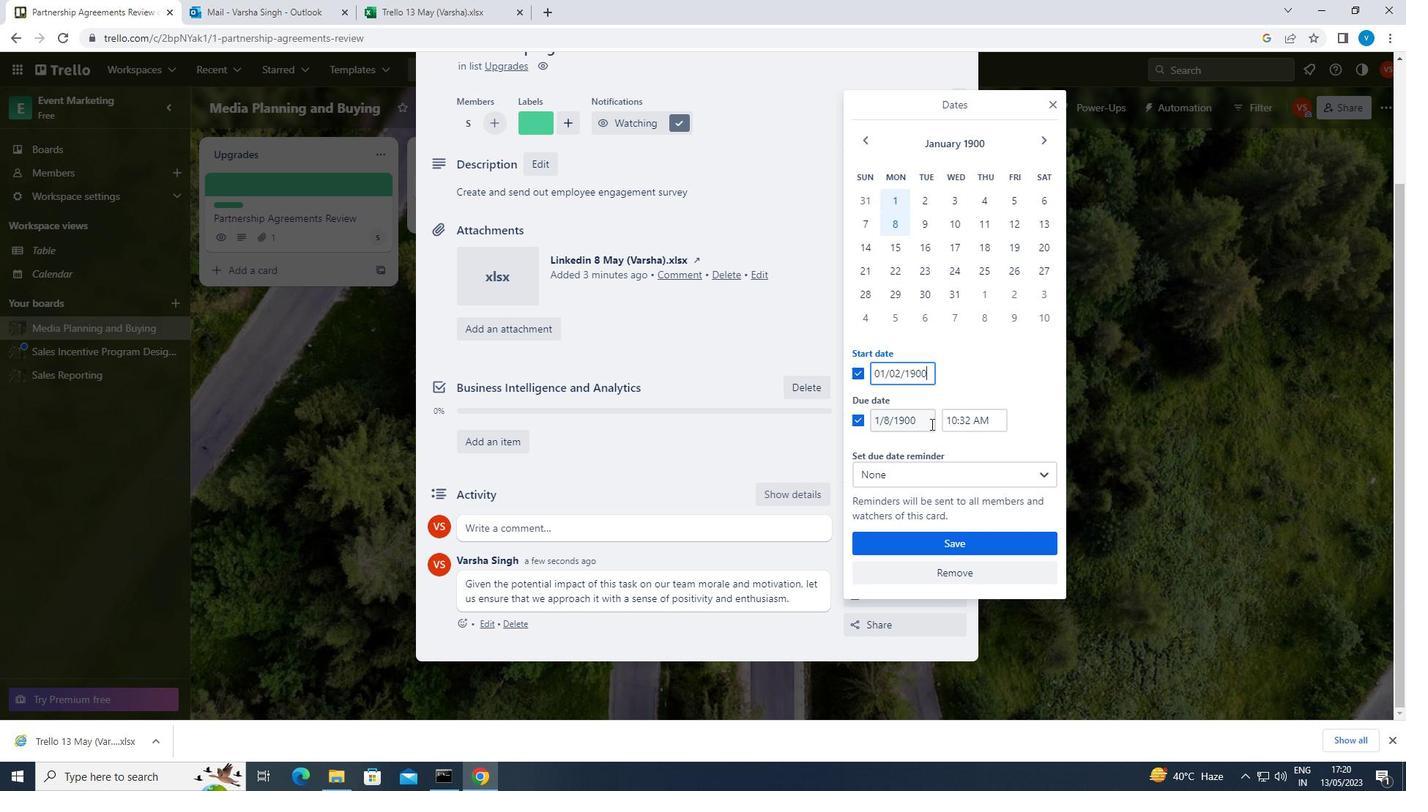 
Action: Mouse pressed left at (926, 426)
Screenshot: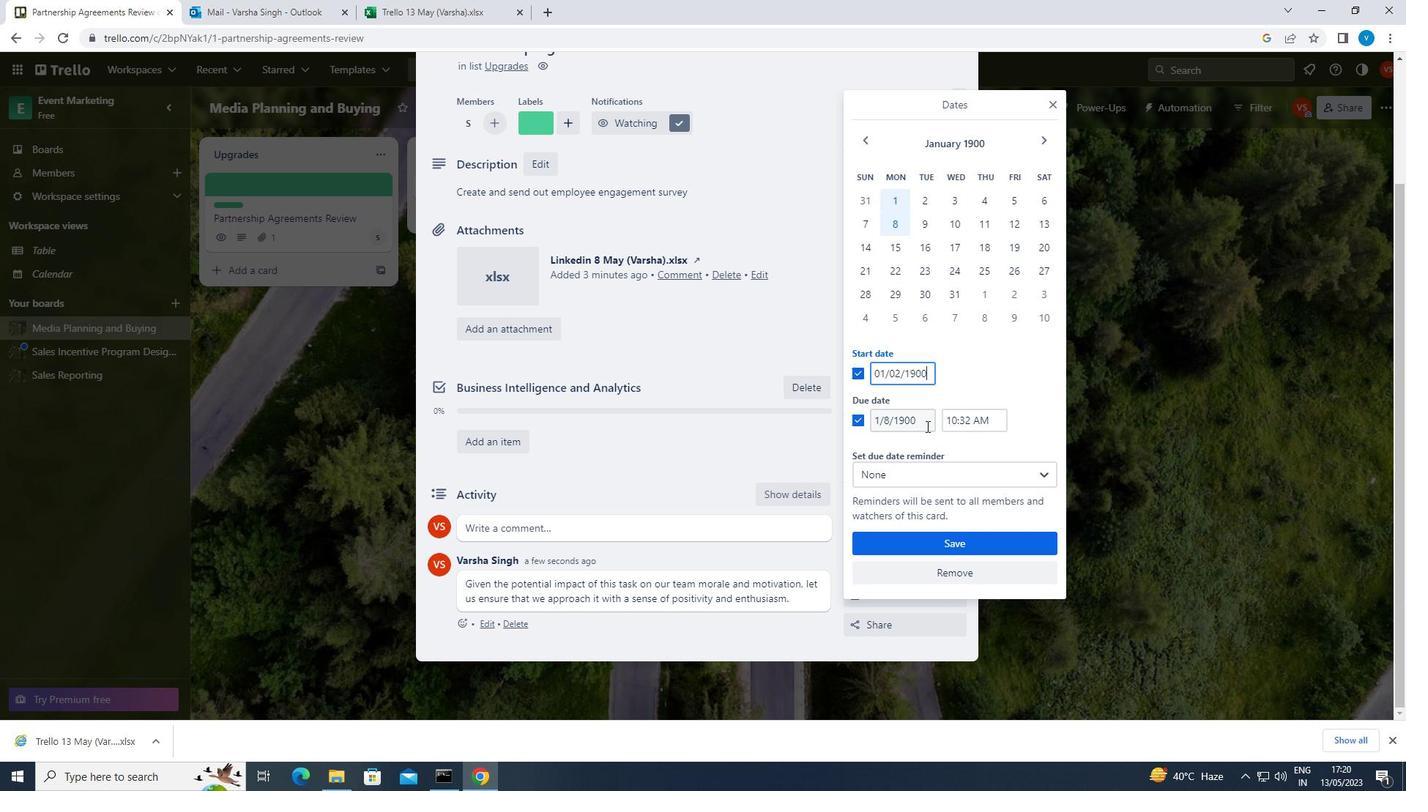
Action: Key pressed <Key.backspace><Key.backspace><Key.backspace><Key.backspace><Key.backspace><Key.backspace><Key.backspace><Key.backspace><Key.backspace><Key.backspace><Key.backspace><Key.backspace><Key.backspace><Key.backspace><Key.backspace><Key.backspace>01/09/1900
Screenshot: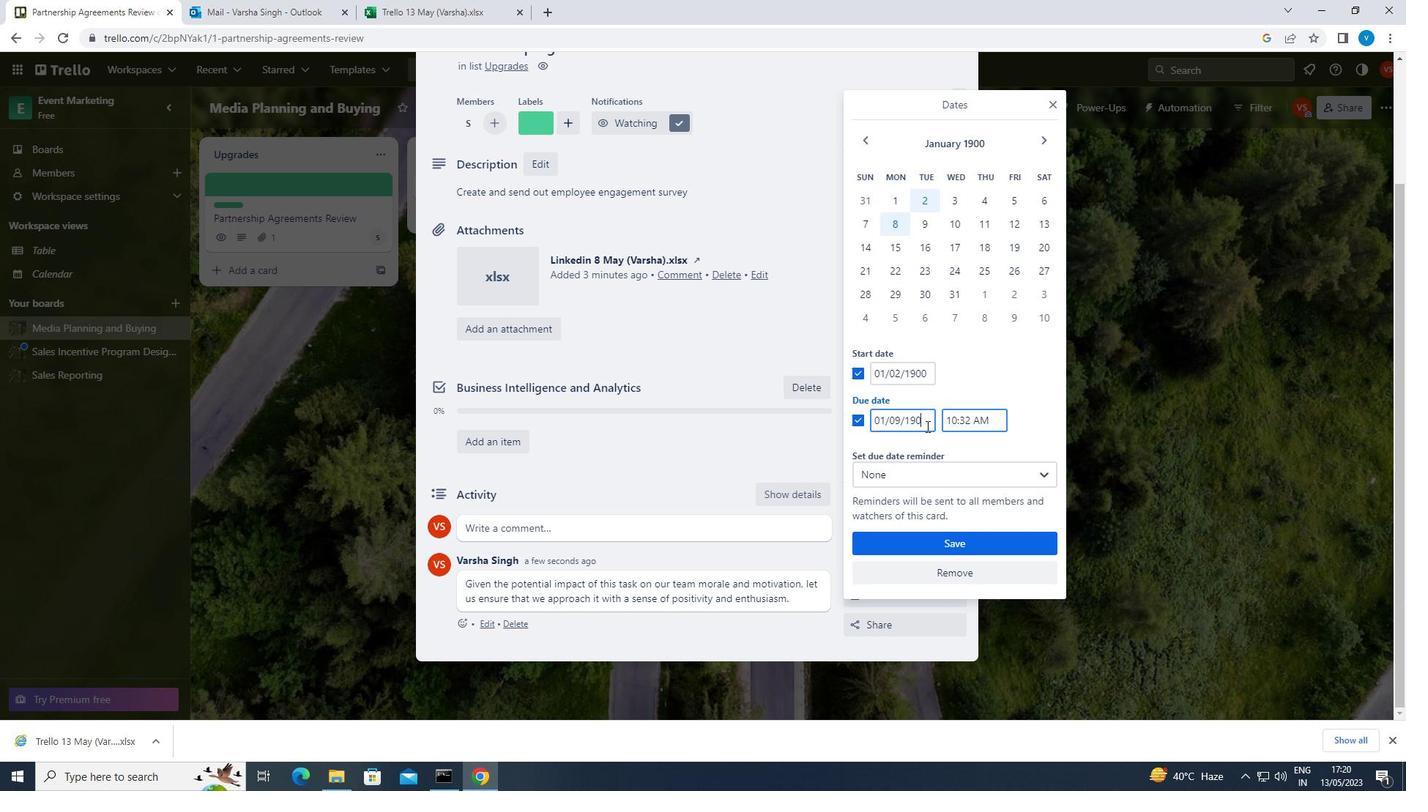 
Action: Mouse moved to (921, 538)
Screenshot: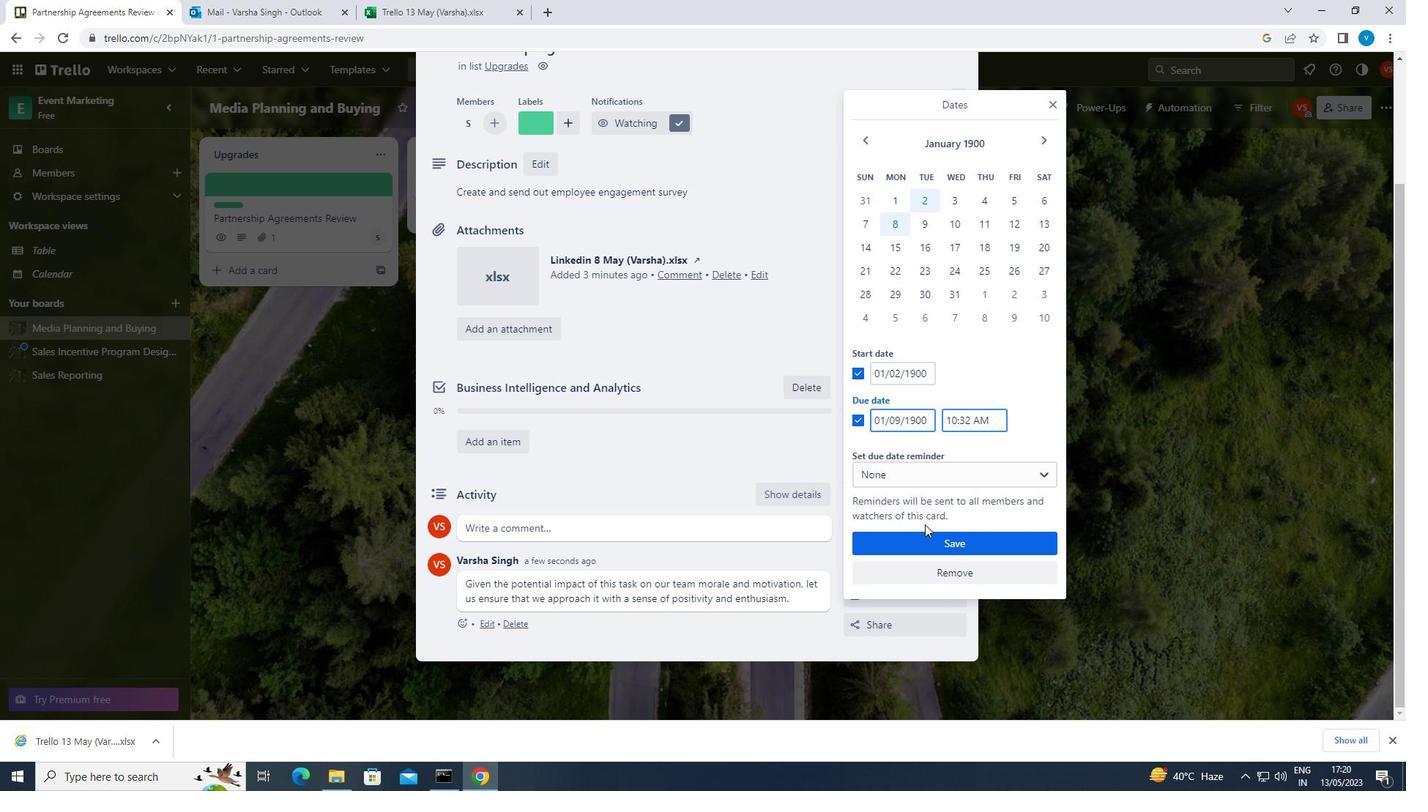 
Action: Mouse pressed left at (921, 538)
Screenshot: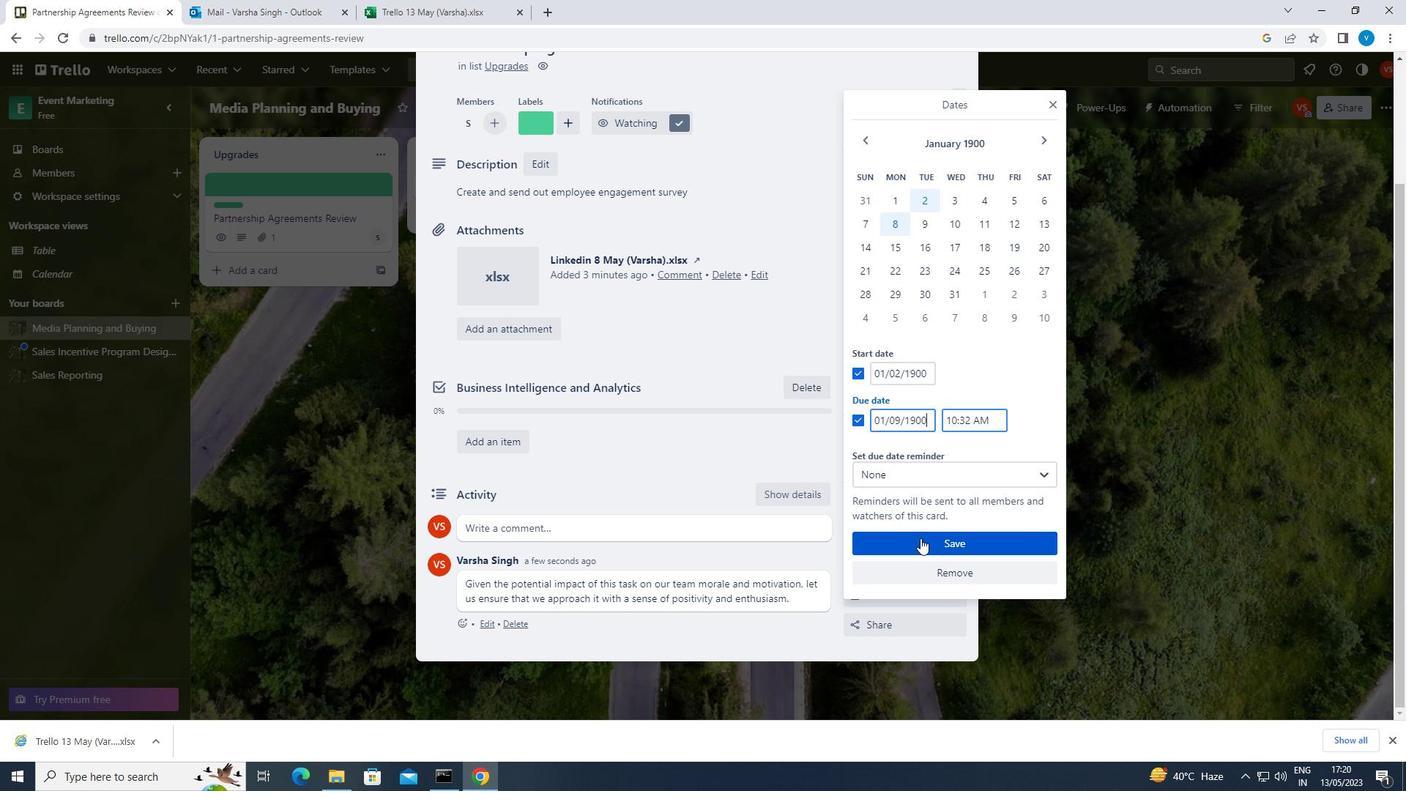 
